 Task: Find connections with filter location Río Grande with filter topic #Letsworkwith filter profile language Potuguese with filter current company STAND 8 Technology Services with filter school Acharya Institutes with filter industry Environmental Services with filter service category Trade Shows with filter keywords title Receptionist
Action: Mouse moved to (555, 77)
Screenshot: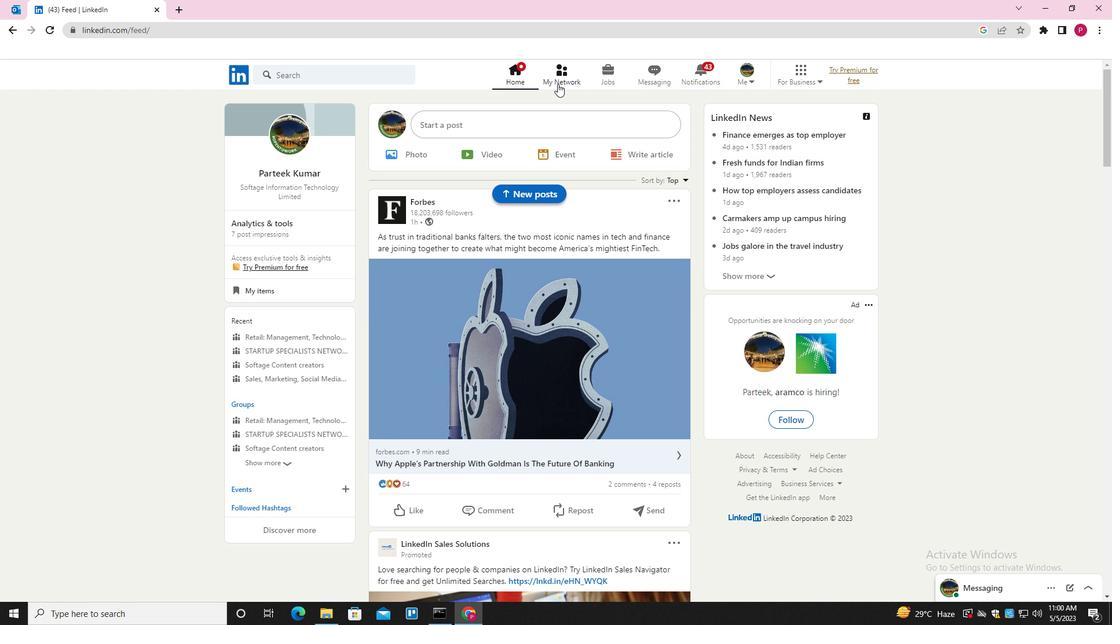 
Action: Mouse pressed left at (555, 77)
Screenshot: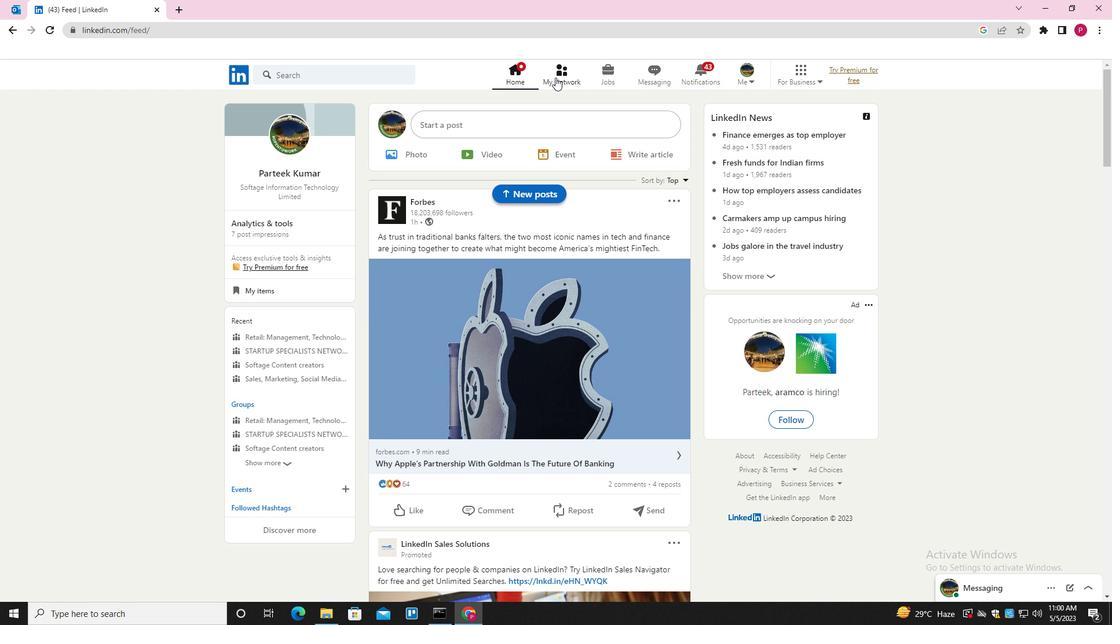 
Action: Mouse moved to (378, 151)
Screenshot: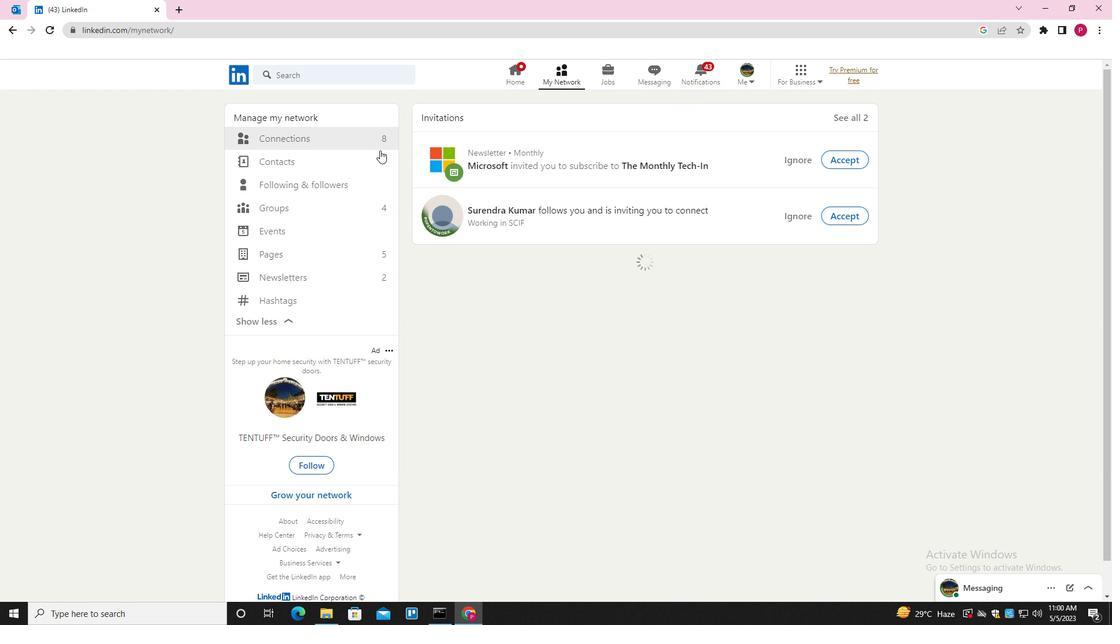 
Action: Mouse pressed left at (378, 151)
Screenshot: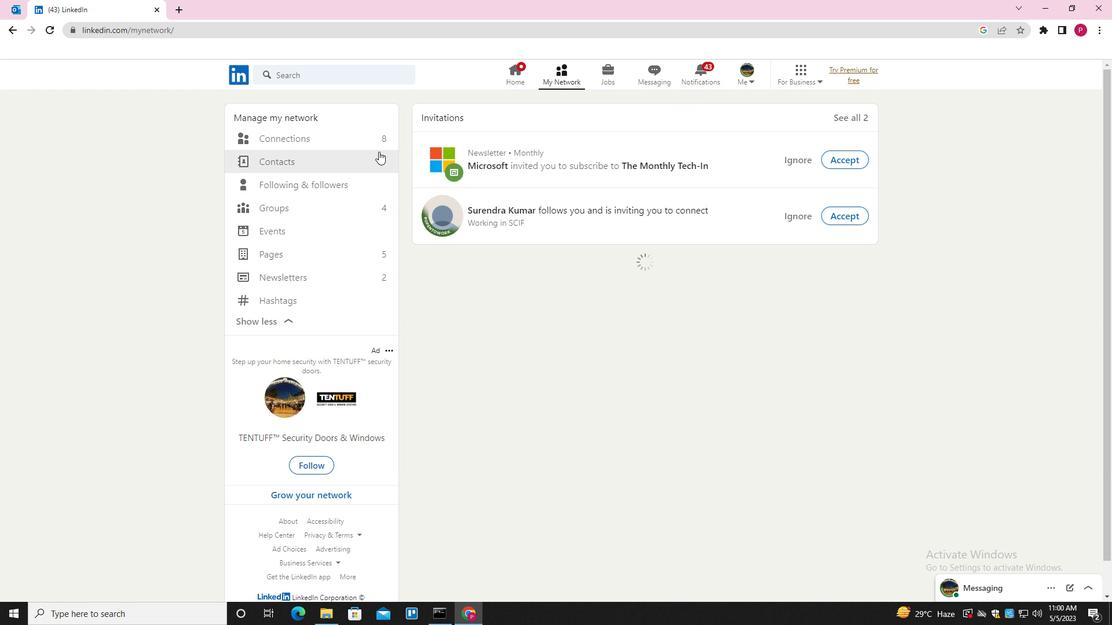
Action: Mouse pressed left at (378, 151)
Screenshot: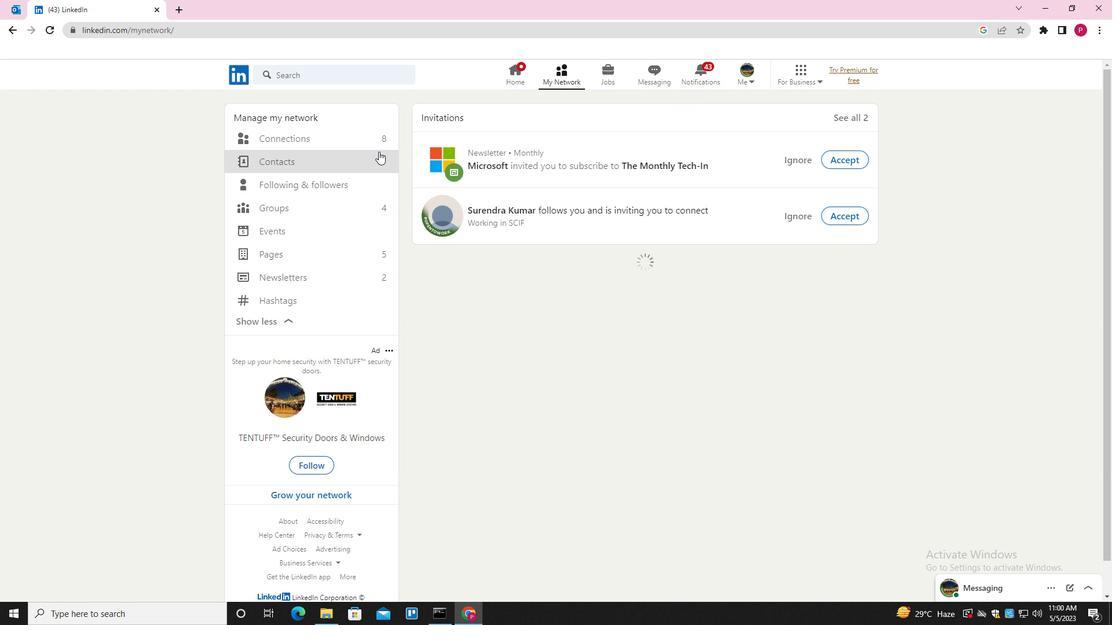 
Action: Mouse moved to (390, 144)
Screenshot: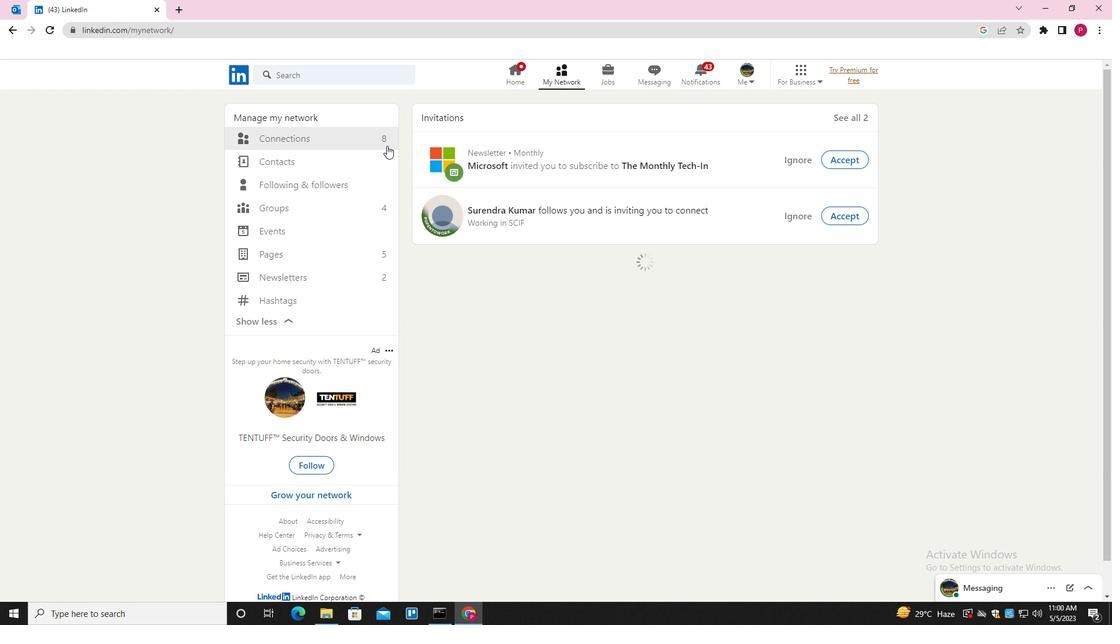 
Action: Mouse pressed left at (390, 144)
Screenshot: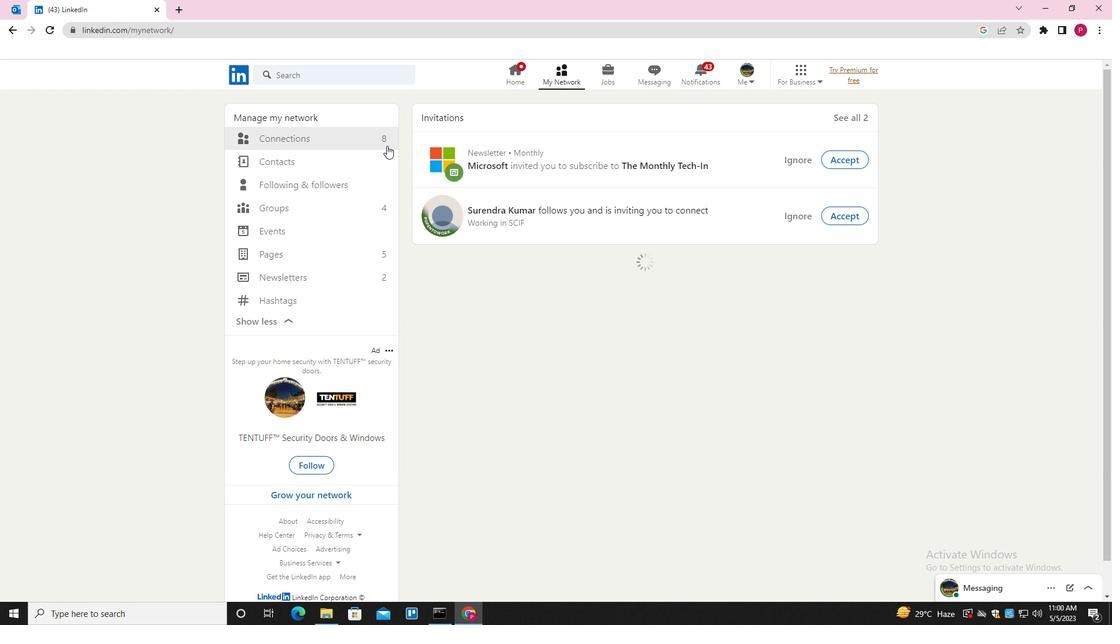
Action: Mouse moved to (377, 144)
Screenshot: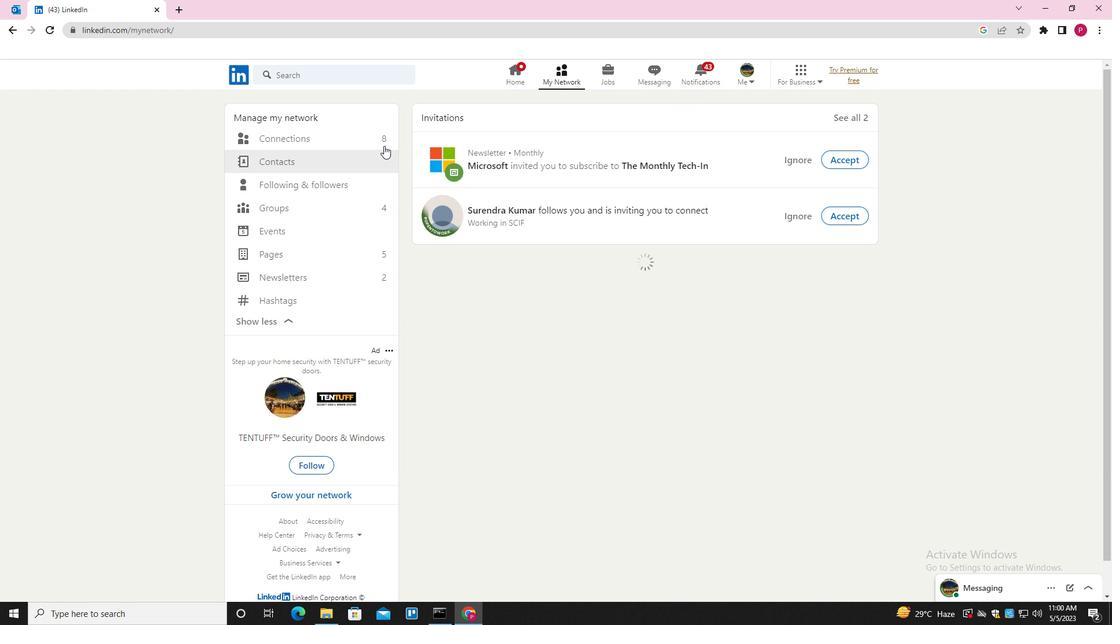
Action: Mouse pressed left at (377, 144)
Screenshot: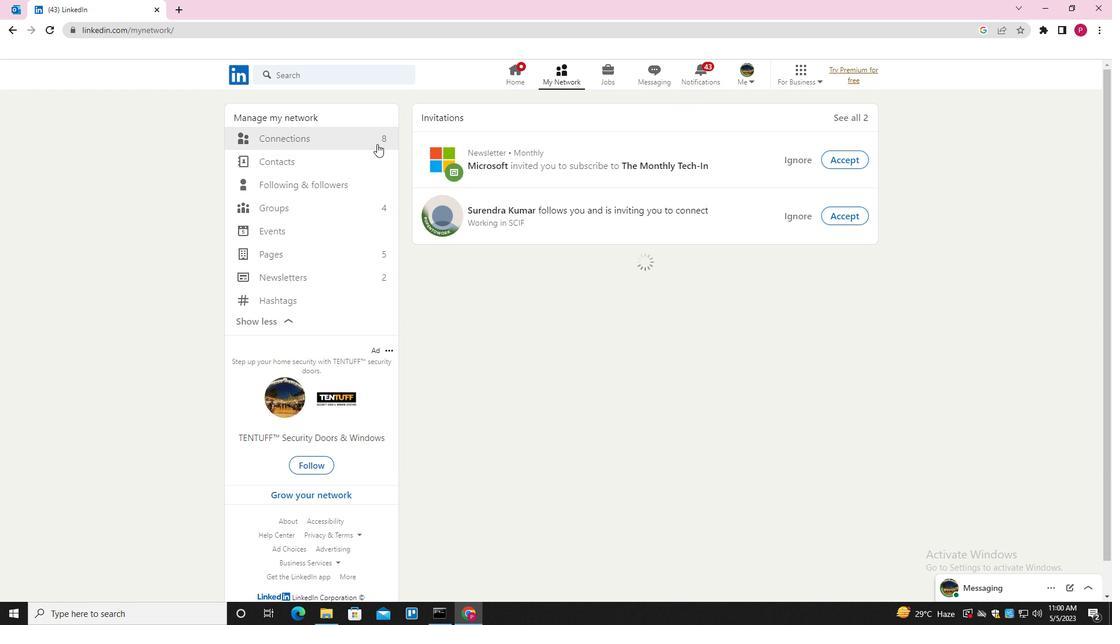 
Action: Mouse moved to (378, 142)
Screenshot: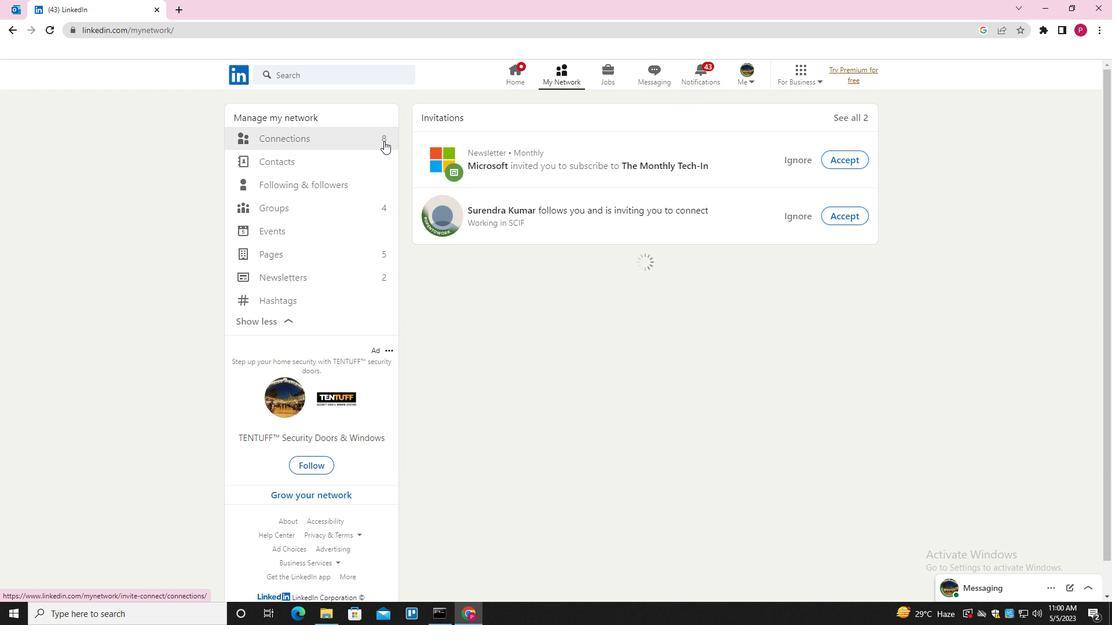 
Action: Mouse pressed left at (378, 142)
Screenshot: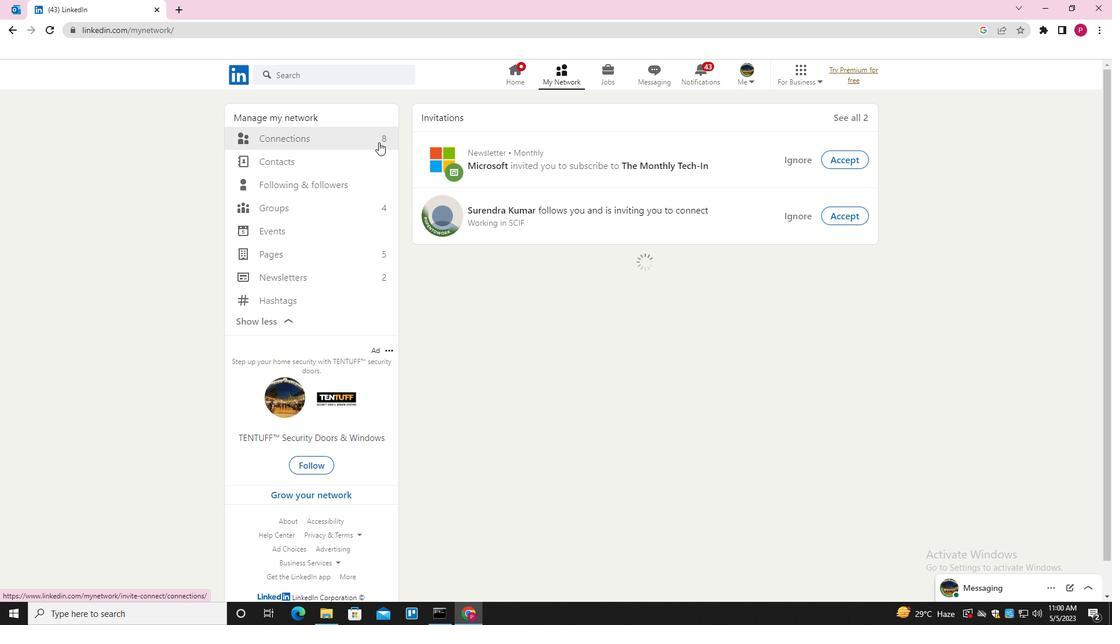 
Action: Mouse moved to (639, 137)
Screenshot: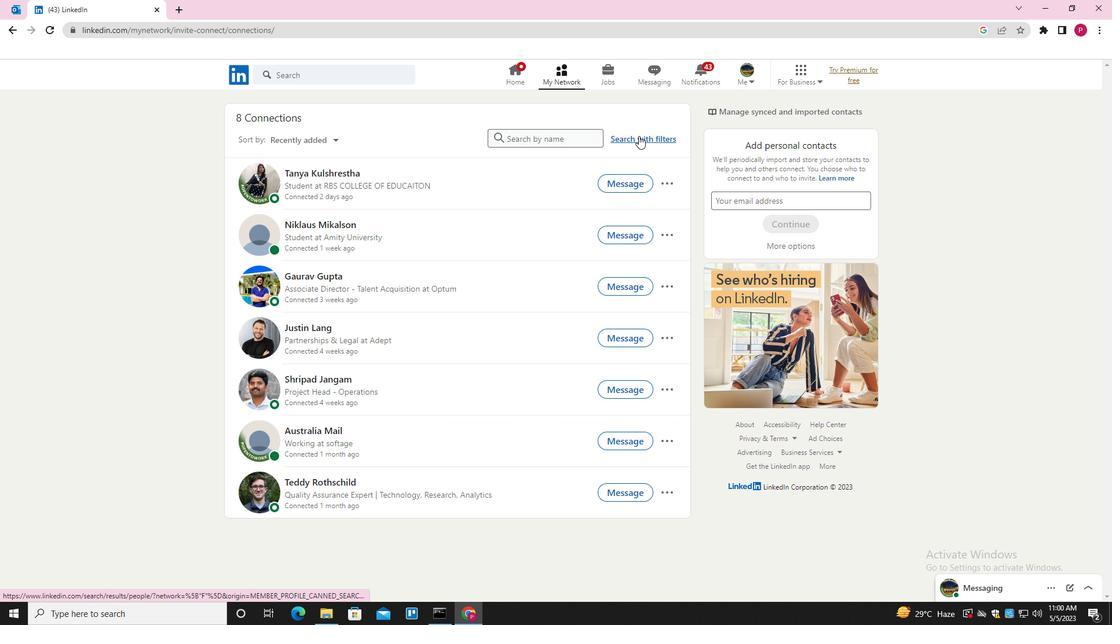 
Action: Mouse pressed left at (639, 137)
Screenshot: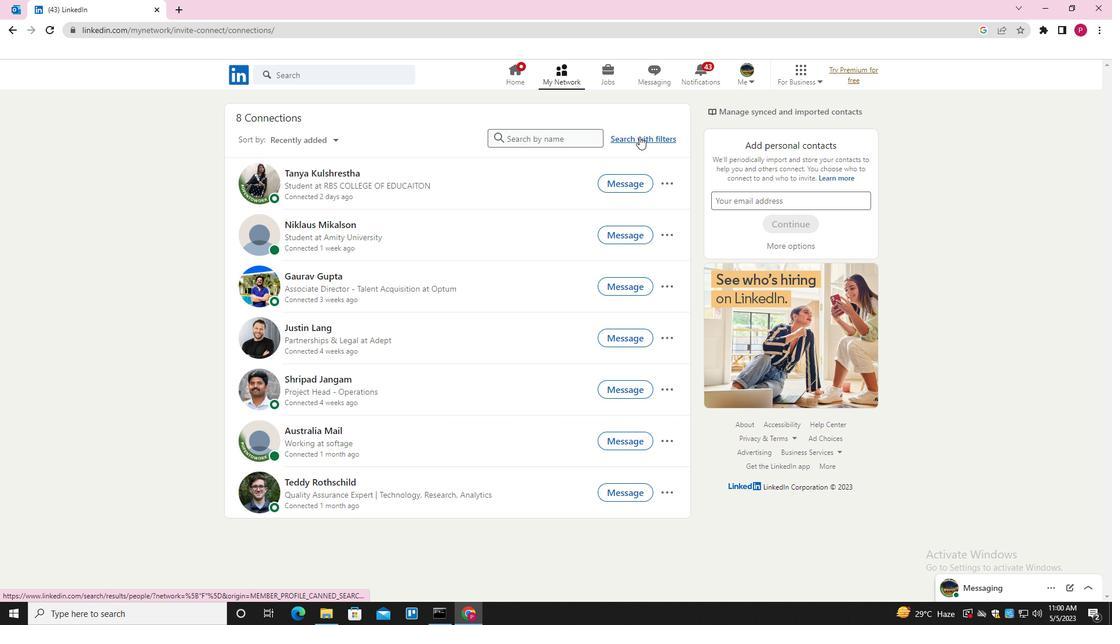 
Action: Mouse moved to (594, 105)
Screenshot: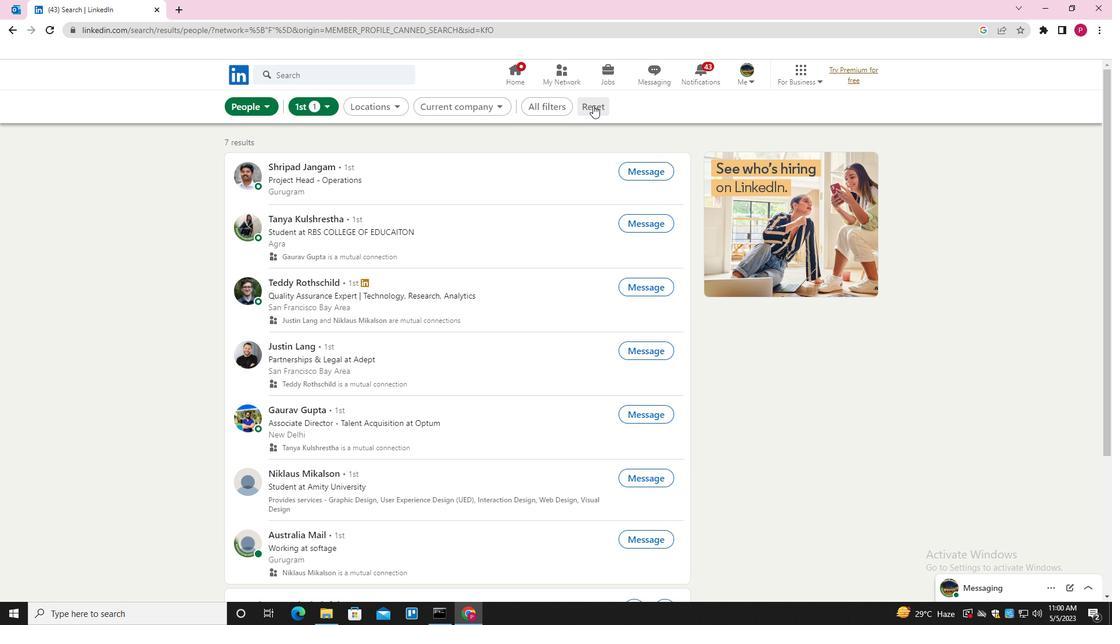 
Action: Mouse pressed left at (594, 105)
Screenshot: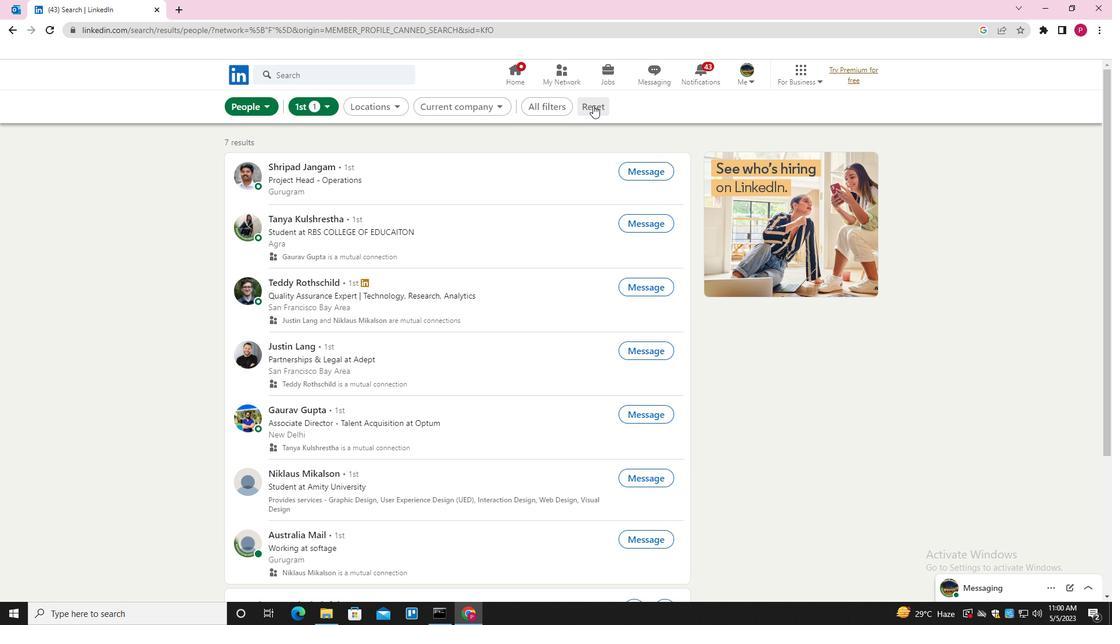 
Action: Mouse moved to (573, 109)
Screenshot: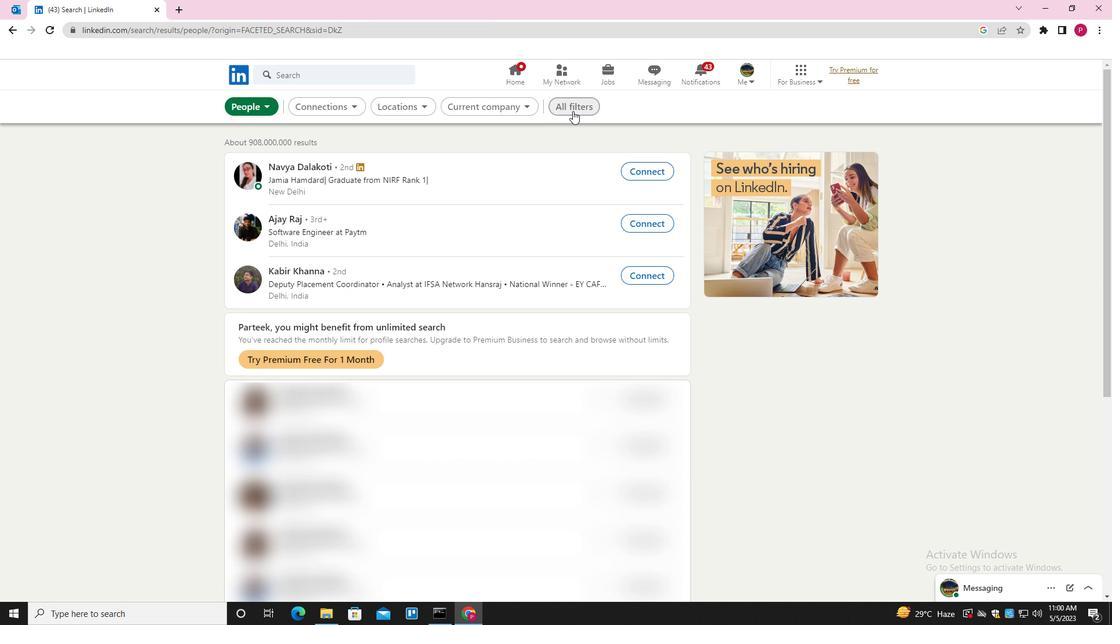 
Action: Mouse pressed left at (573, 109)
Screenshot: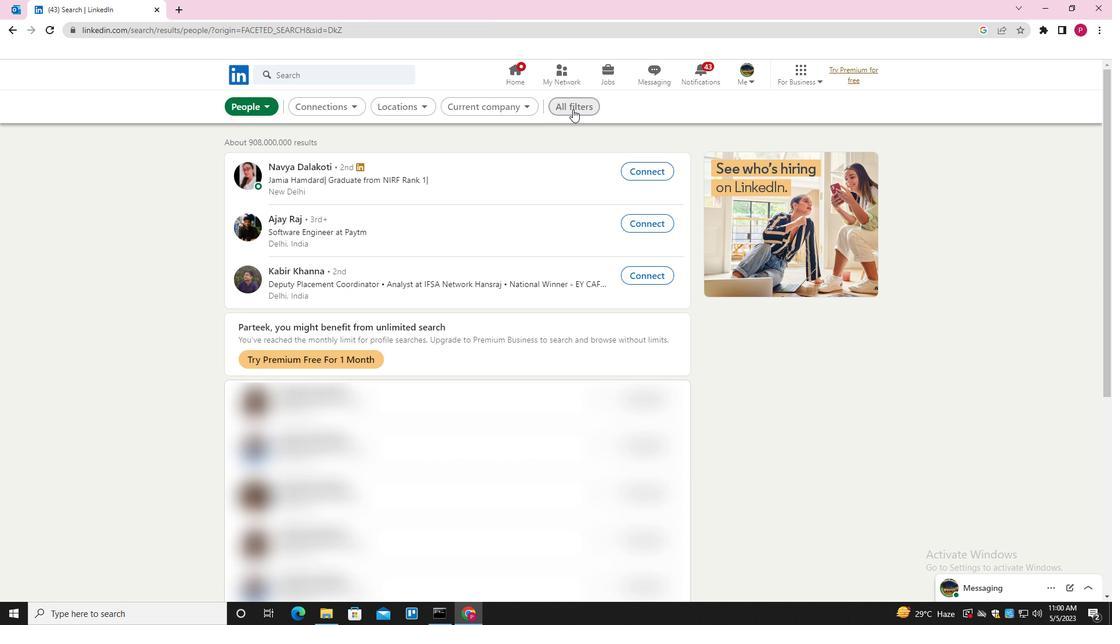 
Action: Mouse moved to (820, 267)
Screenshot: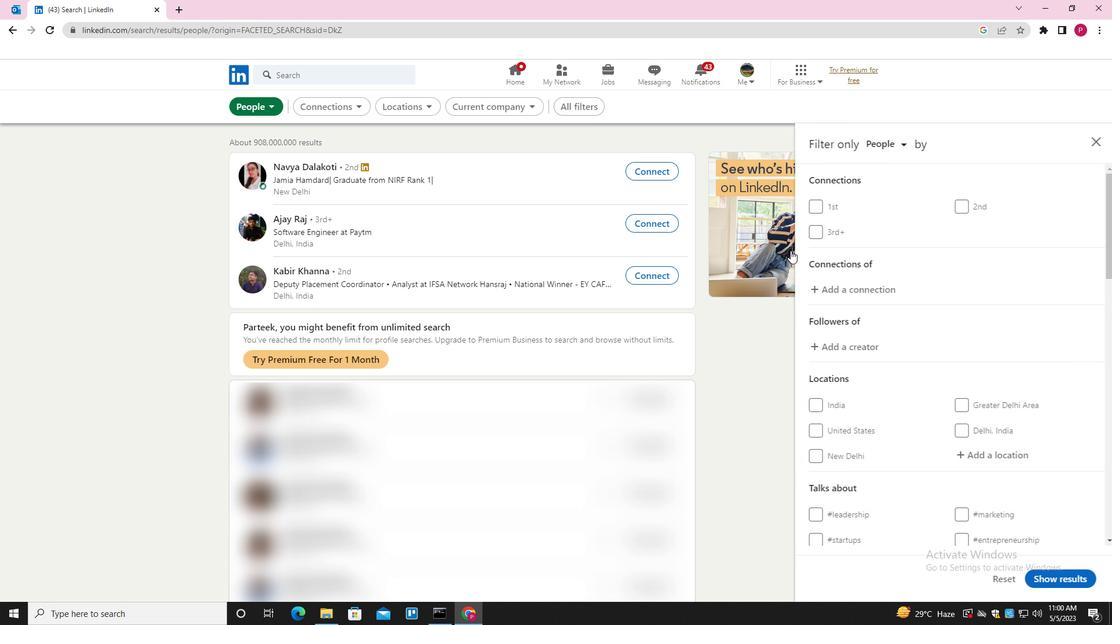 
Action: Mouse scrolled (820, 266) with delta (0, 0)
Screenshot: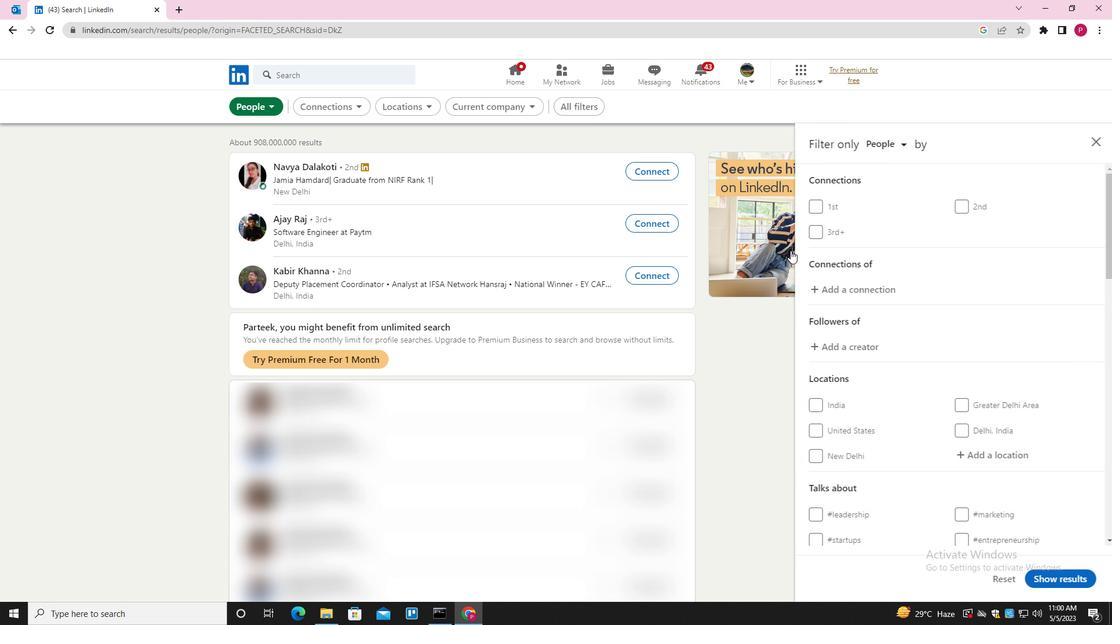 
Action: Mouse moved to (825, 271)
Screenshot: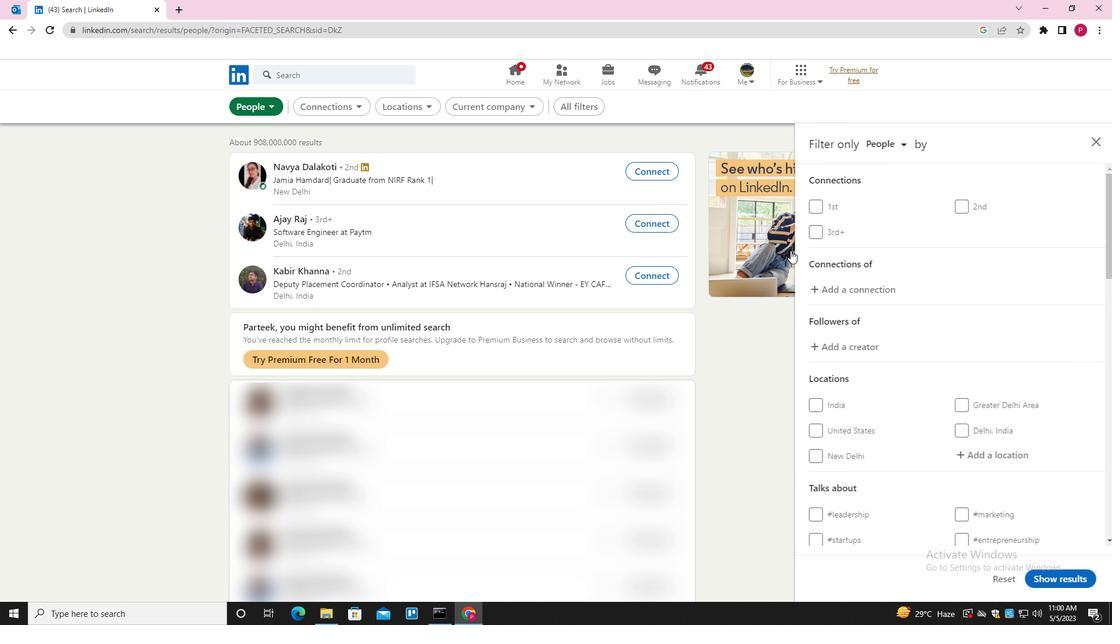 
Action: Mouse scrolled (825, 270) with delta (0, 0)
Screenshot: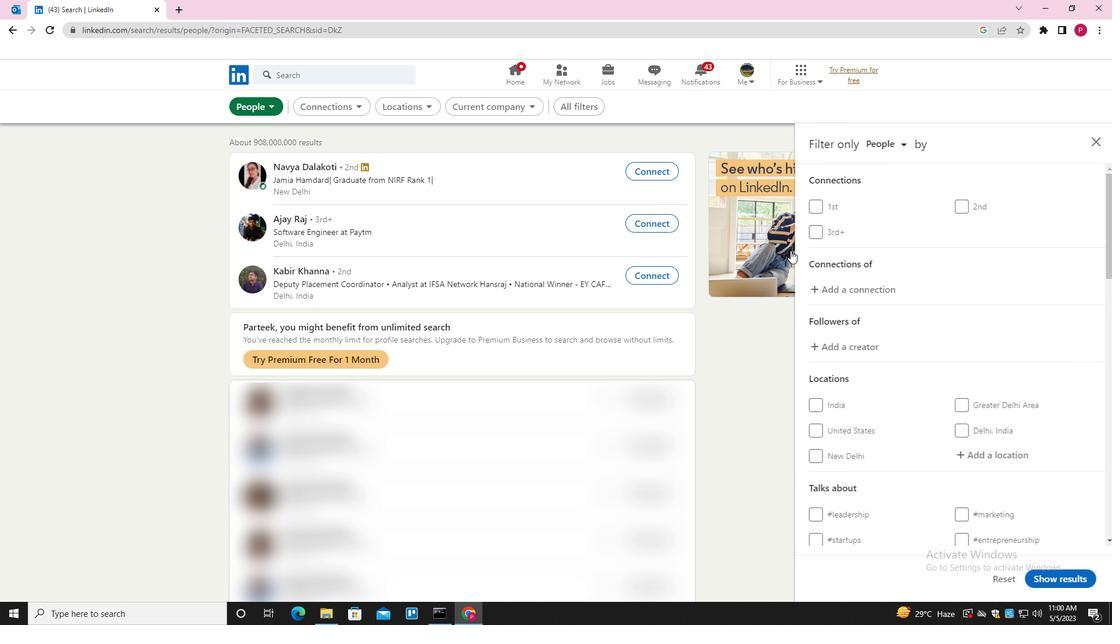 
Action: Mouse moved to (844, 282)
Screenshot: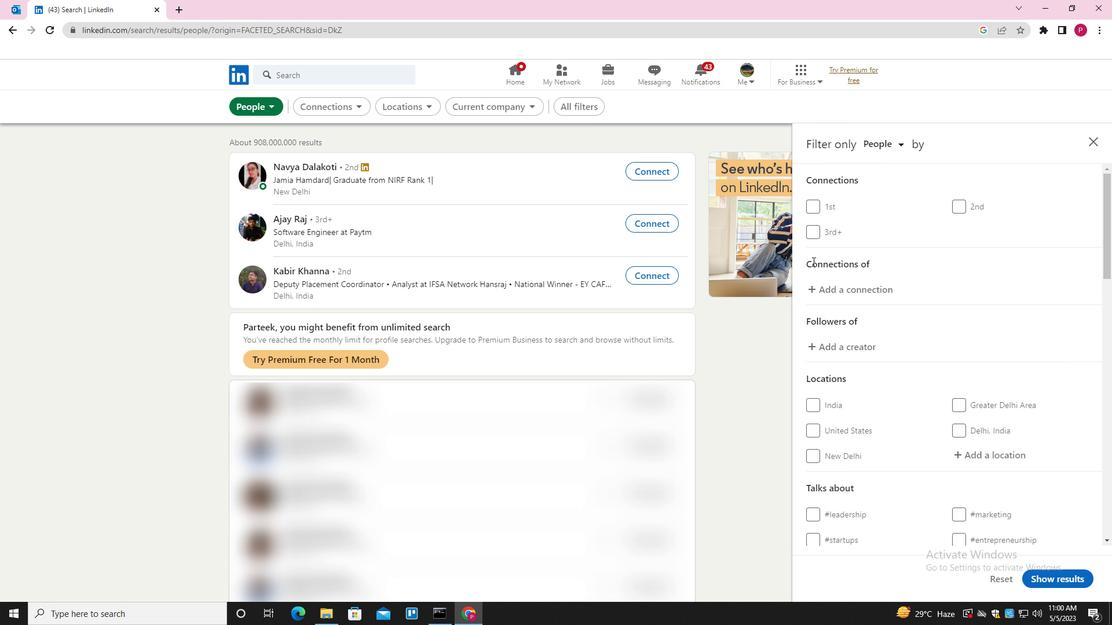 
Action: Mouse scrolled (844, 282) with delta (0, 0)
Screenshot: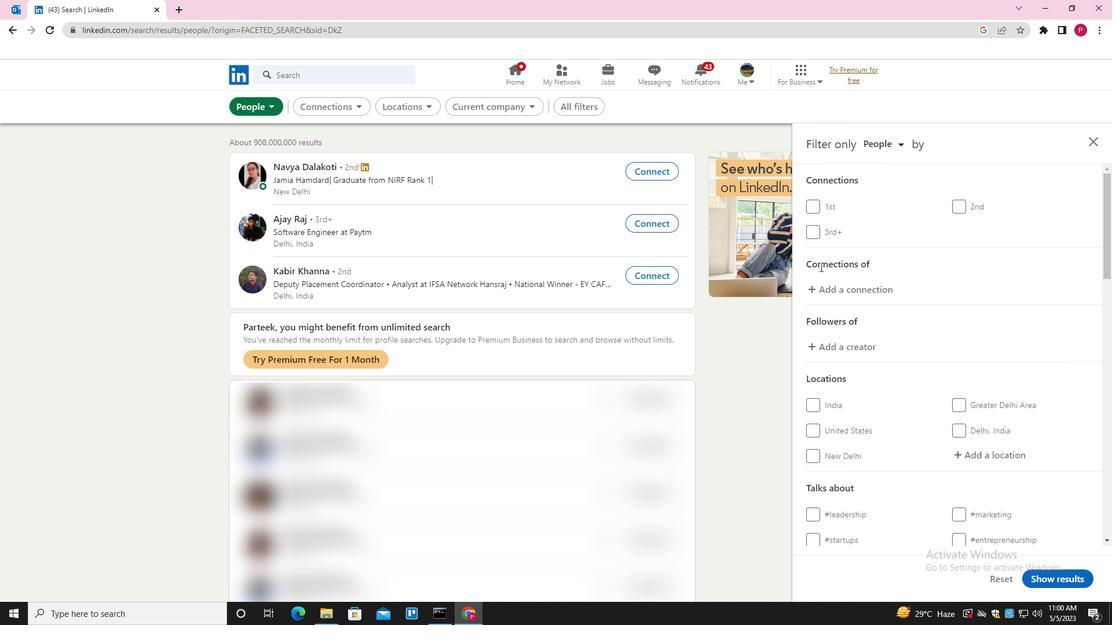 
Action: Mouse moved to (993, 286)
Screenshot: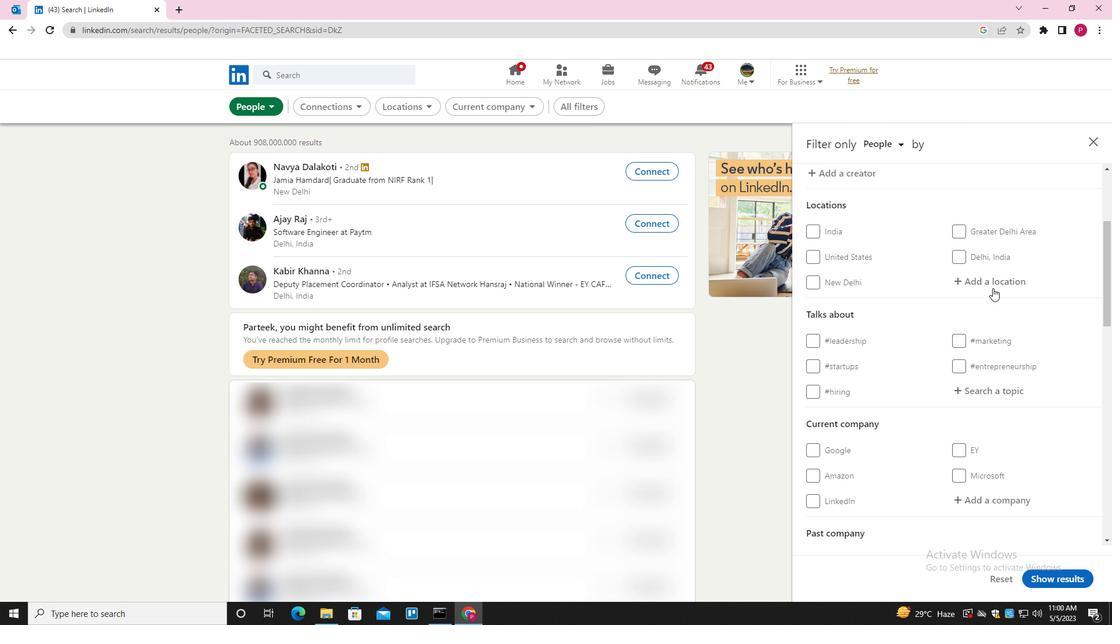 
Action: Mouse pressed left at (993, 286)
Screenshot: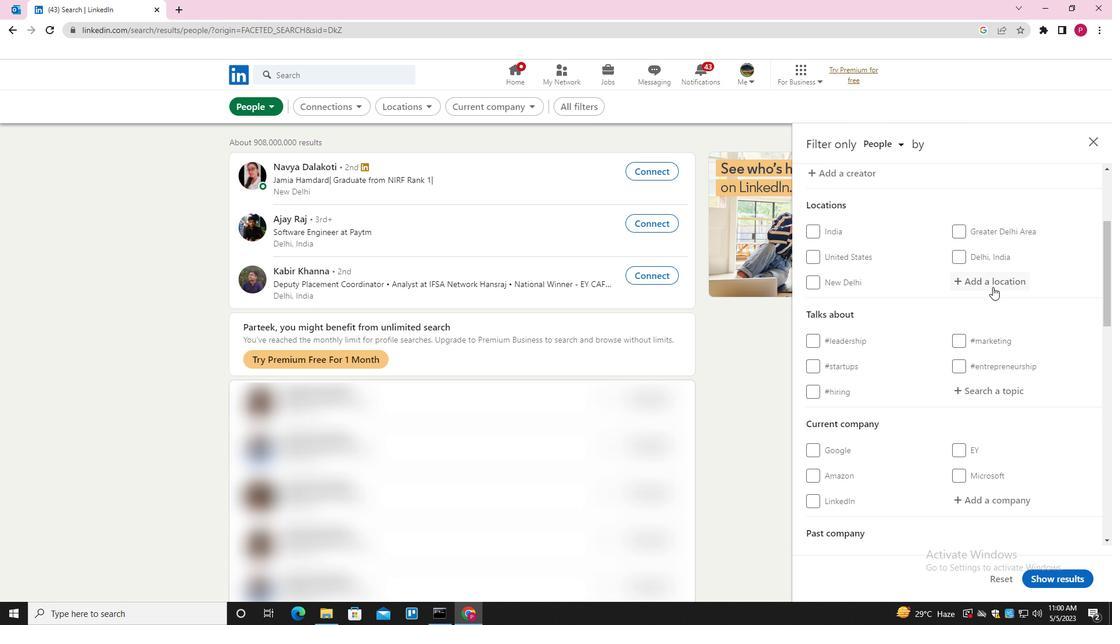 
Action: Key pressed <Key.shift>RIO<Key.space><Key.shift><Key.shift><Key.shift><Key.shift>GRANDE<Key.down><Key.down><Key.down><Key.enter>
Screenshot: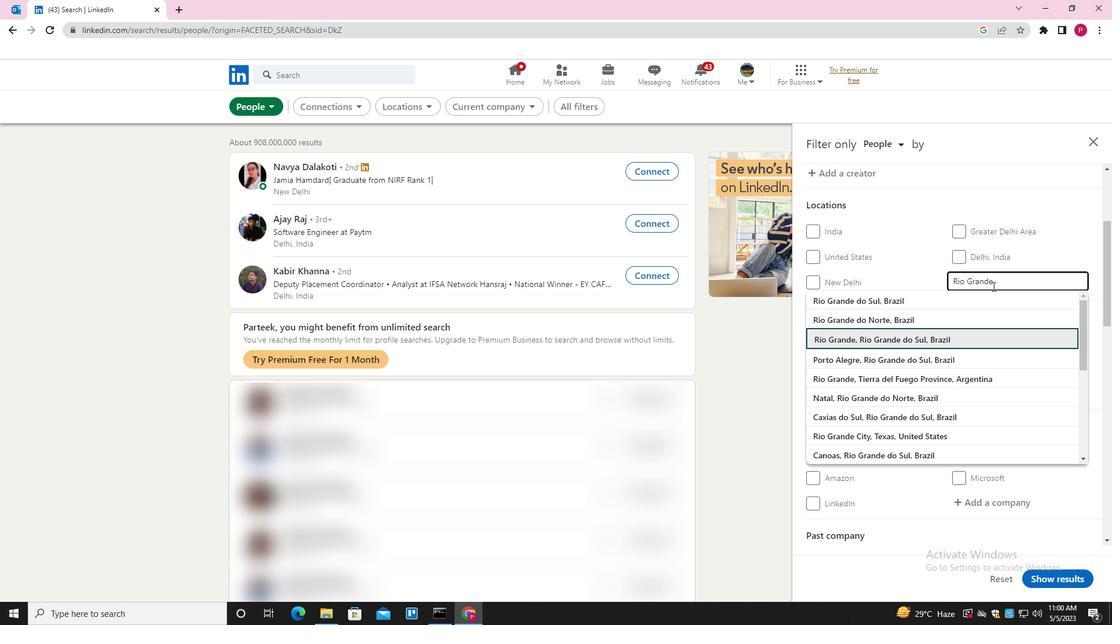 
Action: Mouse moved to (937, 303)
Screenshot: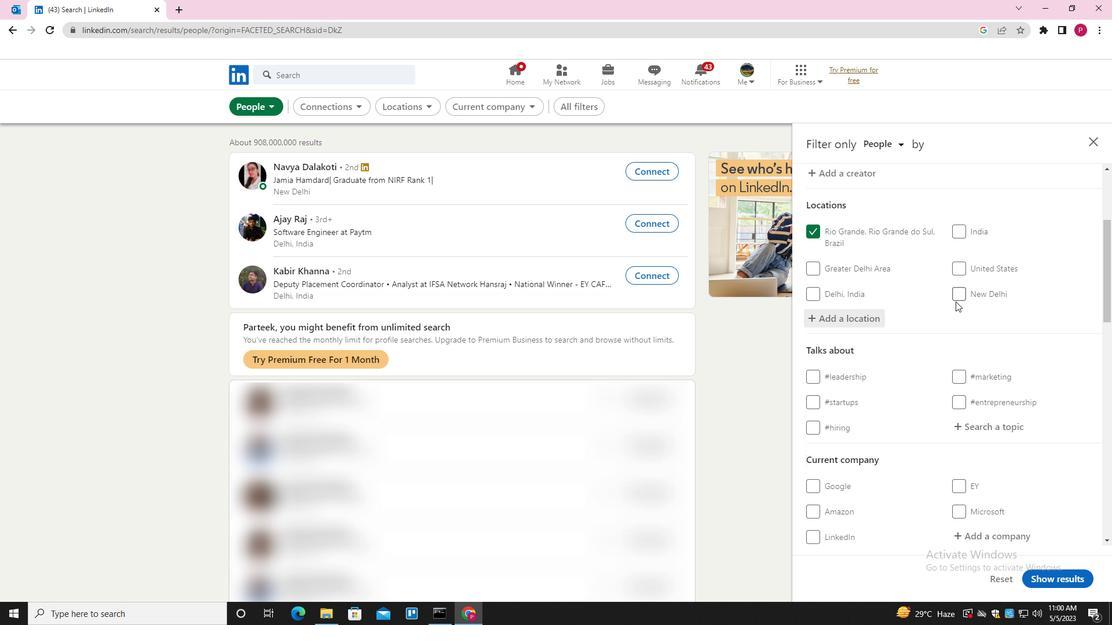 
Action: Mouse scrolled (937, 303) with delta (0, 0)
Screenshot: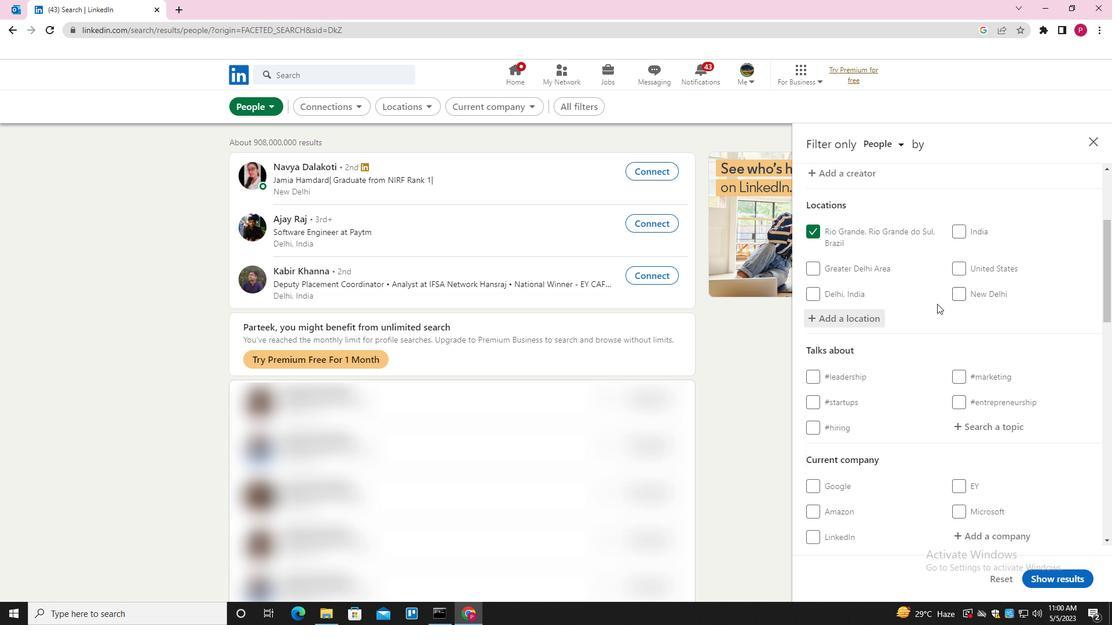 
Action: Mouse scrolled (937, 303) with delta (0, 0)
Screenshot: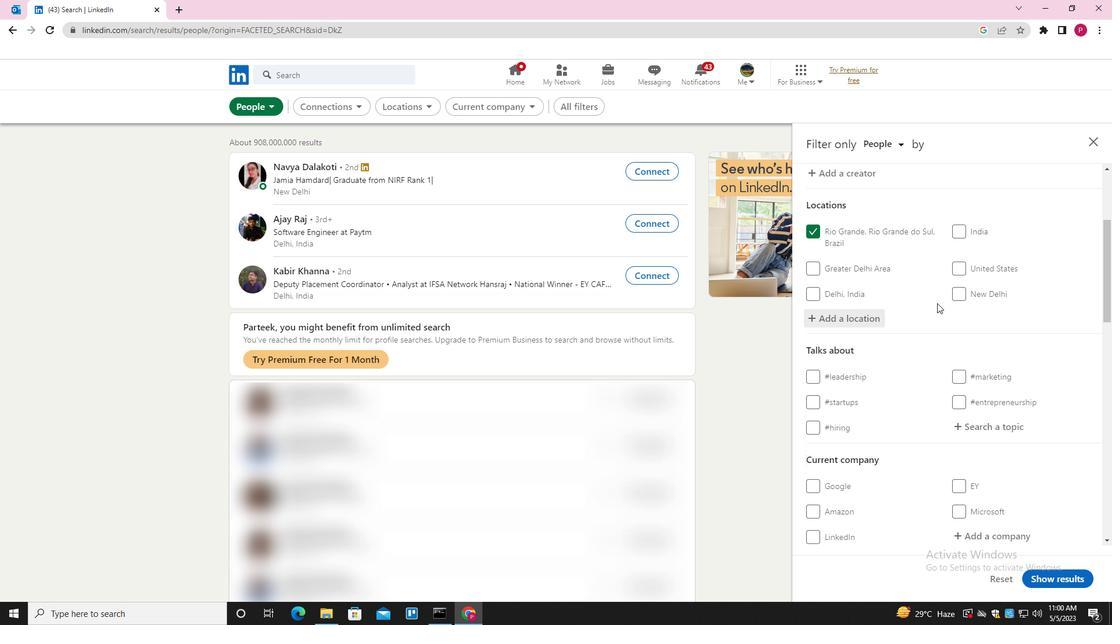 
Action: Mouse scrolled (937, 303) with delta (0, 0)
Screenshot: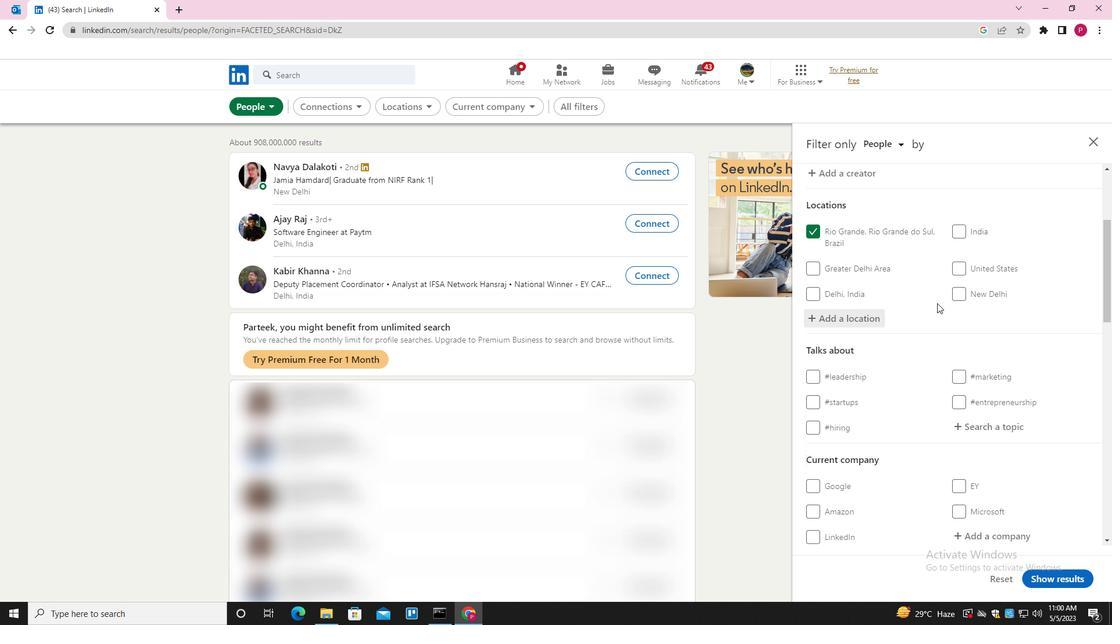 
Action: Mouse moved to (991, 250)
Screenshot: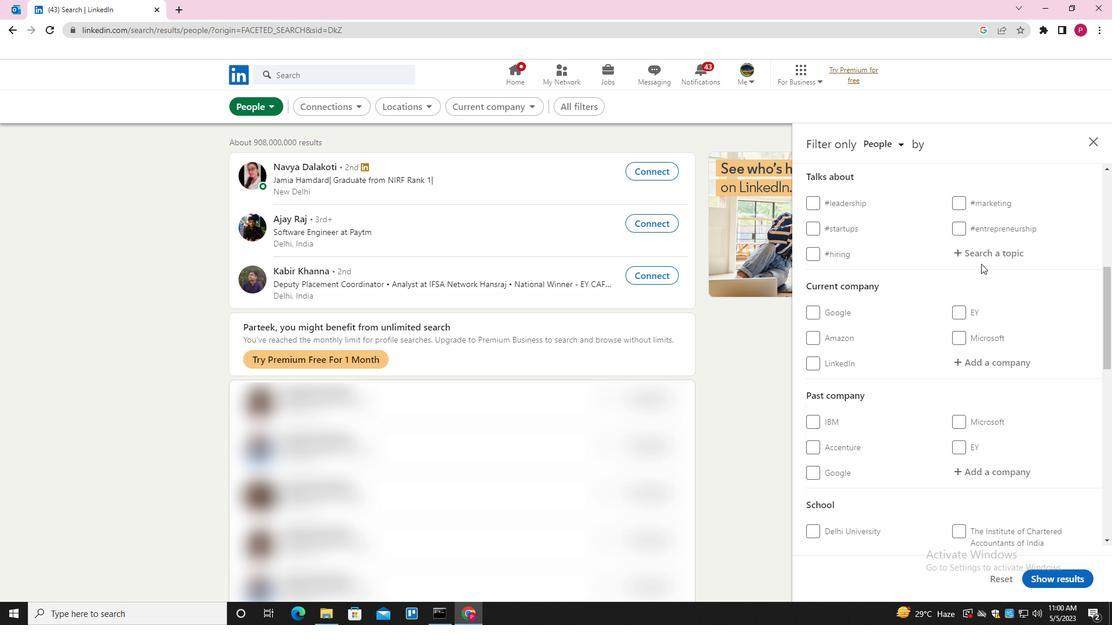 
Action: Mouse pressed left at (991, 250)
Screenshot: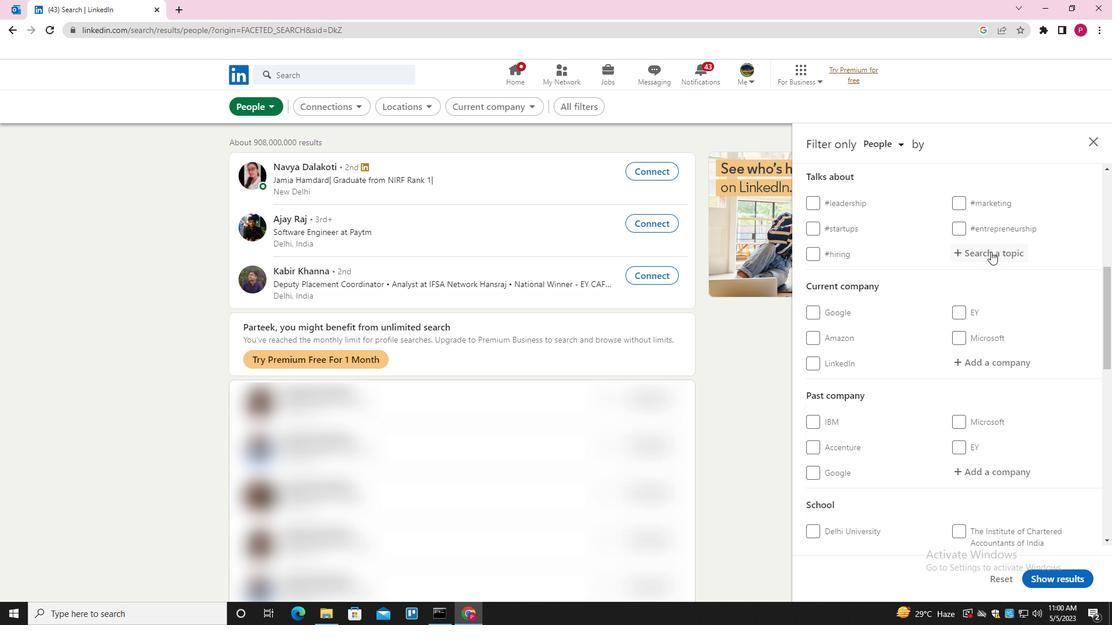 
Action: Key pressed LETSWORK<Key.down><Key.enter>
Screenshot: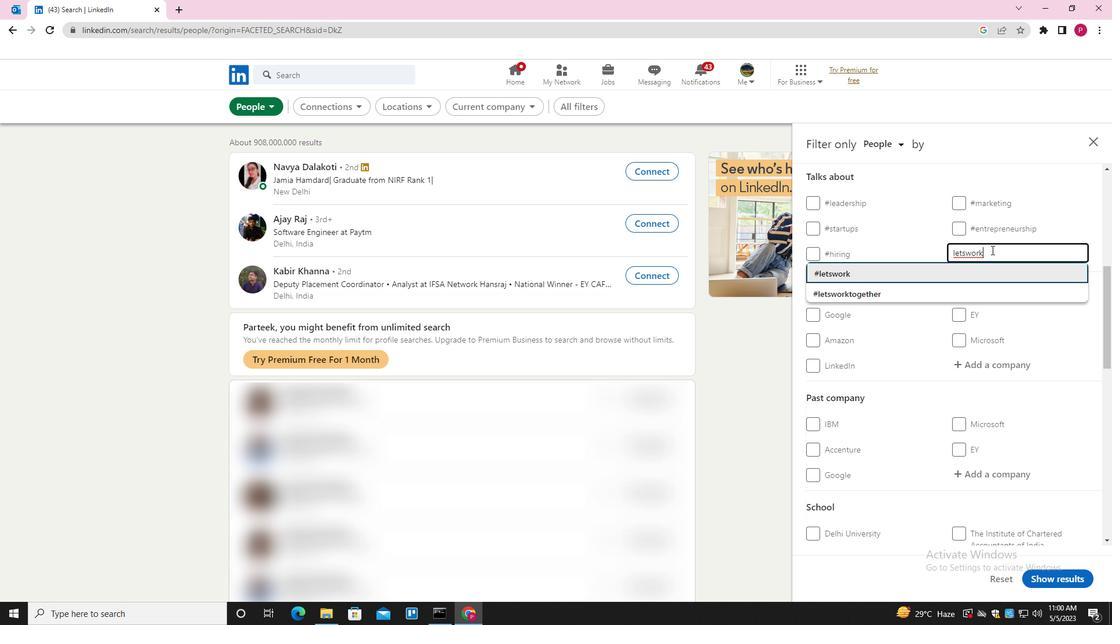 
Action: Mouse moved to (911, 269)
Screenshot: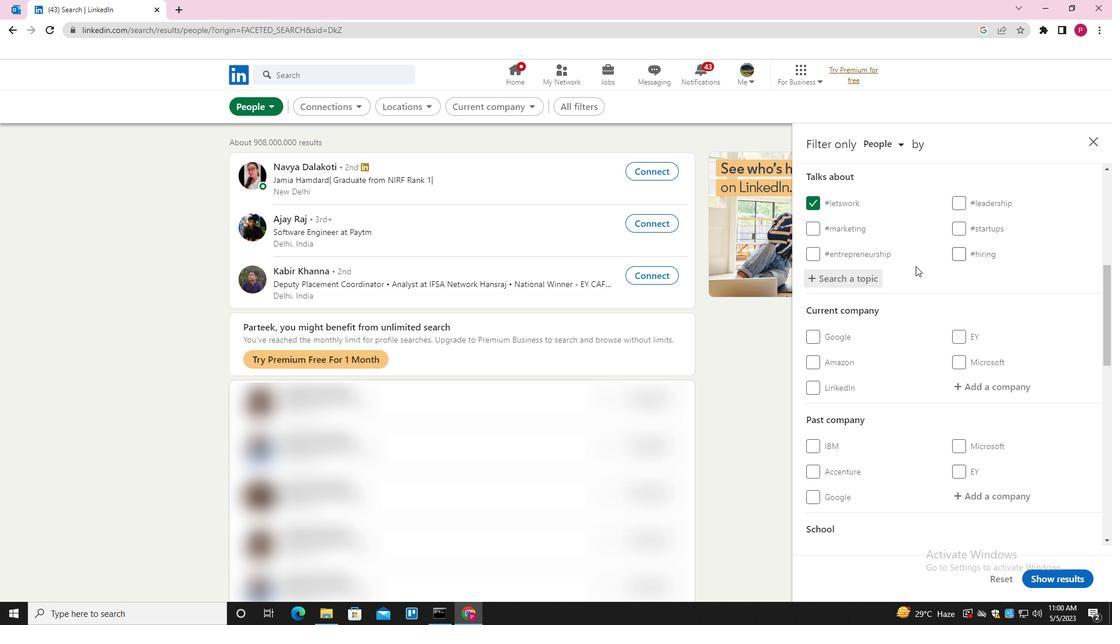 
Action: Mouse scrolled (911, 268) with delta (0, 0)
Screenshot: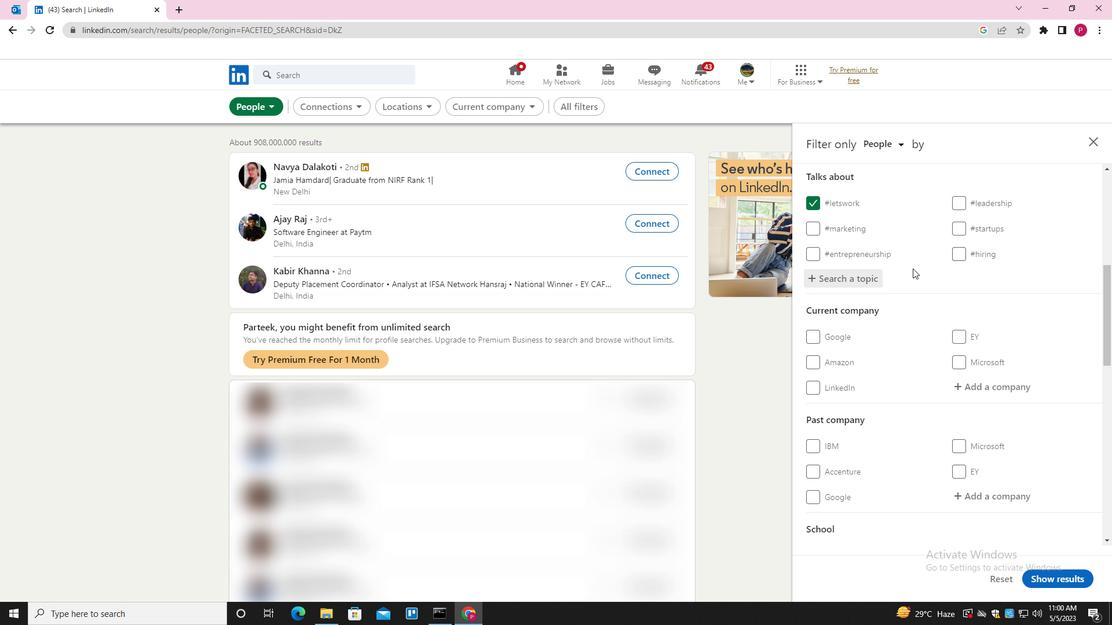 
Action: Mouse scrolled (911, 268) with delta (0, 0)
Screenshot: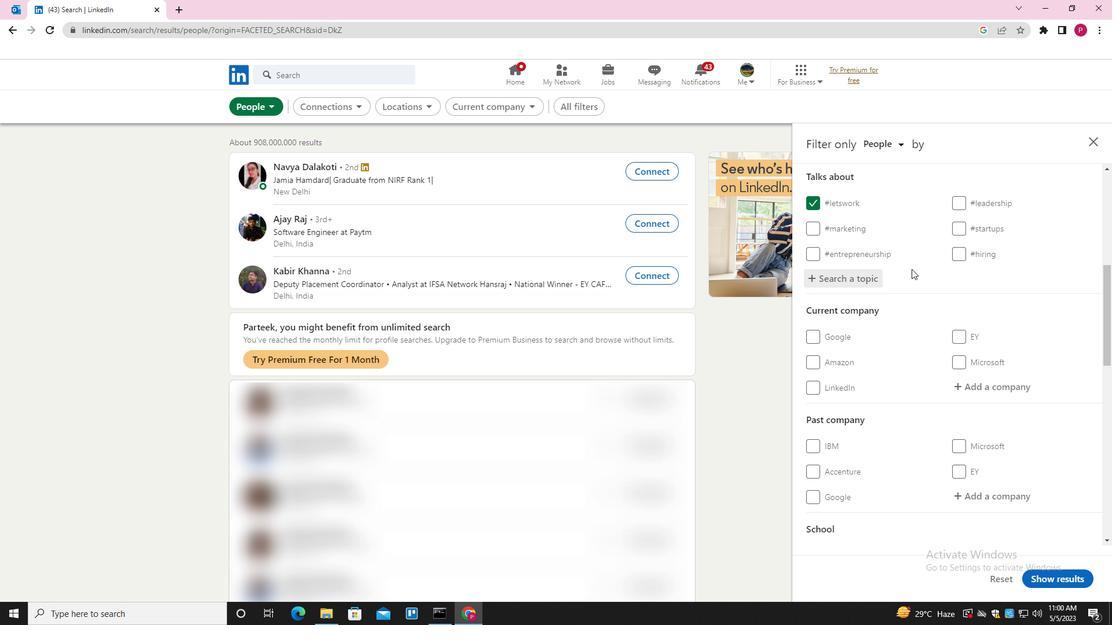 
Action: Mouse scrolled (911, 268) with delta (0, 0)
Screenshot: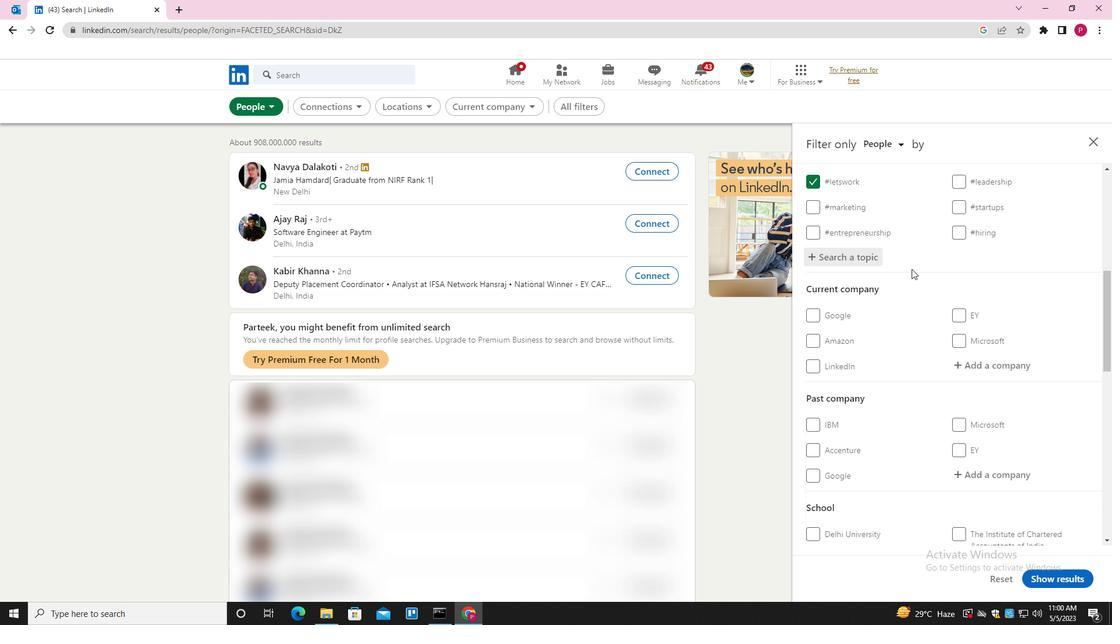 
Action: Mouse scrolled (911, 268) with delta (0, 0)
Screenshot: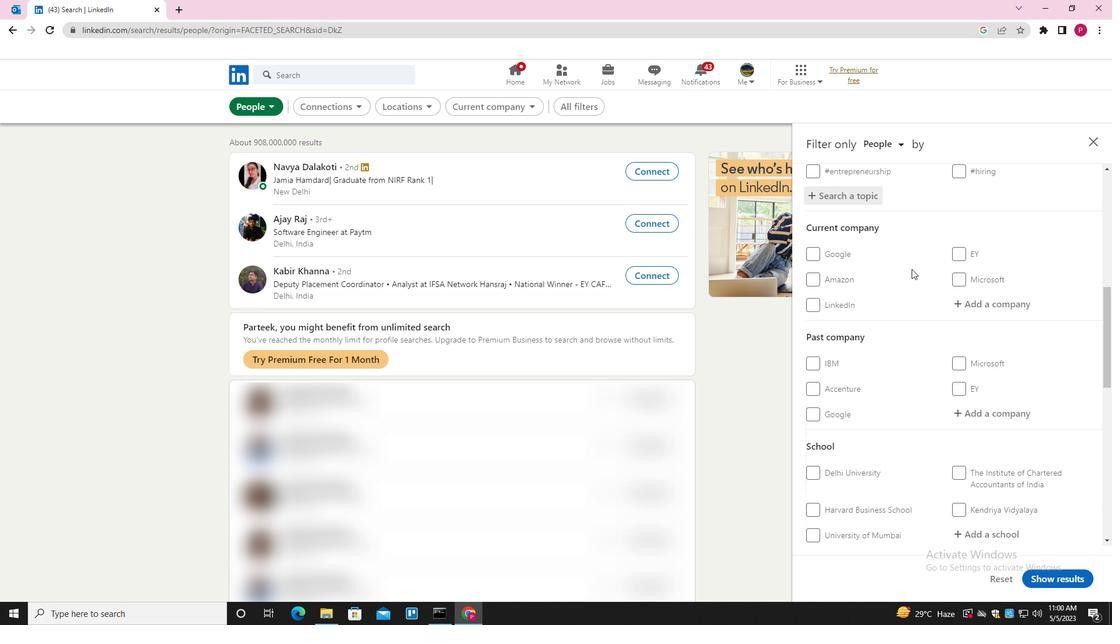 
Action: Mouse moved to (914, 339)
Screenshot: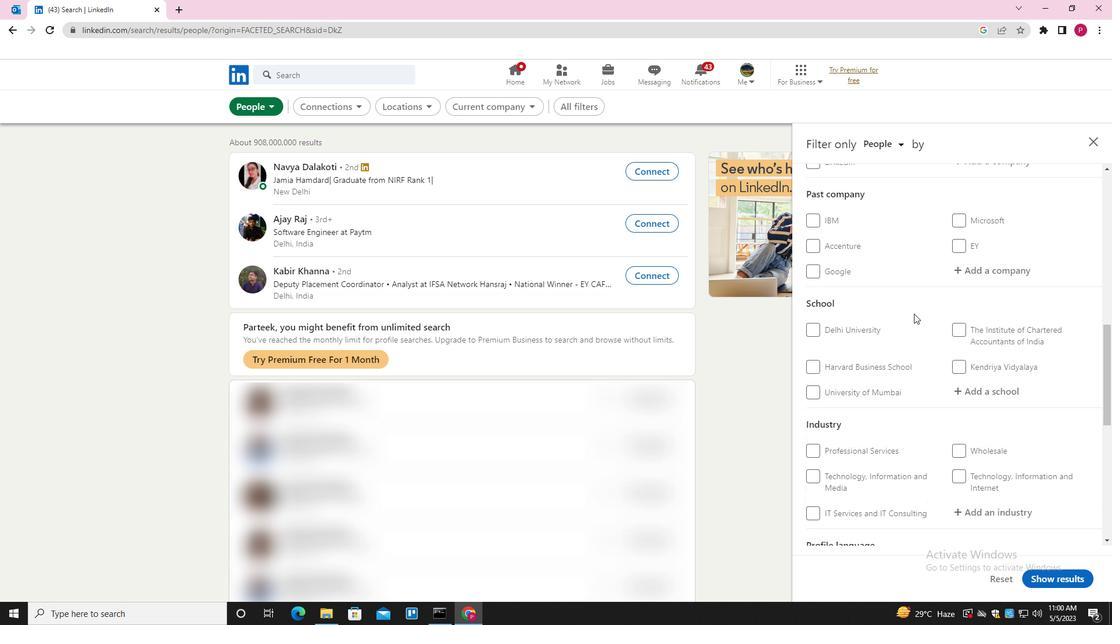 
Action: Mouse scrolled (914, 338) with delta (0, 0)
Screenshot: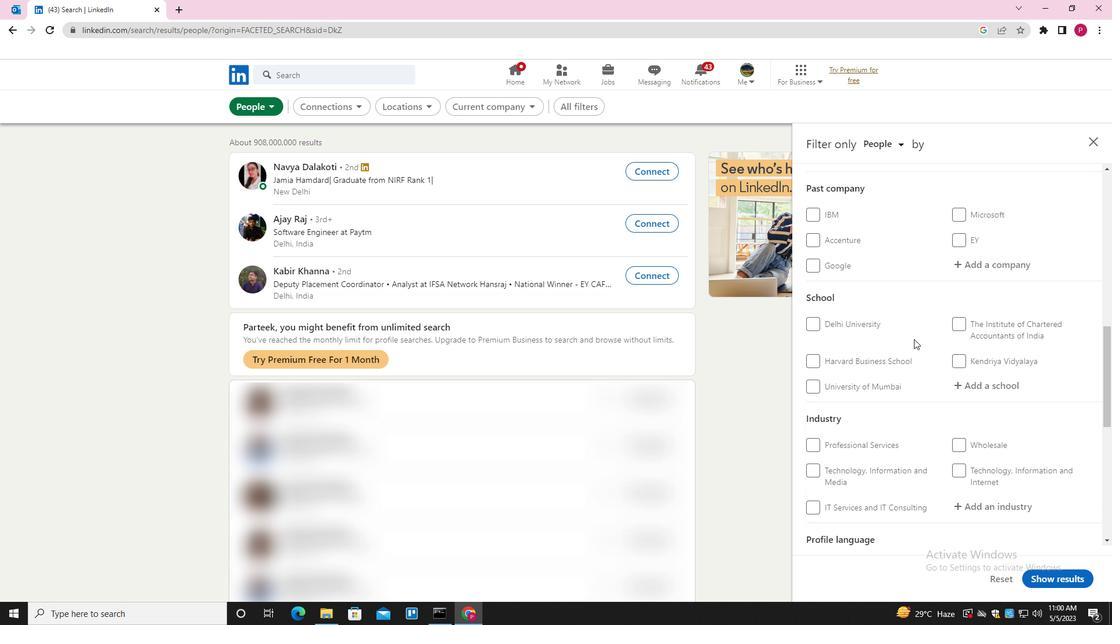 
Action: Mouse scrolled (914, 338) with delta (0, 0)
Screenshot: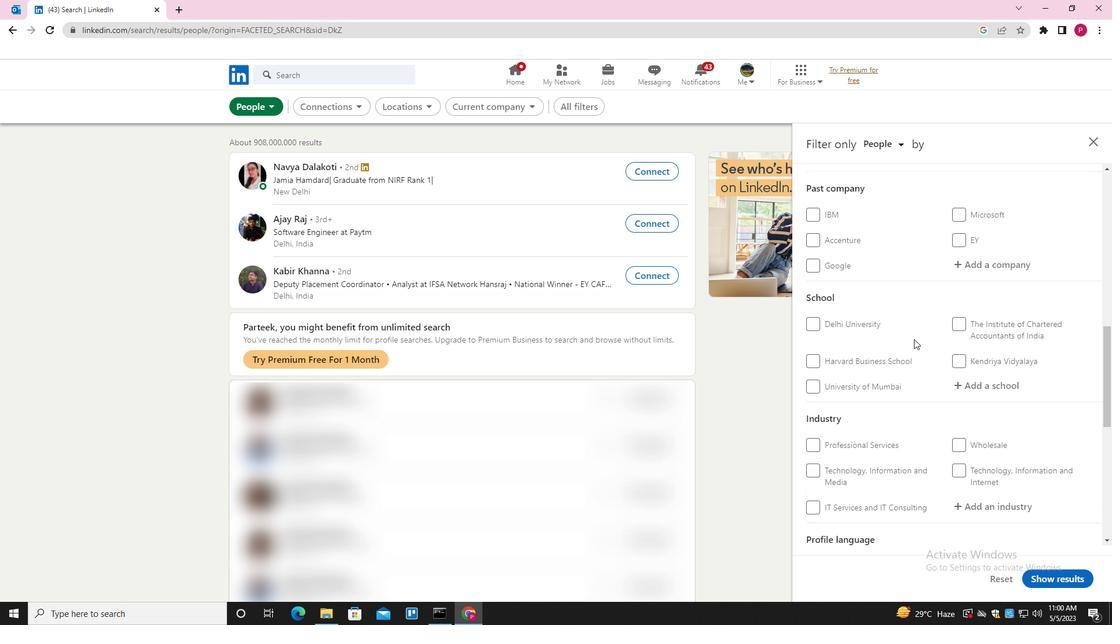 
Action: Mouse scrolled (914, 338) with delta (0, 0)
Screenshot: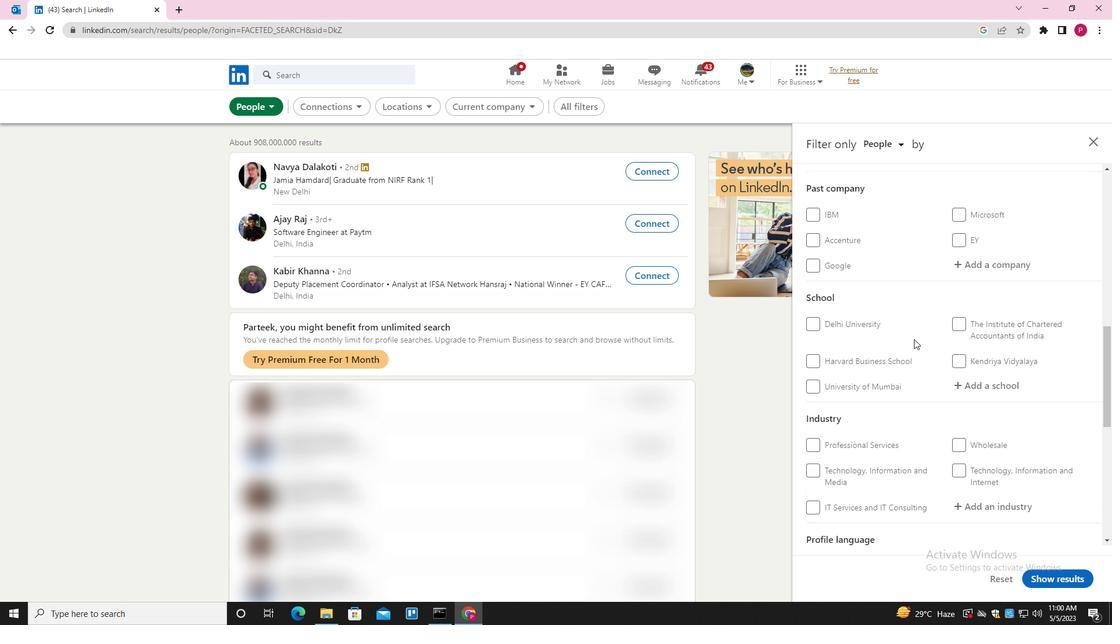 
Action: Mouse scrolled (914, 338) with delta (0, 0)
Screenshot: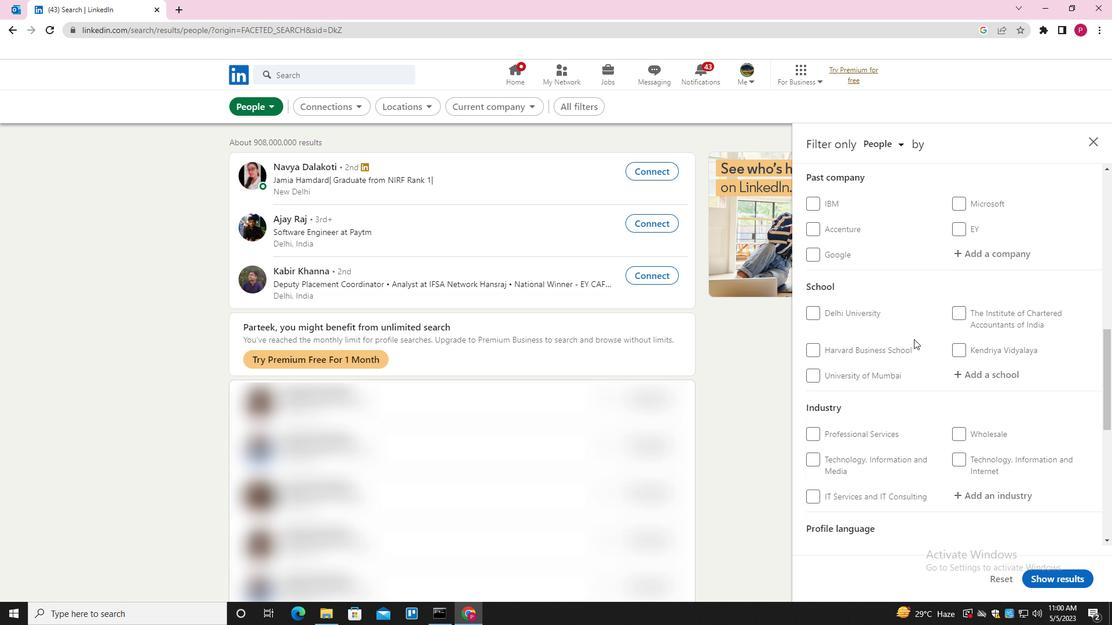 
Action: Mouse scrolled (914, 338) with delta (0, 0)
Screenshot: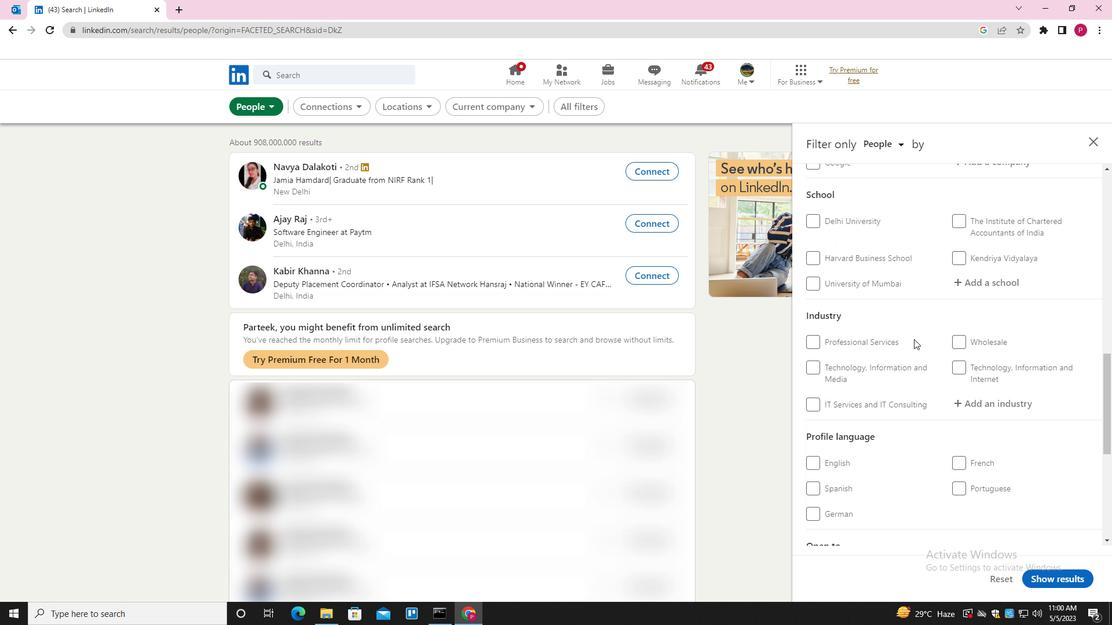 
Action: Mouse moved to (960, 302)
Screenshot: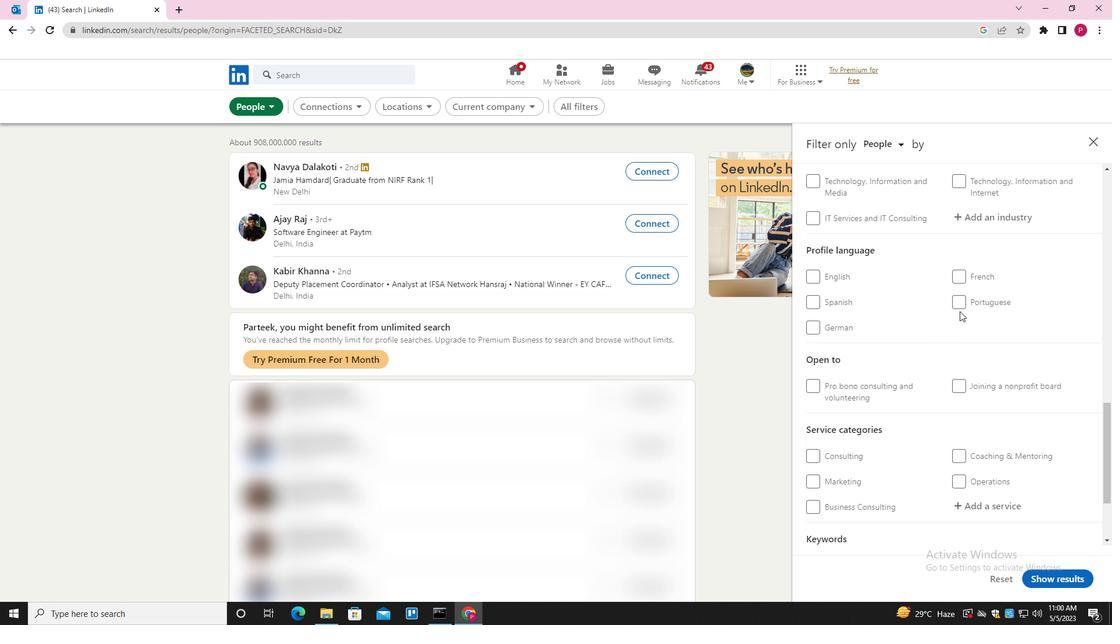 
Action: Mouse pressed left at (960, 302)
Screenshot: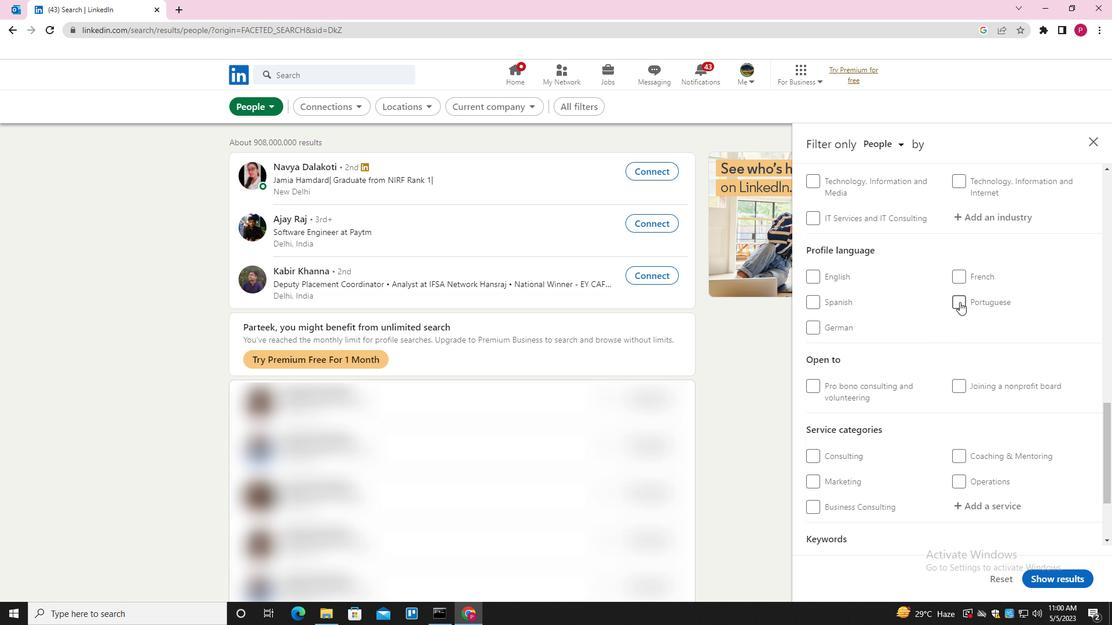 
Action: Mouse moved to (936, 322)
Screenshot: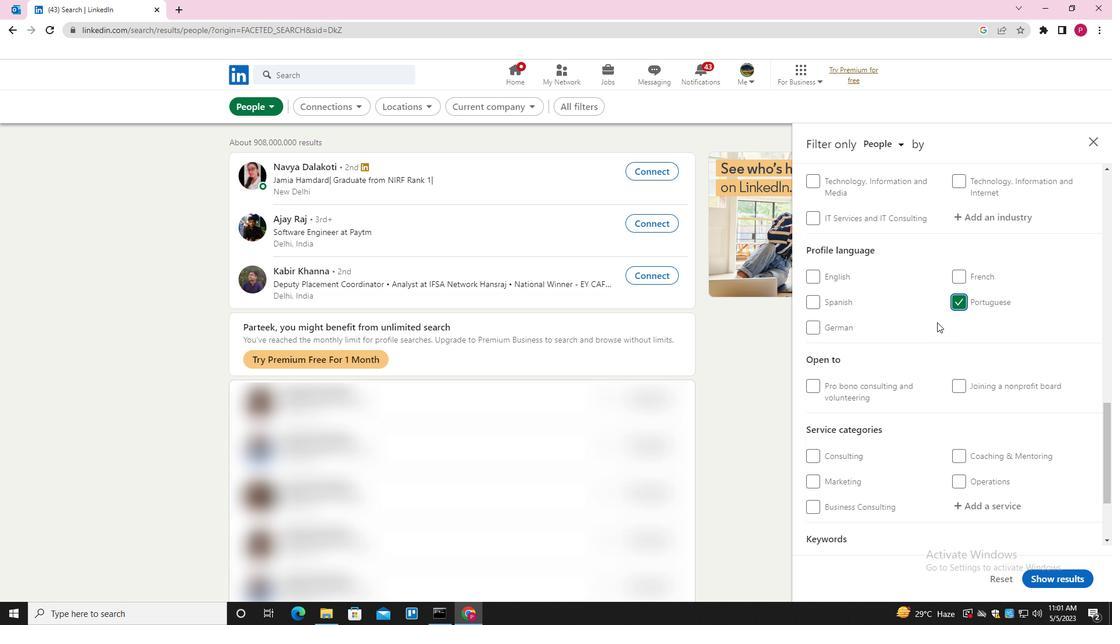 
Action: Mouse scrolled (936, 323) with delta (0, 0)
Screenshot: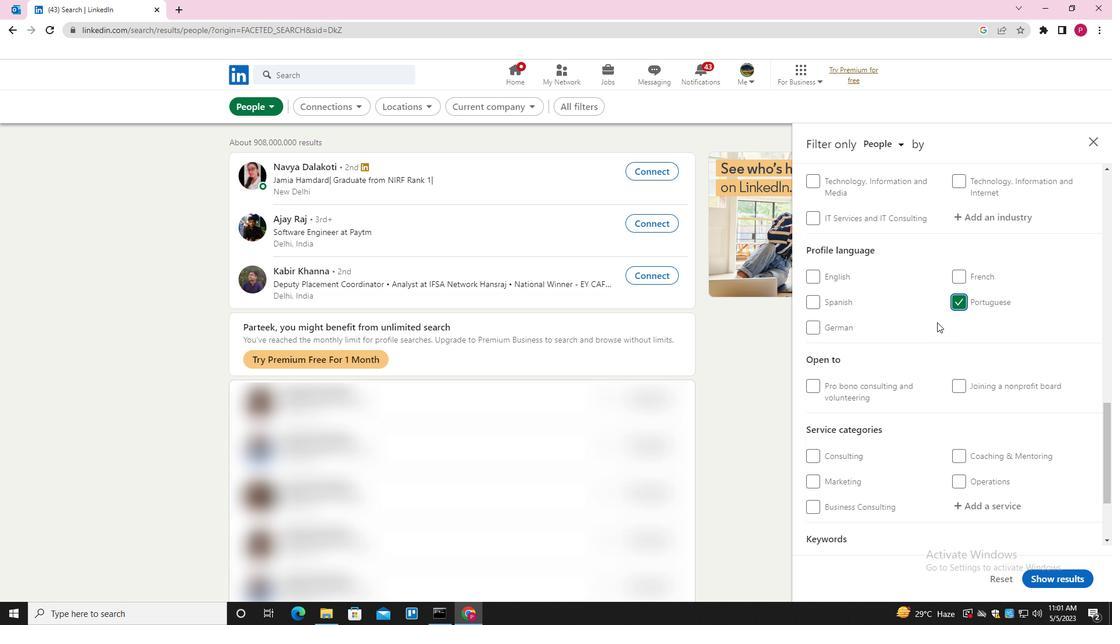 
Action: Mouse scrolled (936, 323) with delta (0, 0)
Screenshot: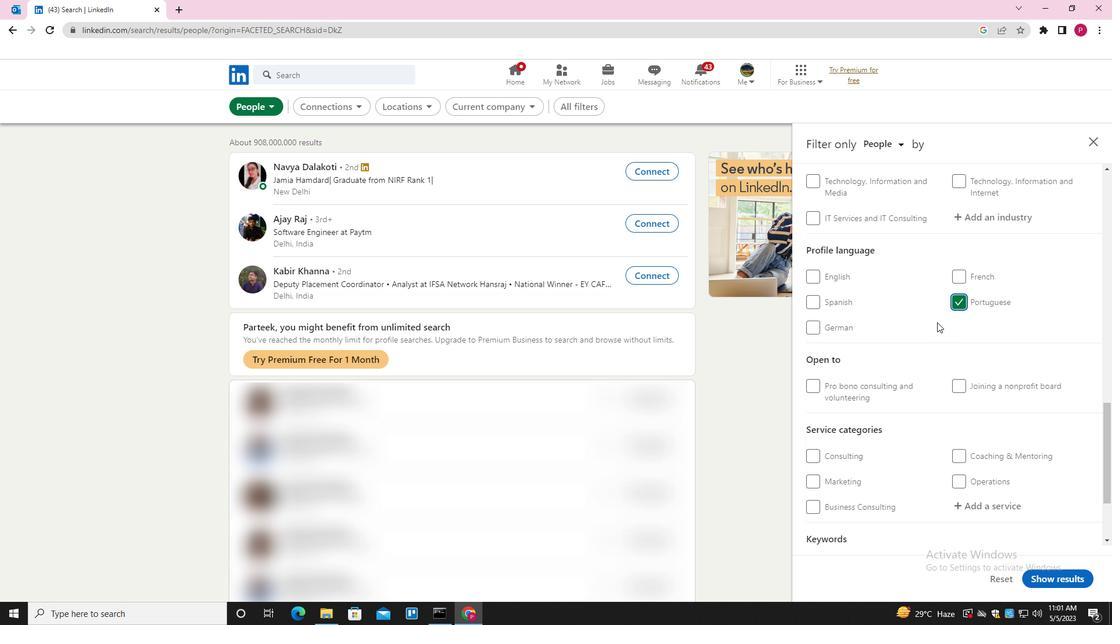 
Action: Mouse scrolled (936, 323) with delta (0, 0)
Screenshot: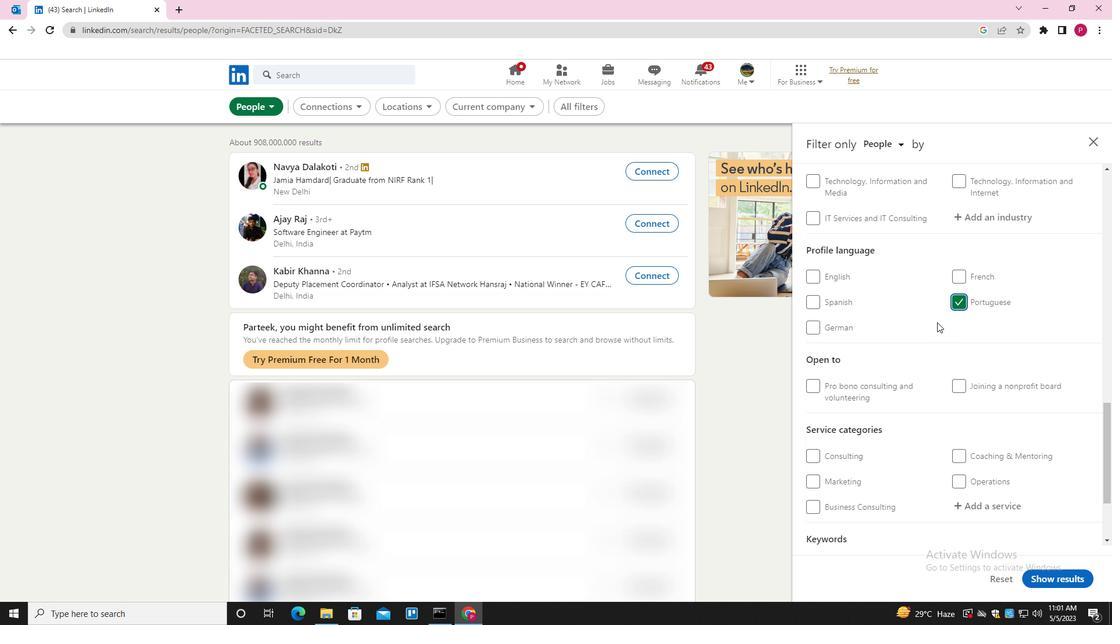 
Action: Mouse scrolled (936, 323) with delta (0, 0)
Screenshot: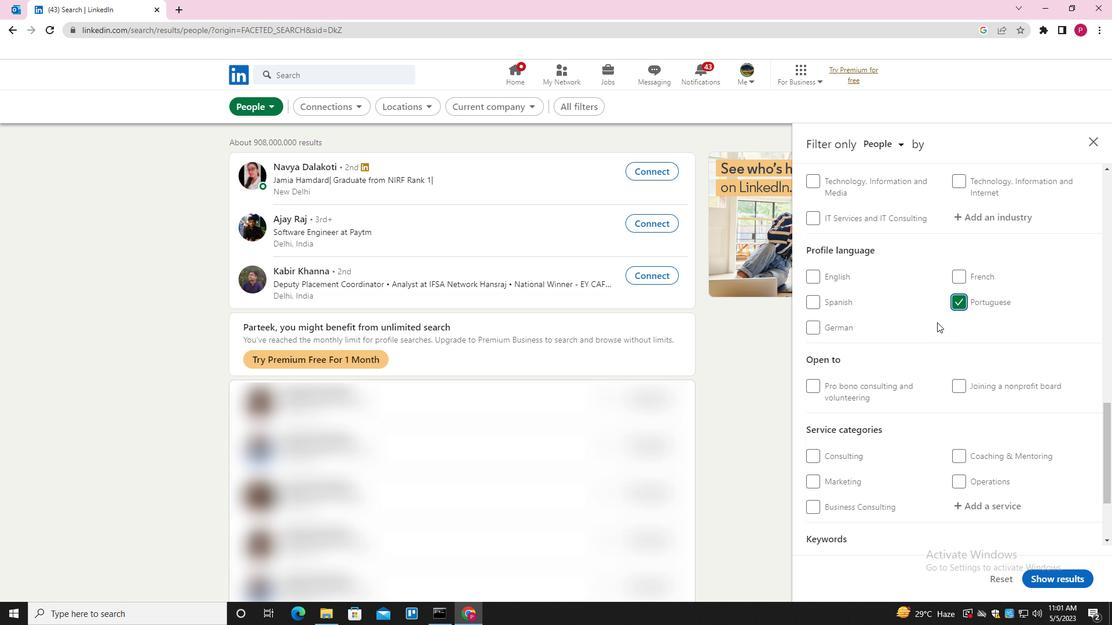 
Action: Mouse scrolled (936, 323) with delta (0, 0)
Screenshot: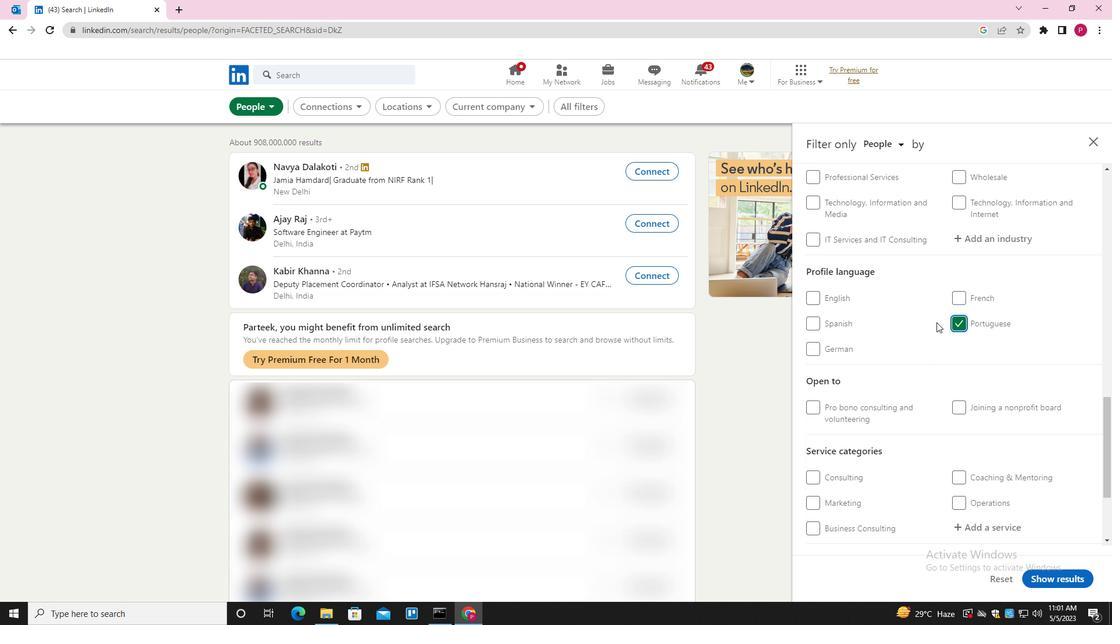 
Action: Mouse scrolled (936, 323) with delta (0, 0)
Screenshot: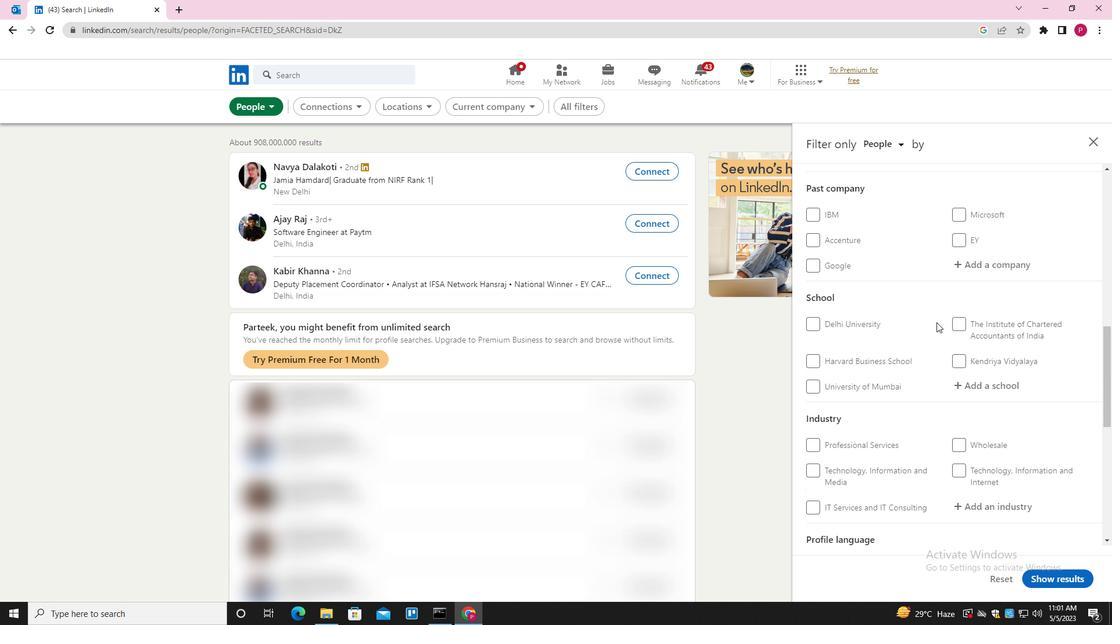 
Action: Mouse scrolled (936, 323) with delta (0, 0)
Screenshot: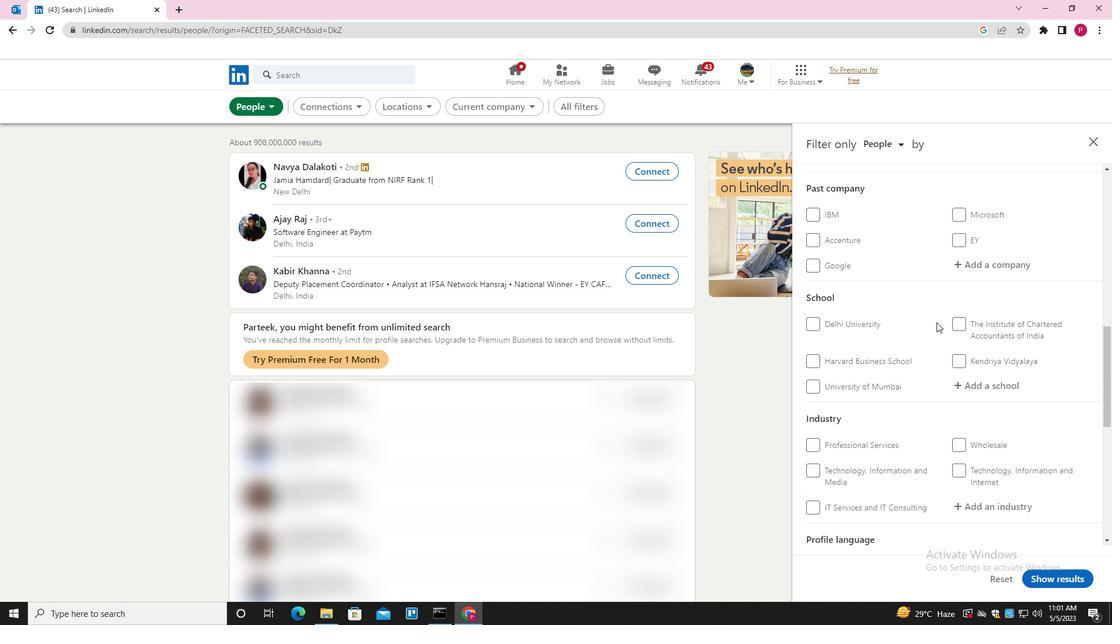 
Action: Mouse scrolled (936, 323) with delta (0, 0)
Screenshot: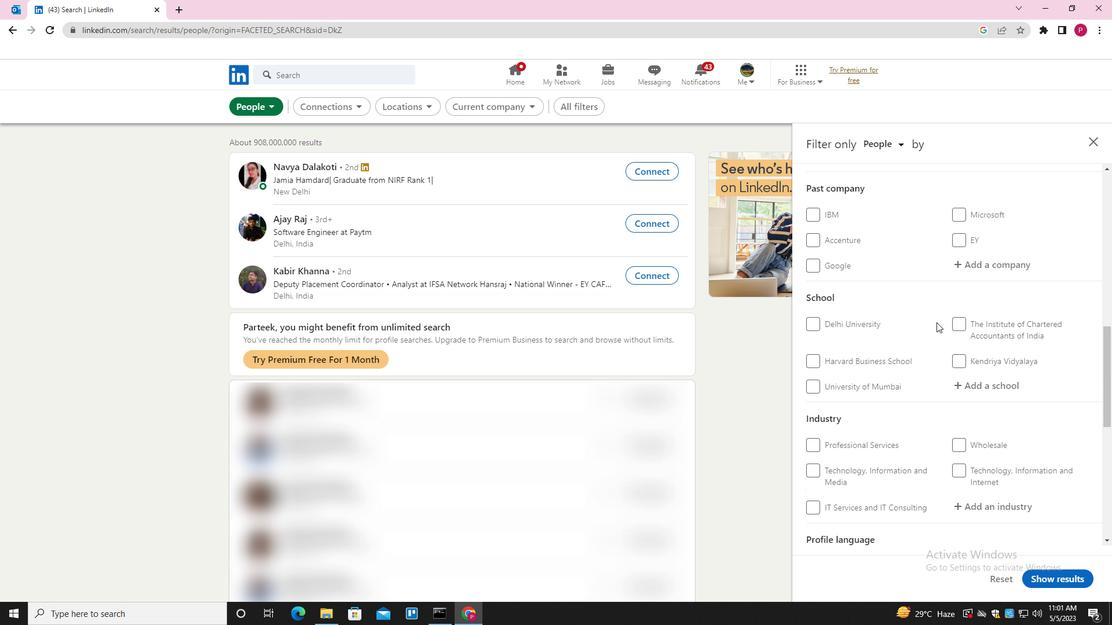 
Action: Mouse scrolled (936, 323) with delta (0, 0)
Screenshot: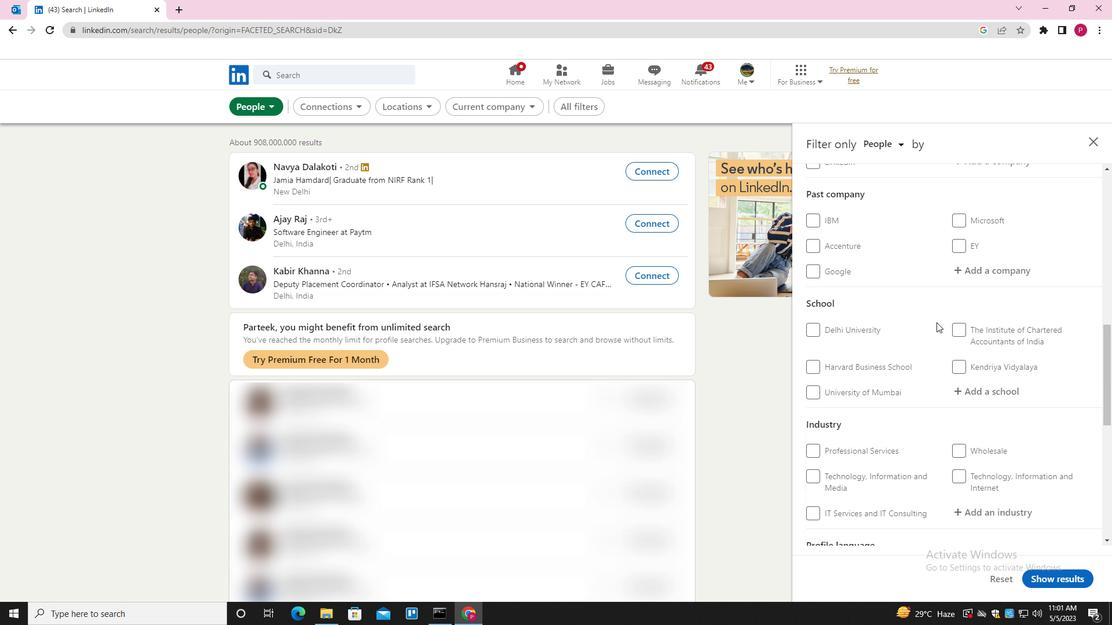 
Action: Mouse moved to (977, 384)
Screenshot: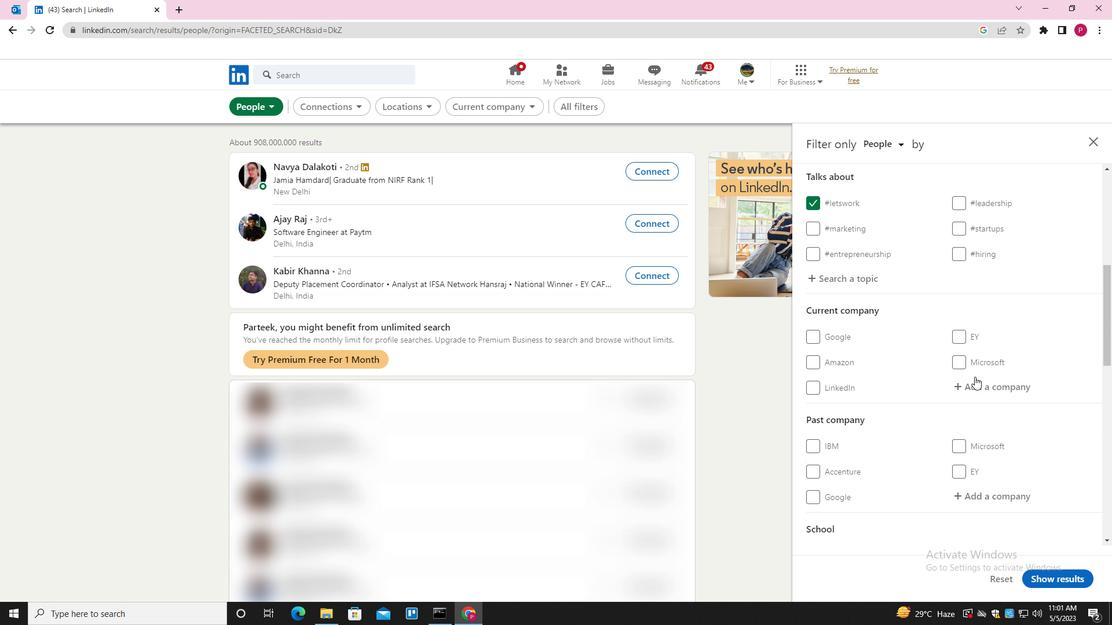 
Action: Mouse pressed left at (977, 384)
Screenshot: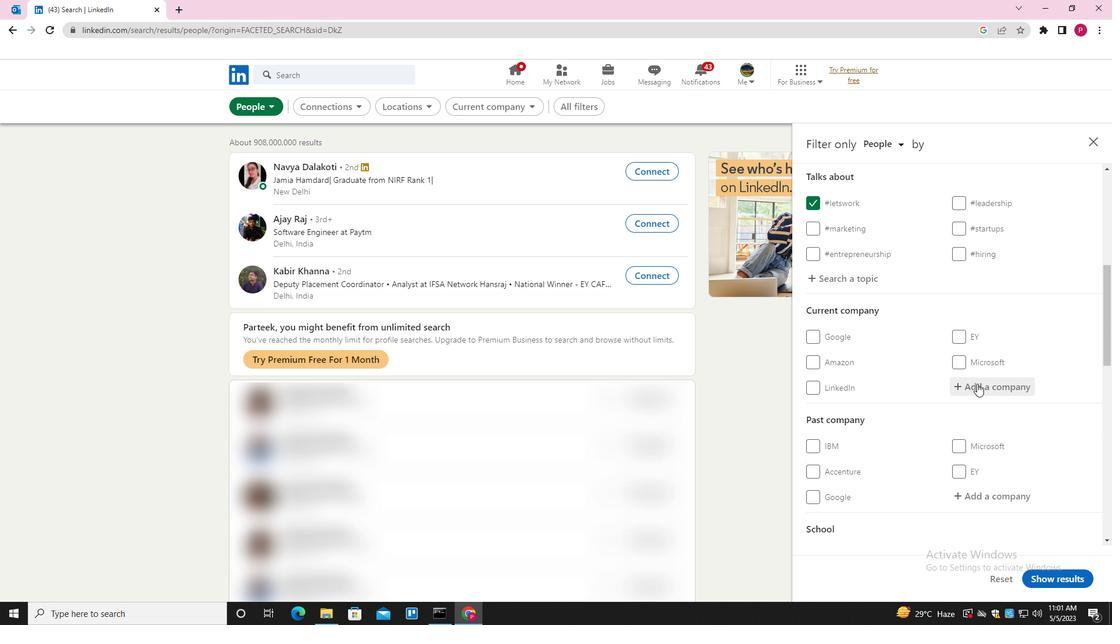 
Action: Key pressed <Key.shift>STAND<Key.space>8<Key.space><Key.shift><Key.shift><Key.shift><Key.shift><Key.shift><Key.shift><Key.shift><Key.shift><Key.shift><Key.shift><Key.shift><Key.shift><Key.shift><Key.shift><Key.shift><Key.shift><Key.shift><Key.shift><Key.shift><Key.shift><Key.shift><Key.shift><Key.shift><Key.shift><Key.shift><Key.shift><Key.shift><Key.shift><Key.shift><Key.shift><Key.shift><Key.shift><Key.shift><Key.shift><Key.shift><Key.shift><Key.shift><Key.shift><Key.shift><Key.shift><Key.shift><Key.shift><Key.shift><Key.shift><Key.shift><Key.shift><Key.shift><Key.shift><Key.shift><Key.shift>TECHNOLOGY<Key.space><Key.shift>SERVICES<Key.down><Key.enter>
Screenshot: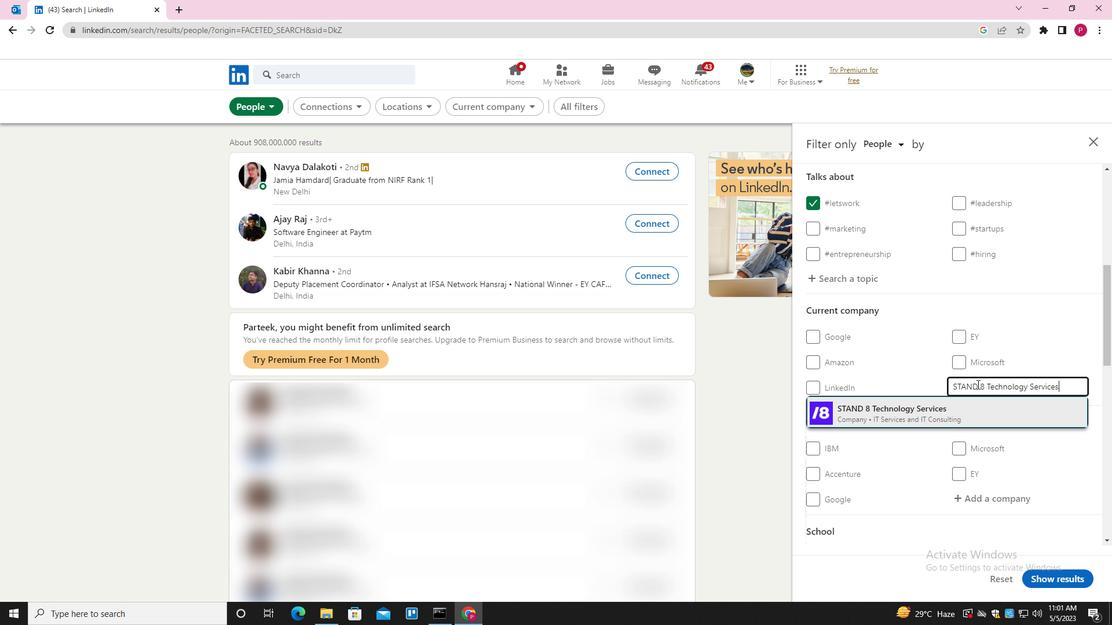 
Action: Mouse scrolled (977, 384) with delta (0, 0)
Screenshot: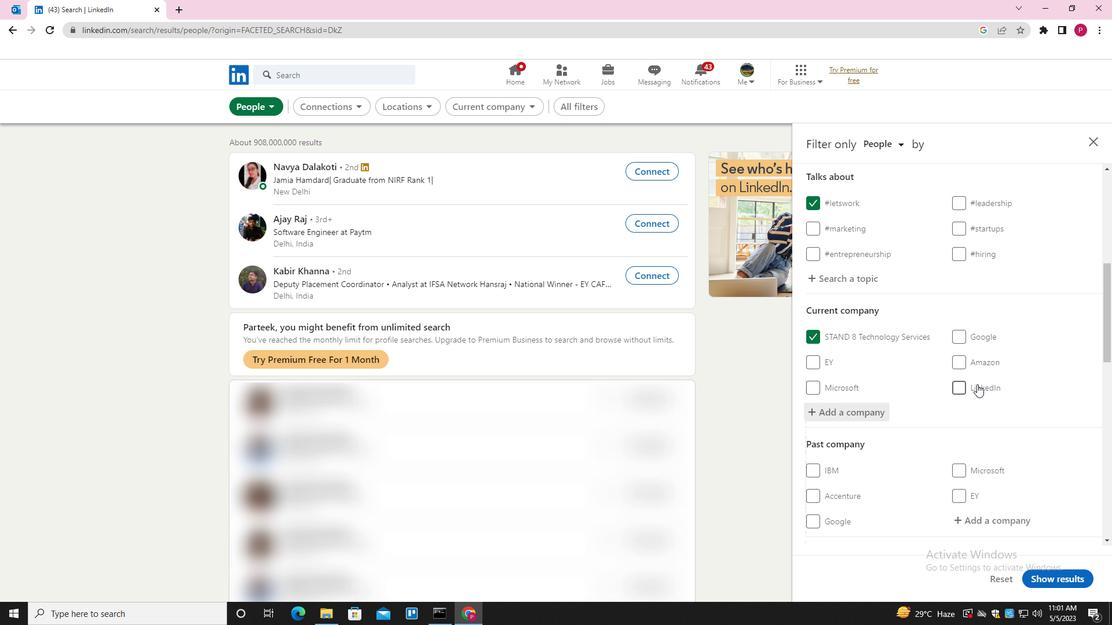 
Action: Mouse scrolled (977, 384) with delta (0, 0)
Screenshot: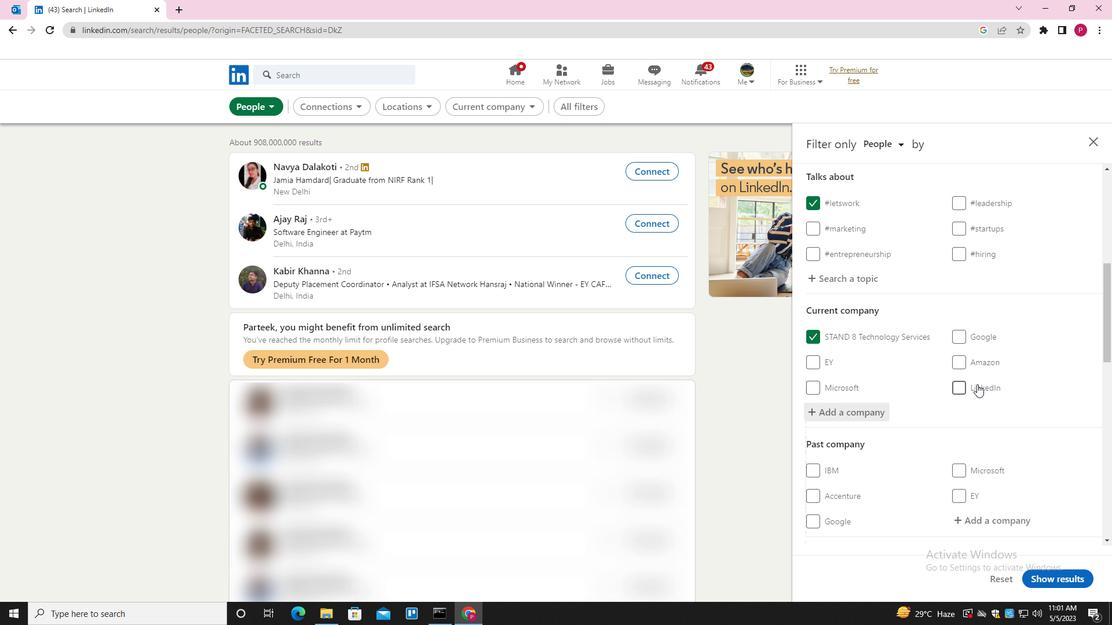 
Action: Mouse scrolled (977, 384) with delta (0, 0)
Screenshot: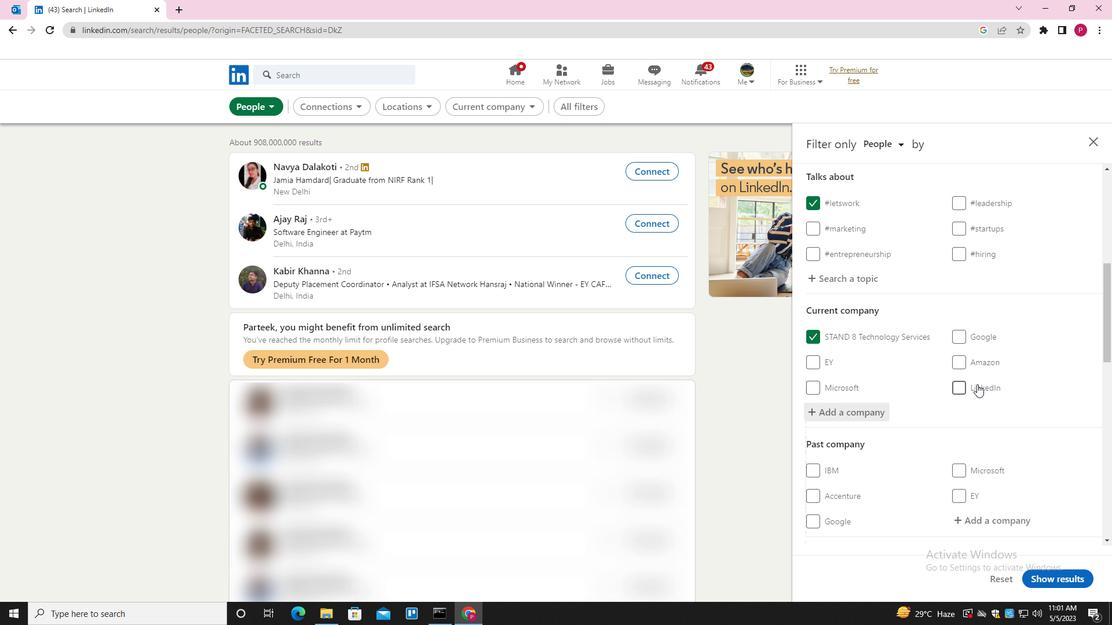 
Action: Mouse scrolled (977, 384) with delta (0, 0)
Screenshot: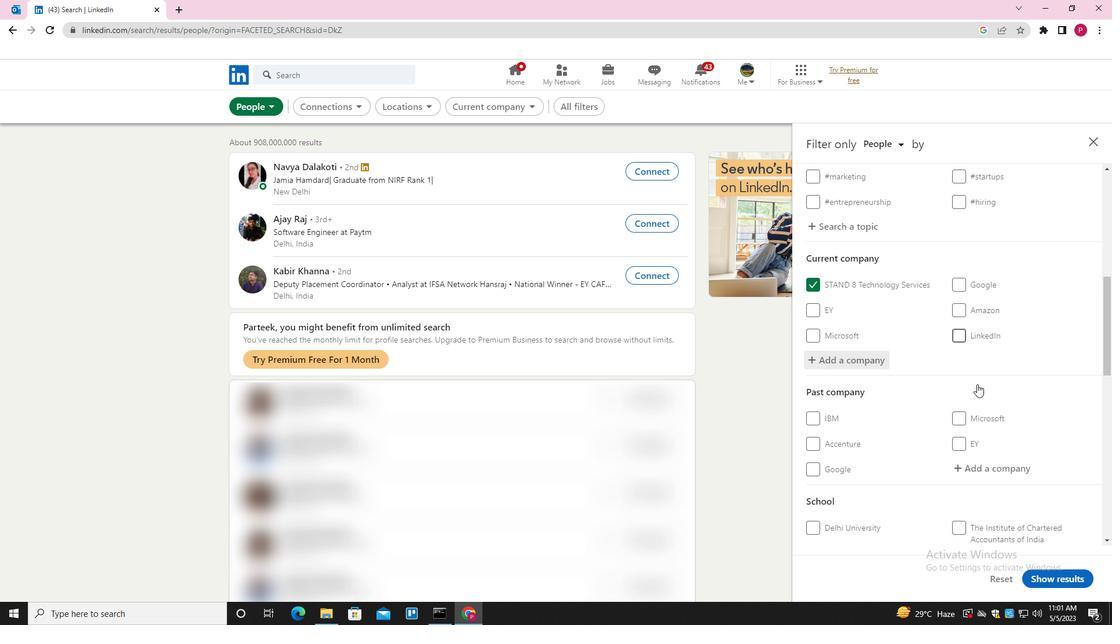
Action: Mouse scrolled (977, 384) with delta (0, 0)
Screenshot: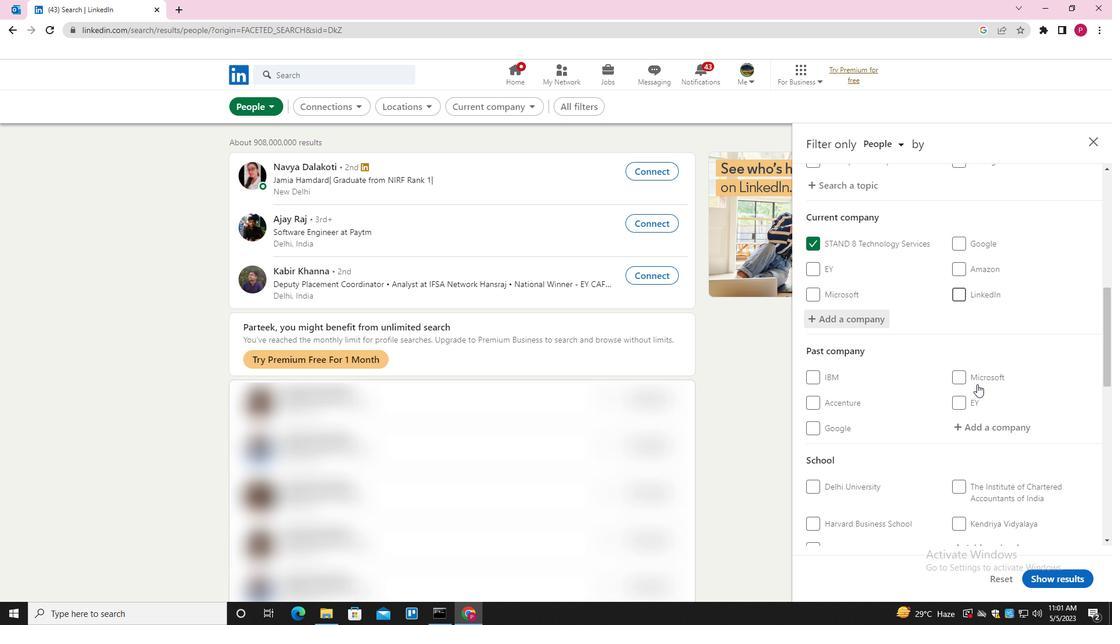
Action: Mouse scrolled (977, 384) with delta (0, 0)
Screenshot: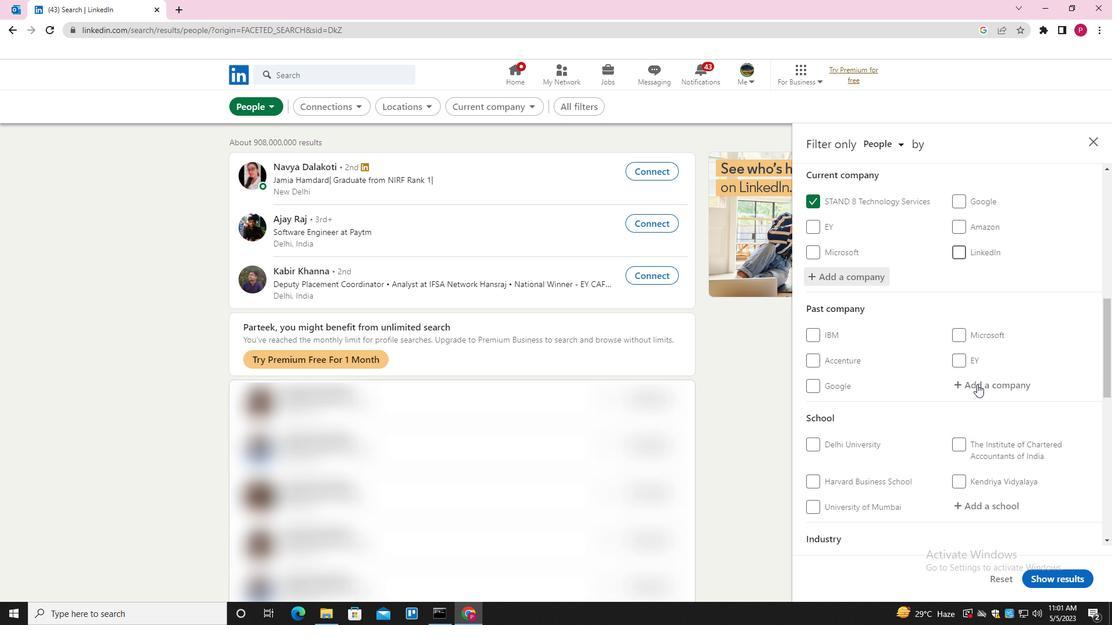 
Action: Mouse moved to (979, 303)
Screenshot: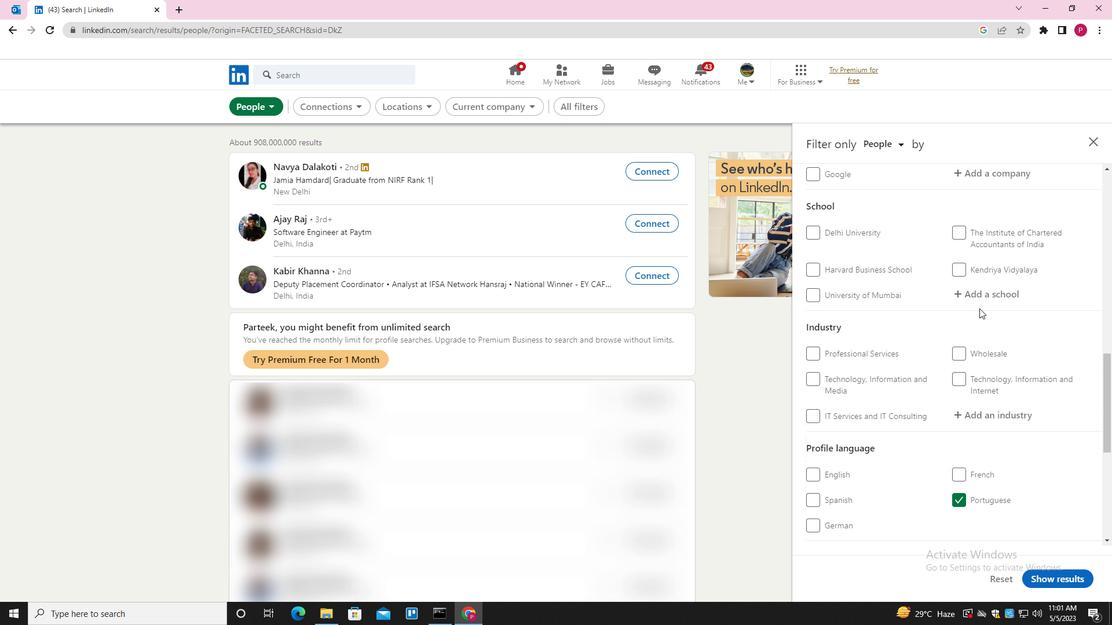 
Action: Mouse pressed left at (979, 303)
Screenshot: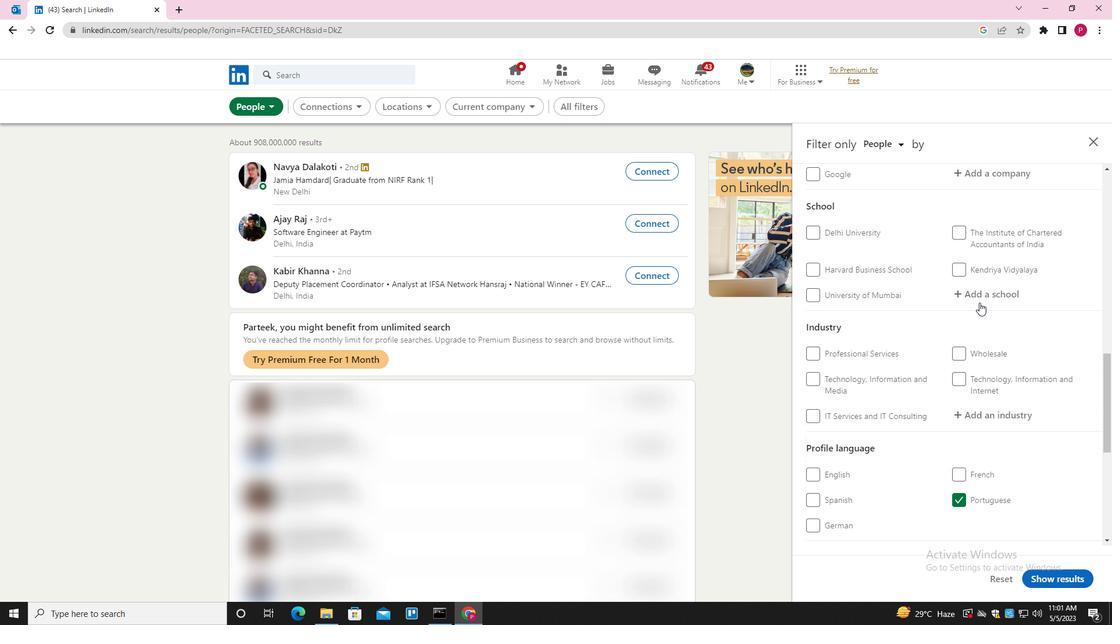 
Action: Key pressed <Key.shift>ACHARYA<Key.space><Key.shift>INSTITUTE<Key.space><Key.down><Key.down><Key.down><Key.down><Key.down><Key.down><Key.down><Key.down><Key.down><Key.down><Key.down><Key.up><Key.up><Key.backspace><Key.down><Key.enter>
Screenshot: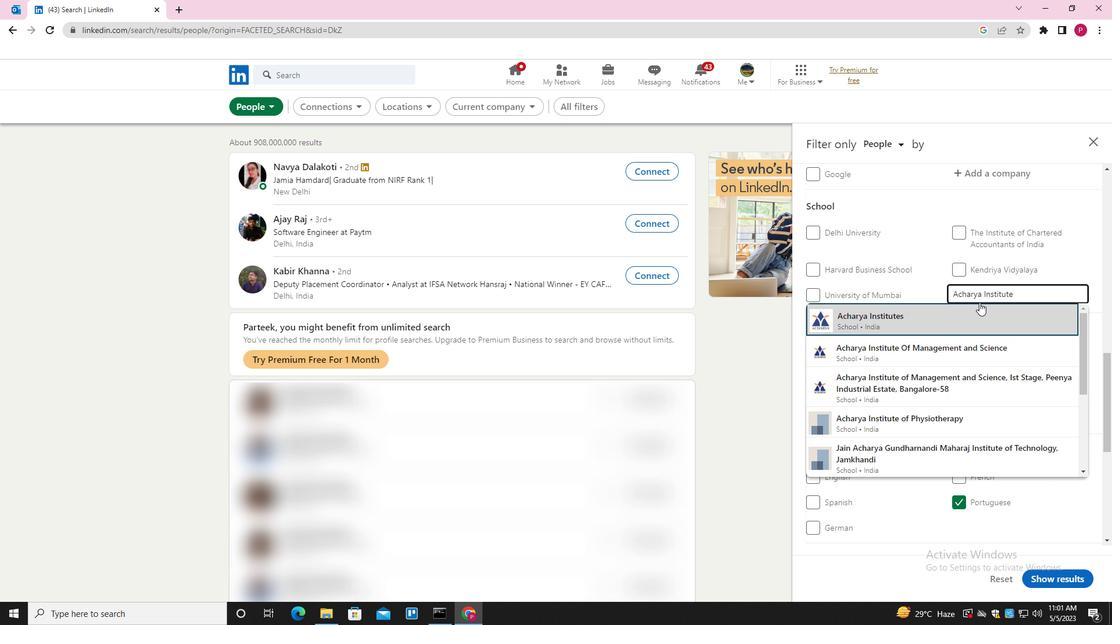 
Action: Mouse moved to (973, 306)
Screenshot: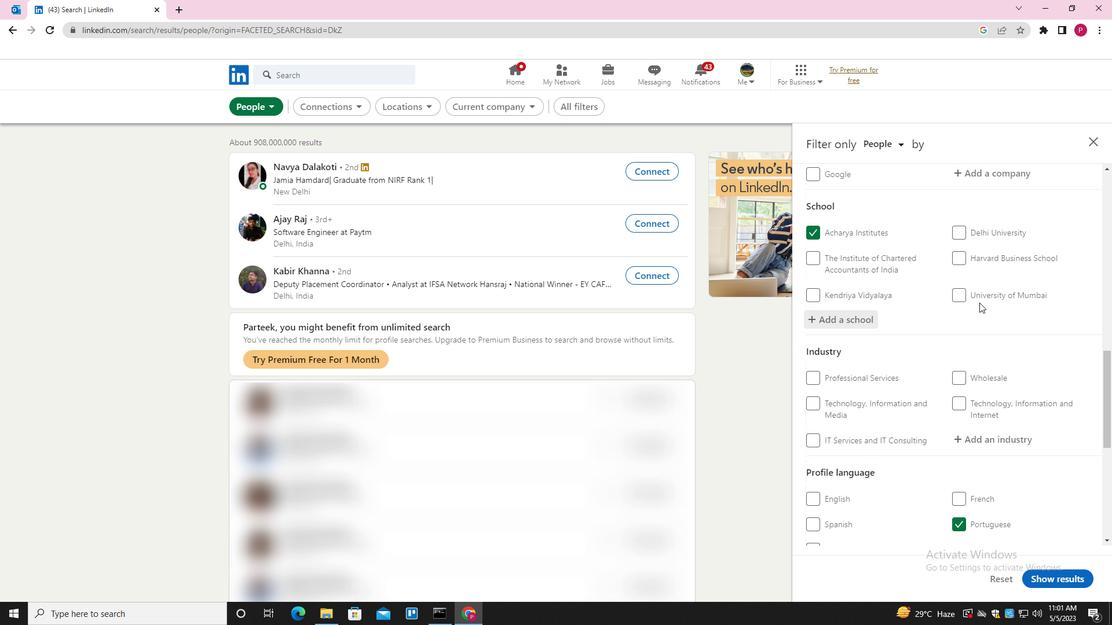 
Action: Mouse scrolled (973, 305) with delta (0, 0)
Screenshot: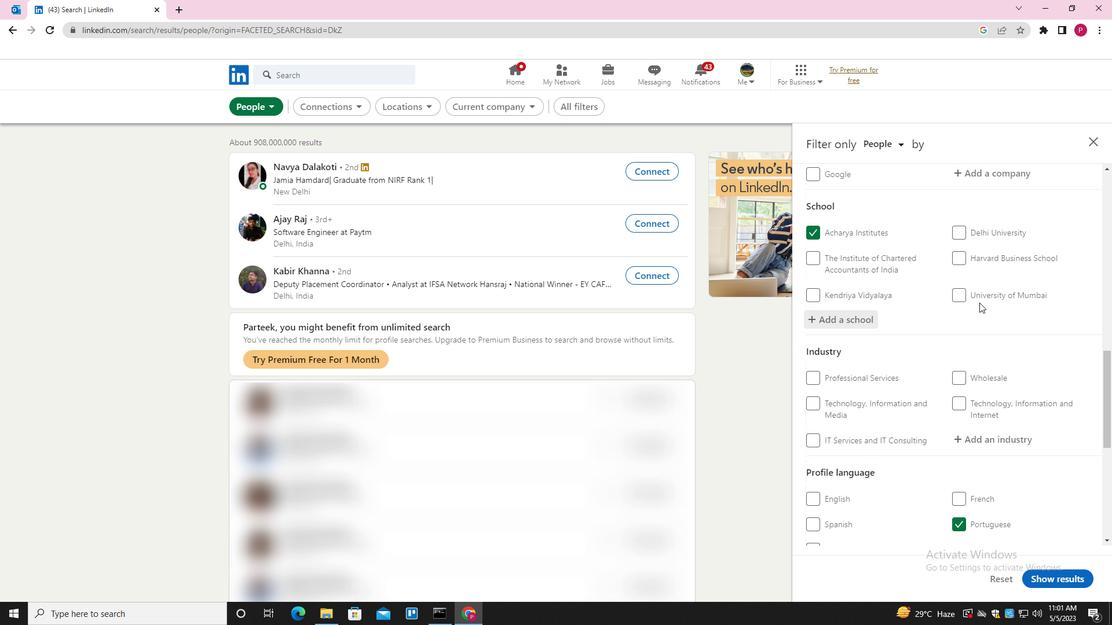 
Action: Mouse scrolled (973, 305) with delta (0, 0)
Screenshot: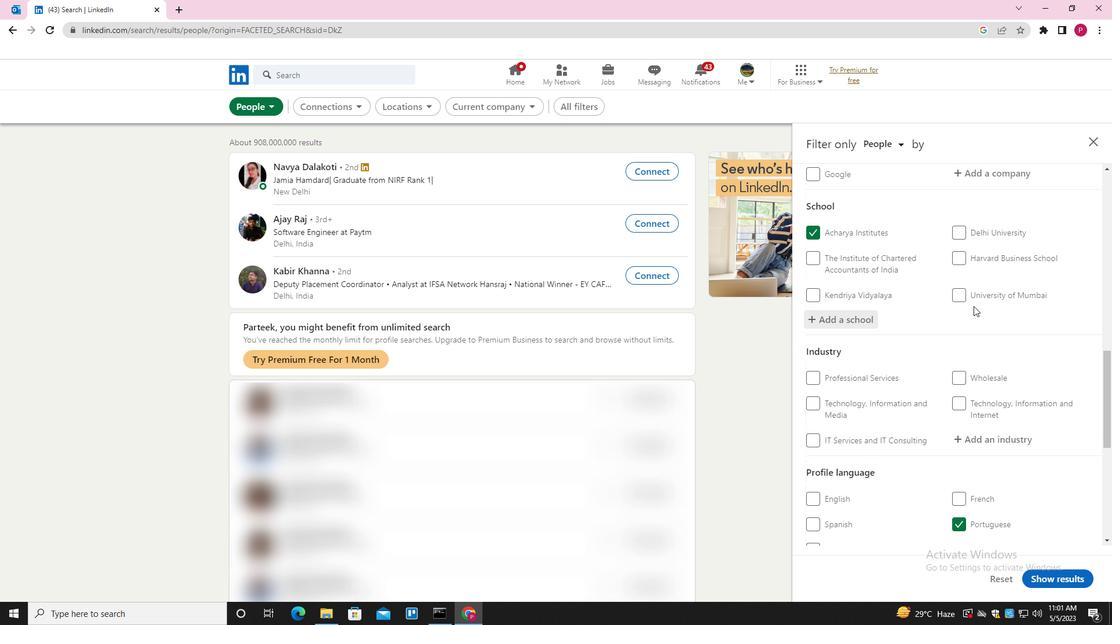 
Action: Mouse scrolled (973, 305) with delta (0, 0)
Screenshot: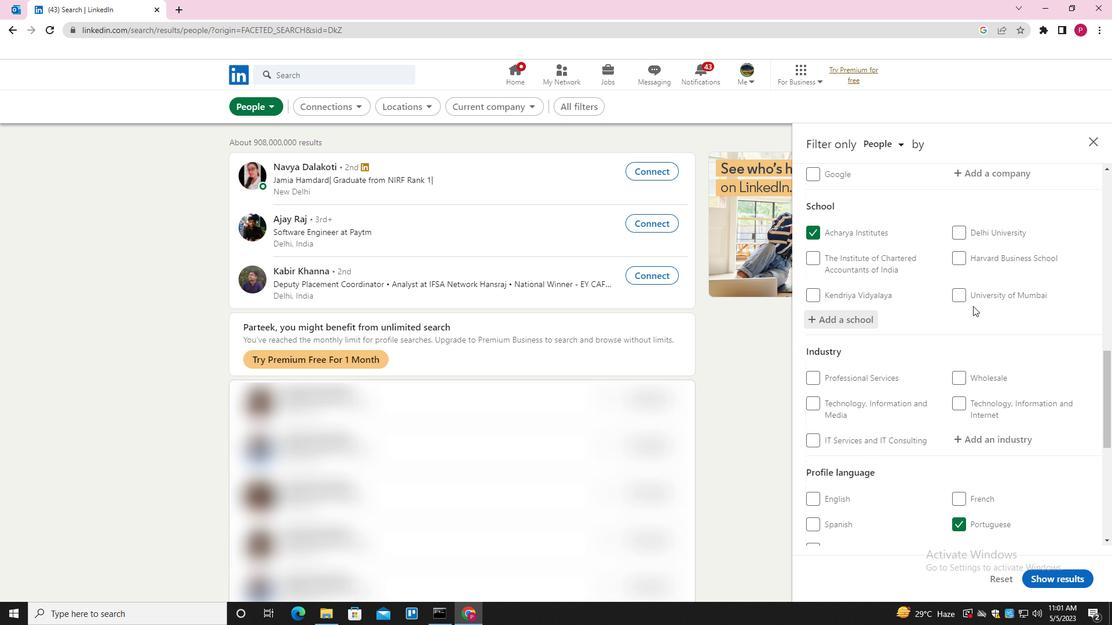 
Action: Mouse moved to (1000, 265)
Screenshot: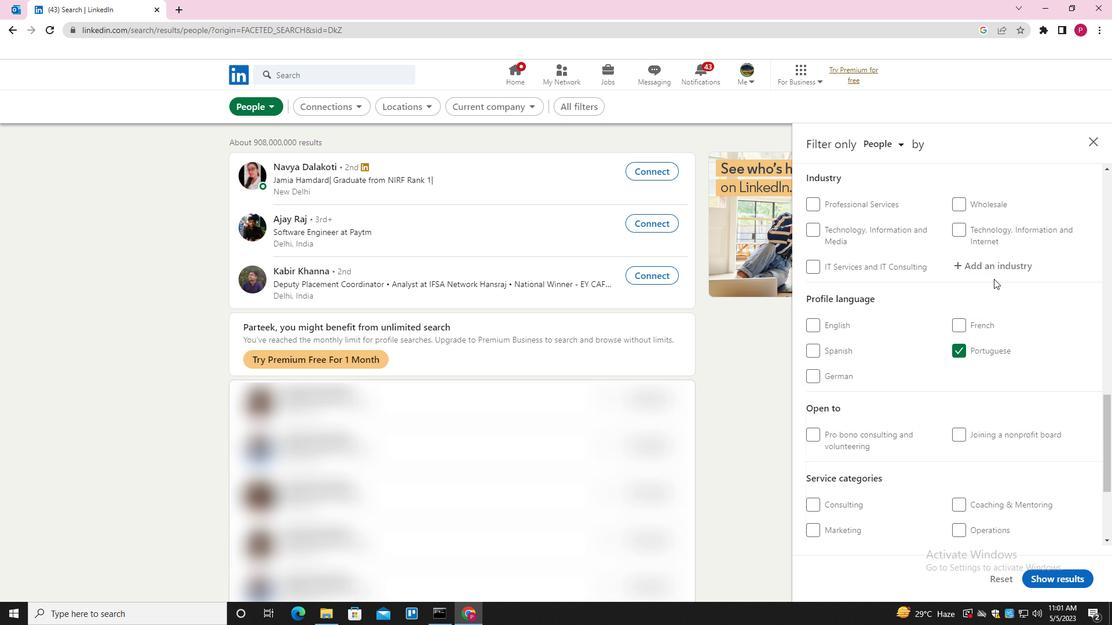 
Action: Mouse pressed left at (1000, 265)
Screenshot: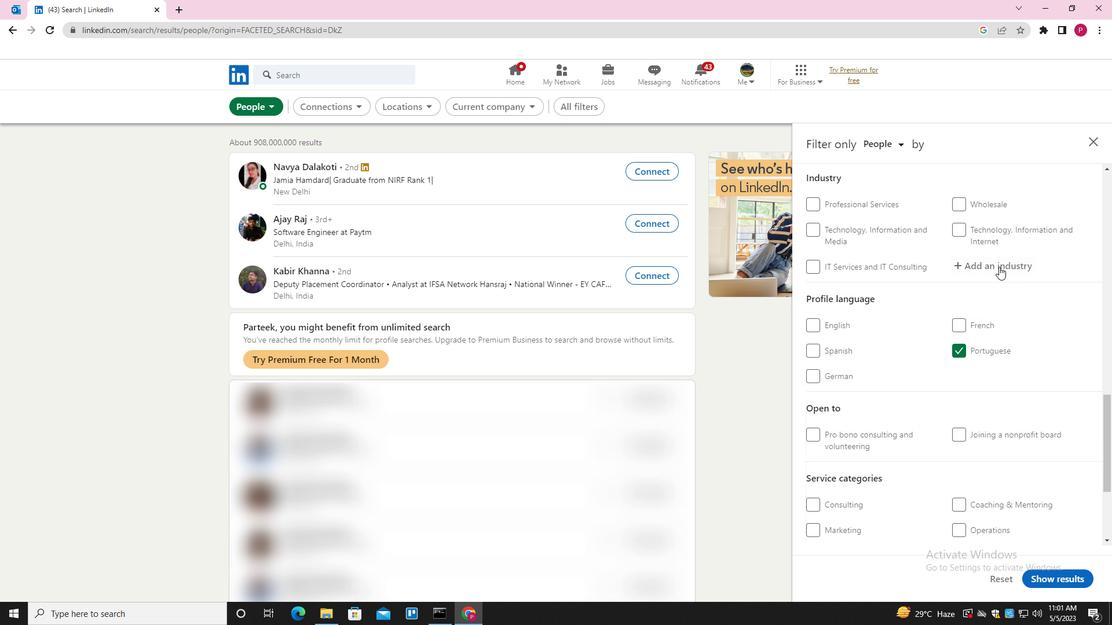 
Action: Key pressed <Key.shift><Key.shift><Key.shift><Key.shift><Key.shift><Key.shift><Key.shift><Key.shift><Key.shift><Key.shift><Key.shift><Key.shift><Key.shift><Key.shift><Key.shift><Key.shift><Key.shift><Key.shift><Key.shift><Key.shift><Key.shift><Key.shift><Key.shift><Key.shift><Key.shift><Key.shift><Key.shift><Key.shift><Key.shift><Key.shift><Key.shift><Key.shift><Key.shift><Key.shift><Key.shift><Key.shift><Key.shift><Key.shift>ENVIRONMENT<Key.space><Key.backspace>AL<Key.space><Key.shift>SERVICES<Key.down><Key.enter>
Screenshot: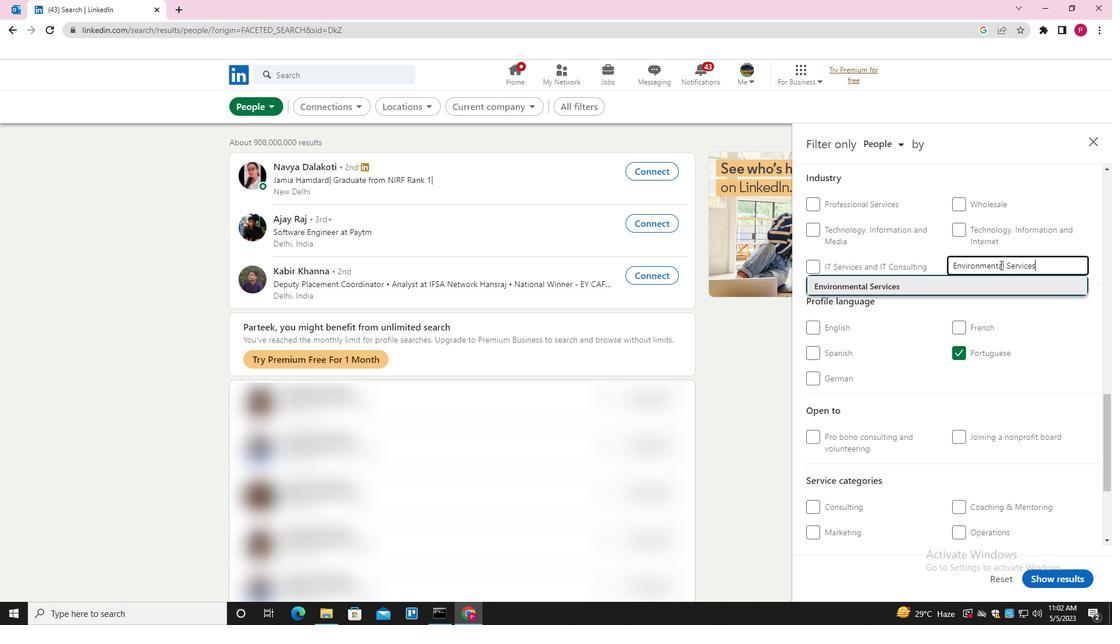
Action: Mouse moved to (995, 287)
Screenshot: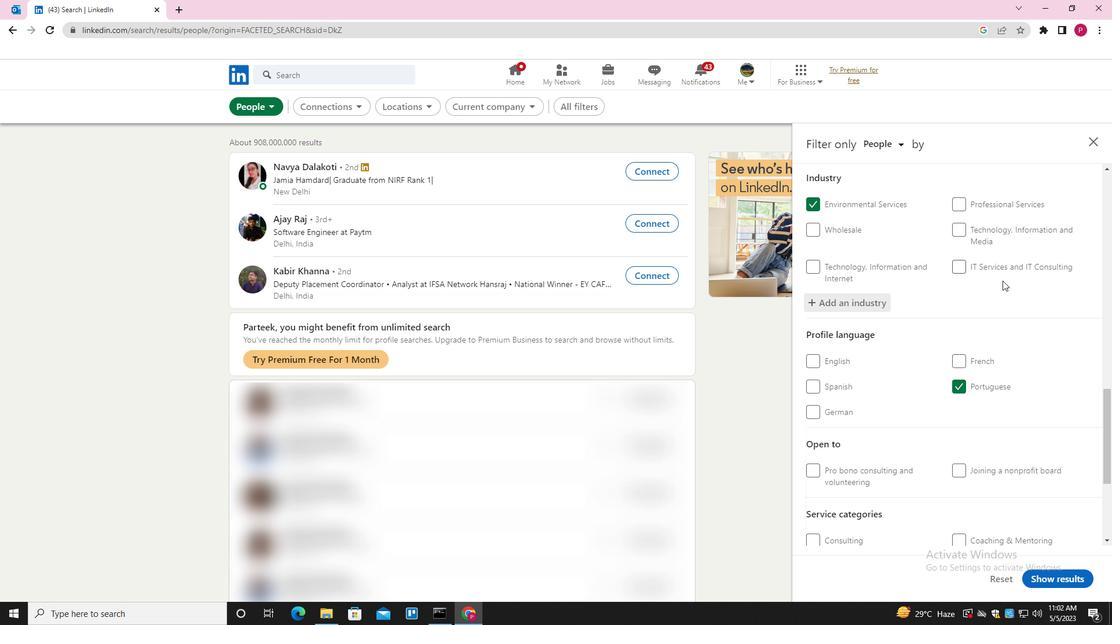 
Action: Mouse scrolled (995, 286) with delta (0, 0)
Screenshot: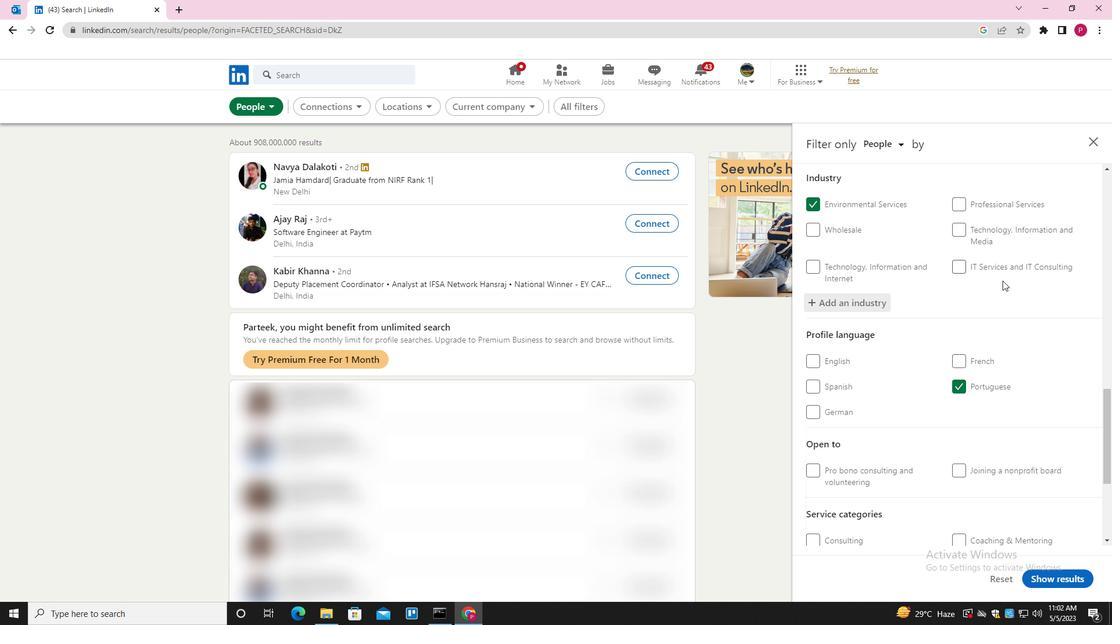 
Action: Mouse moved to (995, 287)
Screenshot: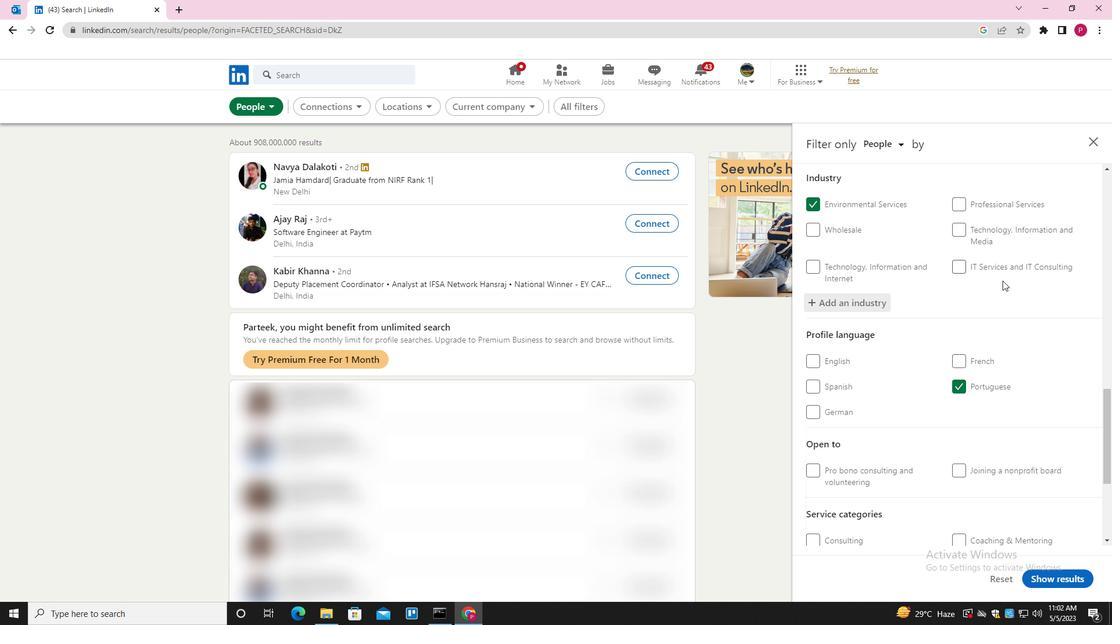 
Action: Mouse scrolled (995, 287) with delta (0, 0)
Screenshot: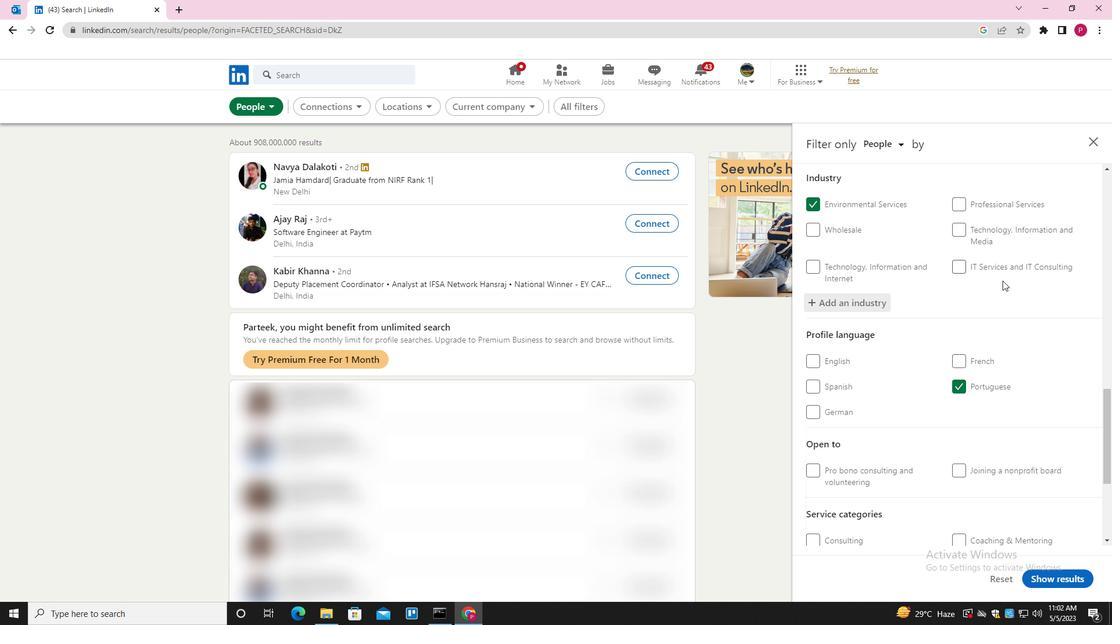 
Action: Mouse scrolled (995, 287) with delta (0, 0)
Screenshot: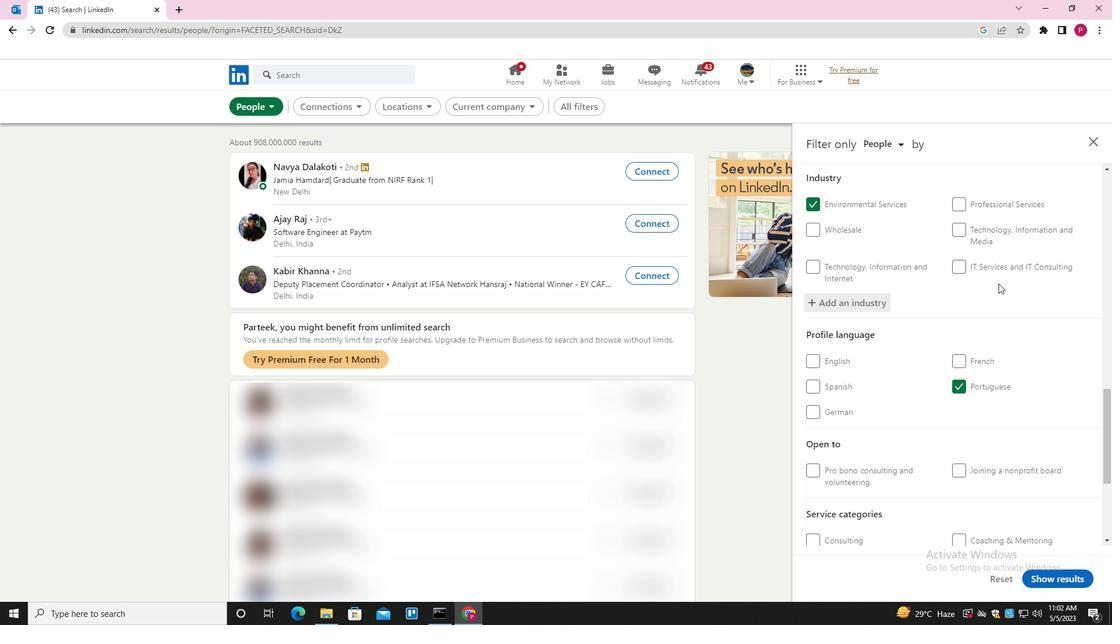 
Action: Mouse scrolled (995, 287) with delta (0, 0)
Screenshot: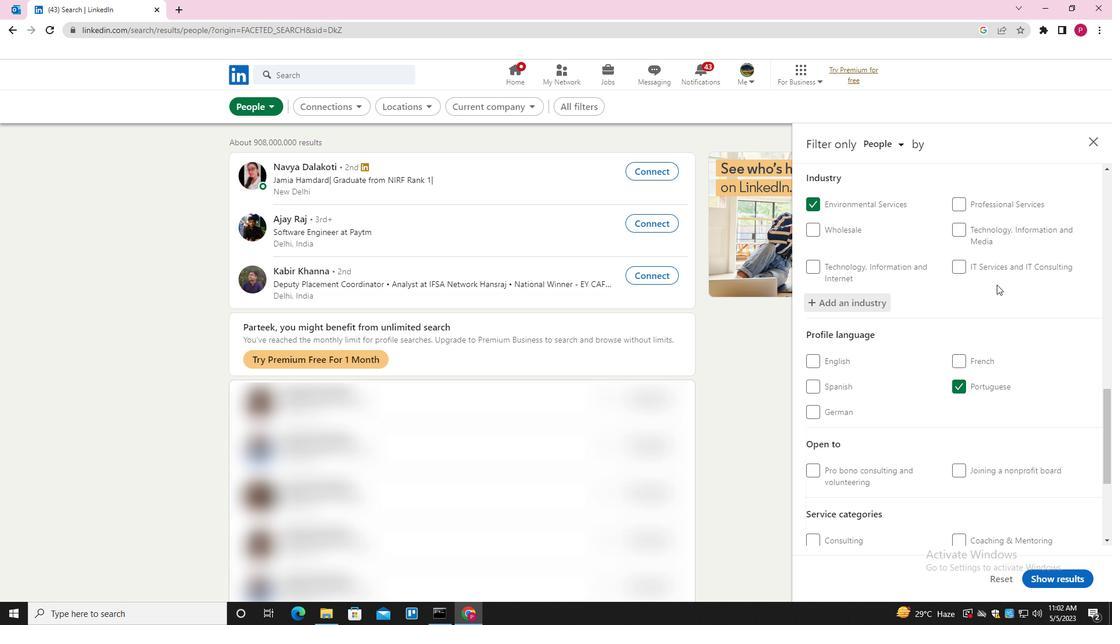 
Action: Mouse scrolled (995, 287) with delta (0, 0)
Screenshot: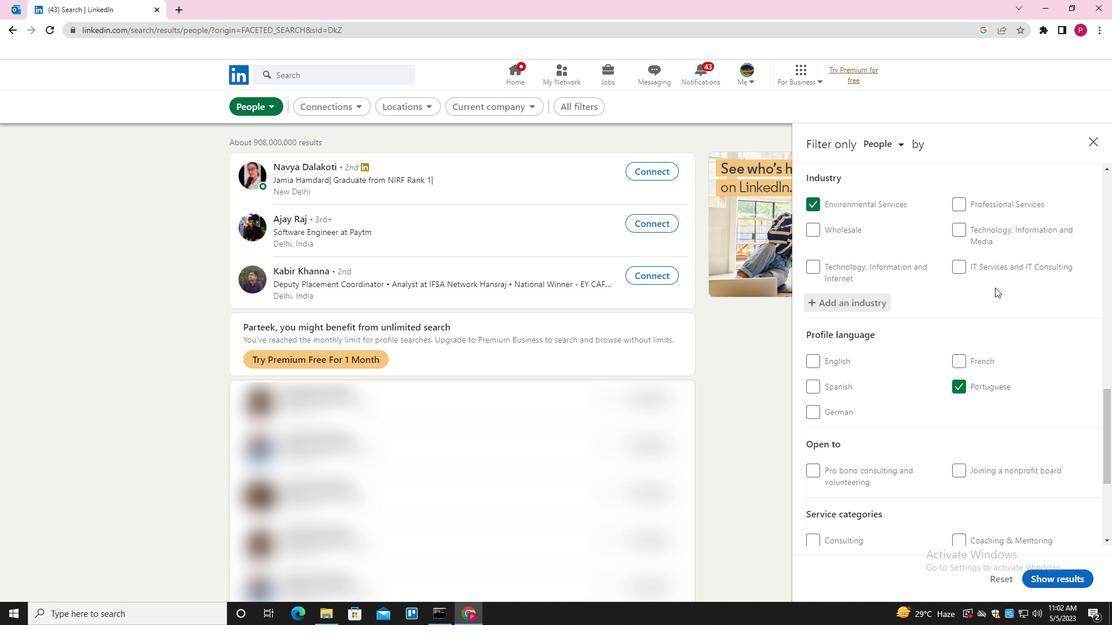 
Action: Mouse moved to (983, 375)
Screenshot: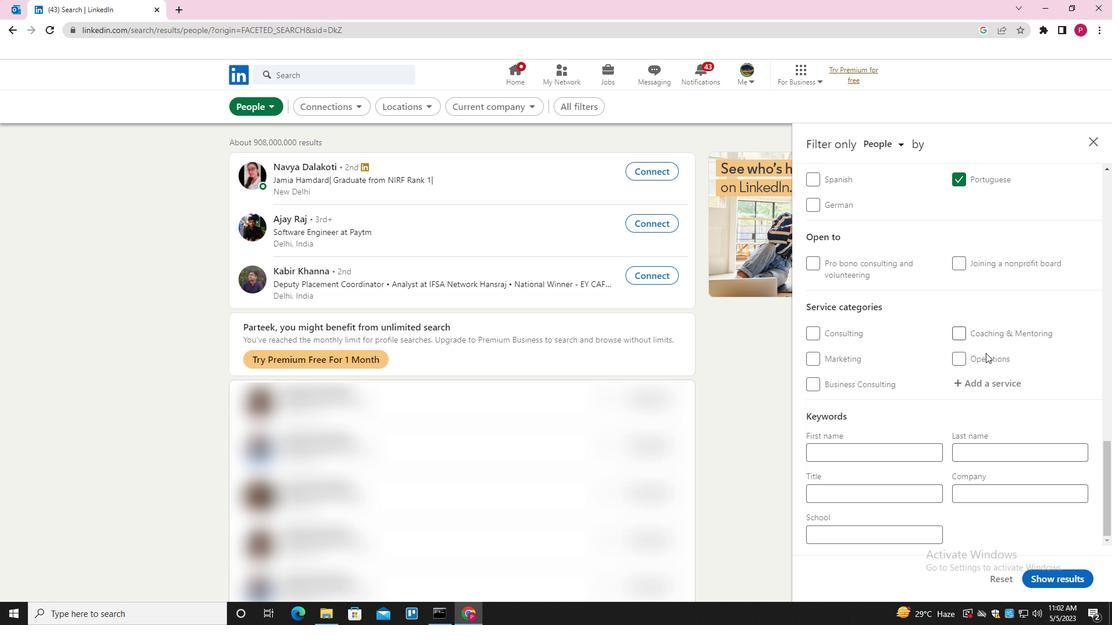 
Action: Mouse pressed left at (983, 375)
Screenshot: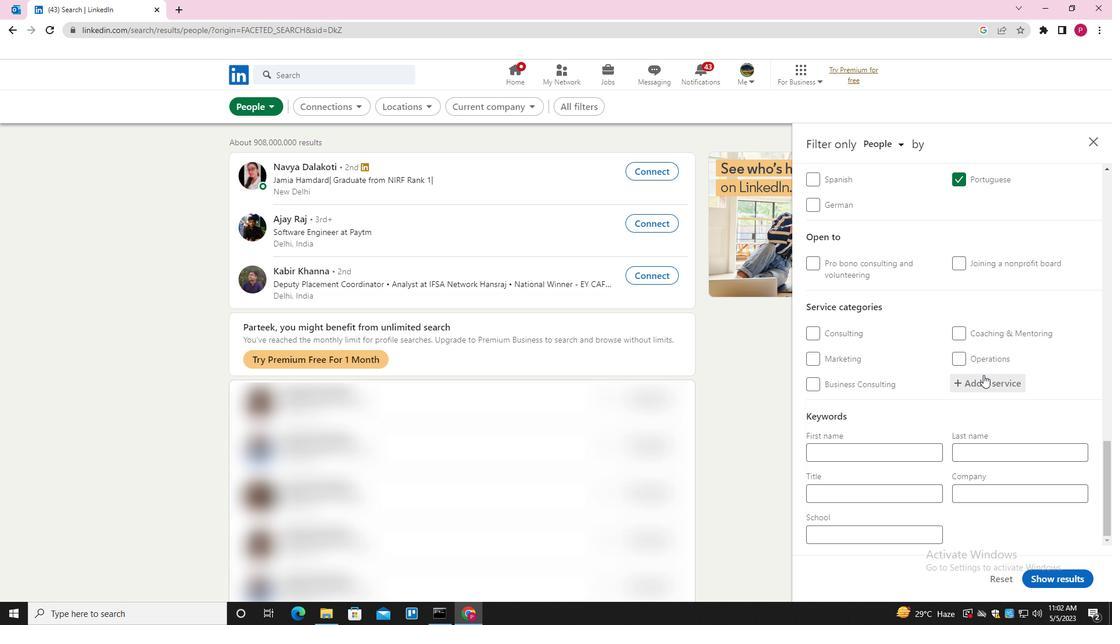 
Action: Key pressed <Key.shift>TRADE<Key.space><Key.shift>SHOWS<Key.down><Key.enter>
Screenshot: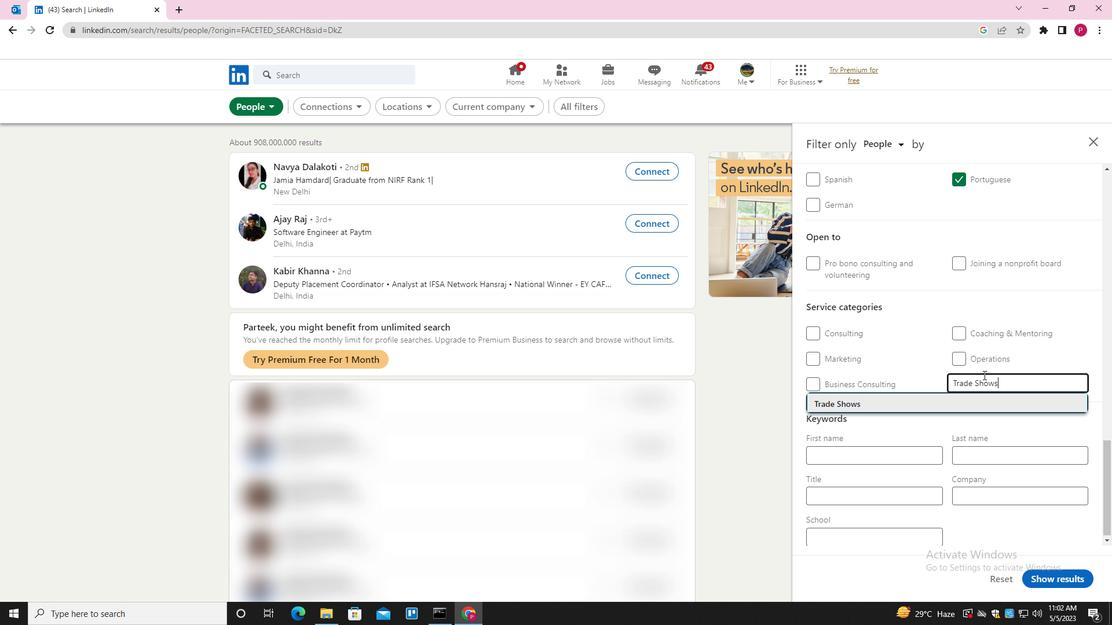 
Action: Mouse moved to (981, 377)
Screenshot: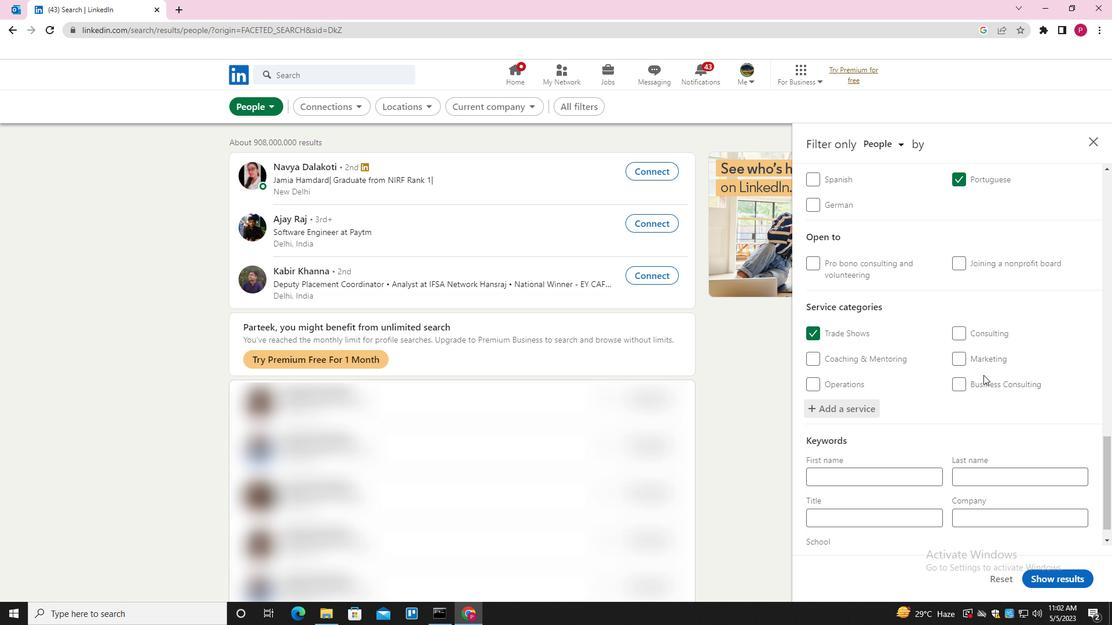 
Action: Mouse scrolled (981, 377) with delta (0, 0)
Screenshot: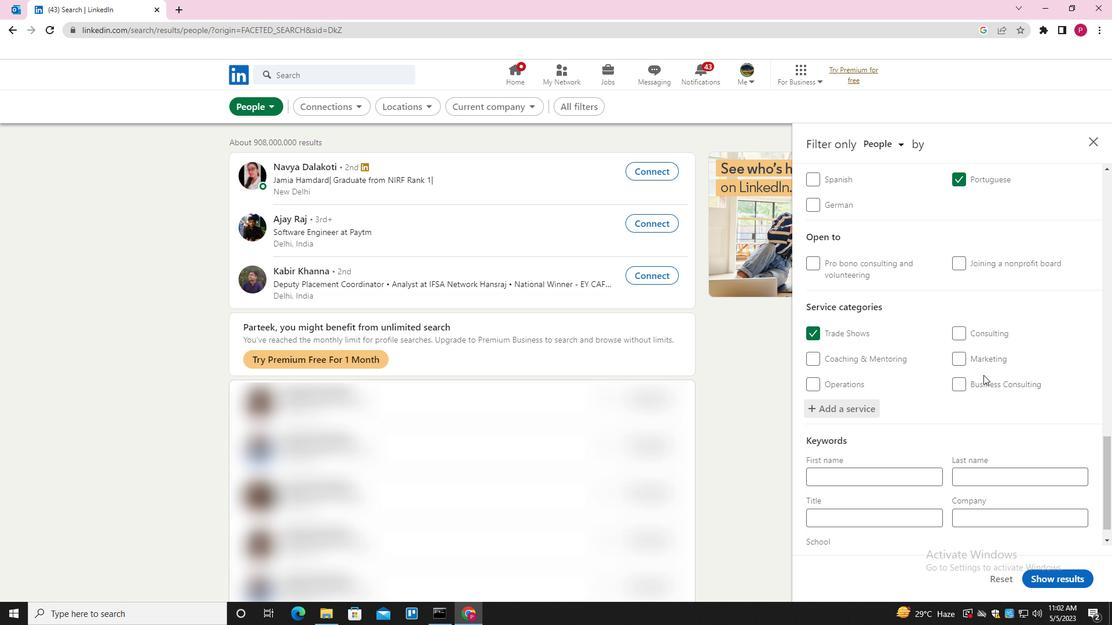 
Action: Mouse moved to (975, 381)
Screenshot: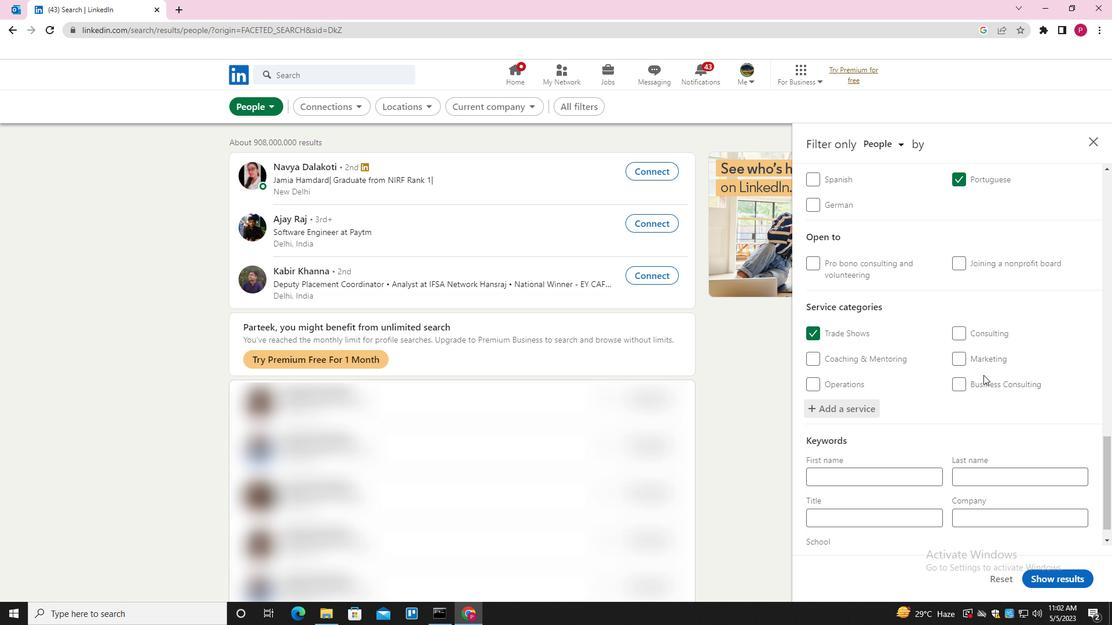 
Action: Mouse scrolled (975, 380) with delta (0, 0)
Screenshot: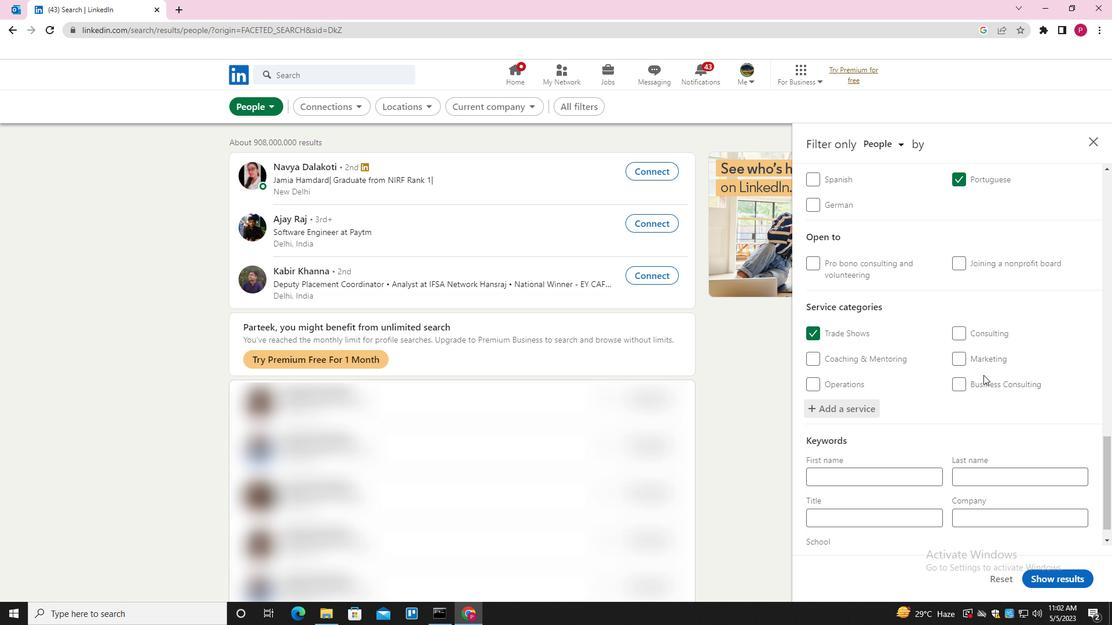 
Action: Mouse moved to (969, 389)
Screenshot: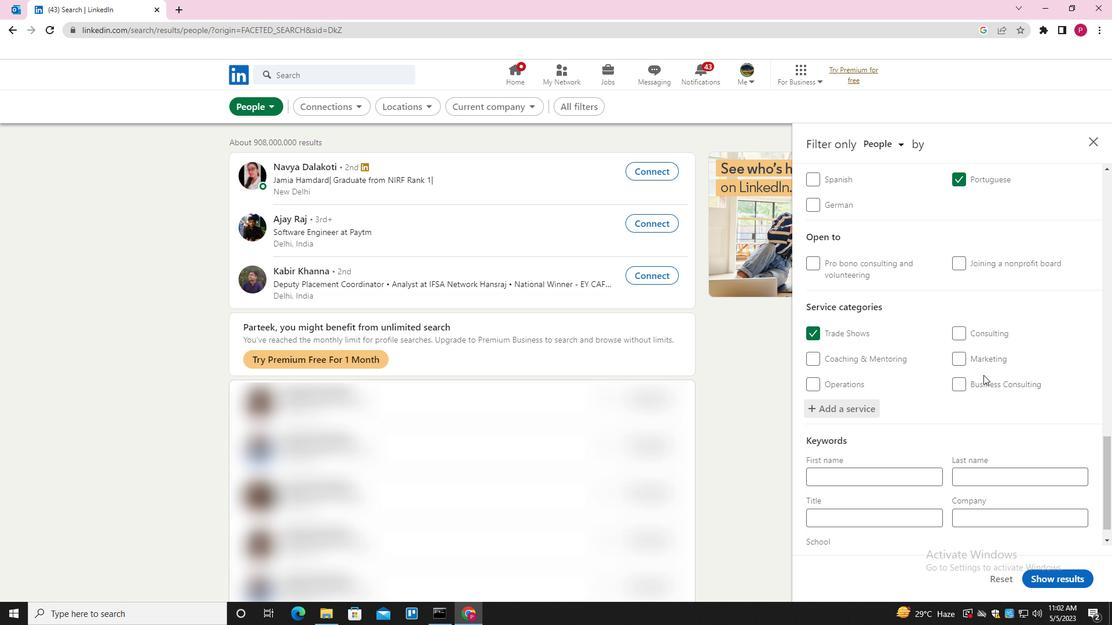 
Action: Mouse scrolled (969, 388) with delta (0, 0)
Screenshot: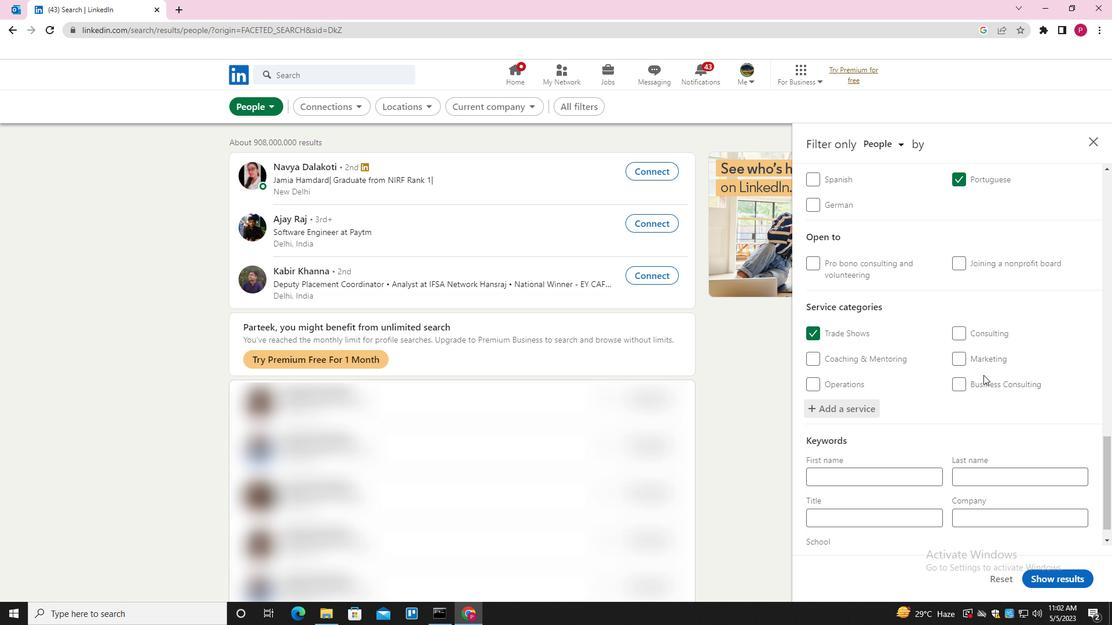 
Action: Mouse moved to (961, 400)
Screenshot: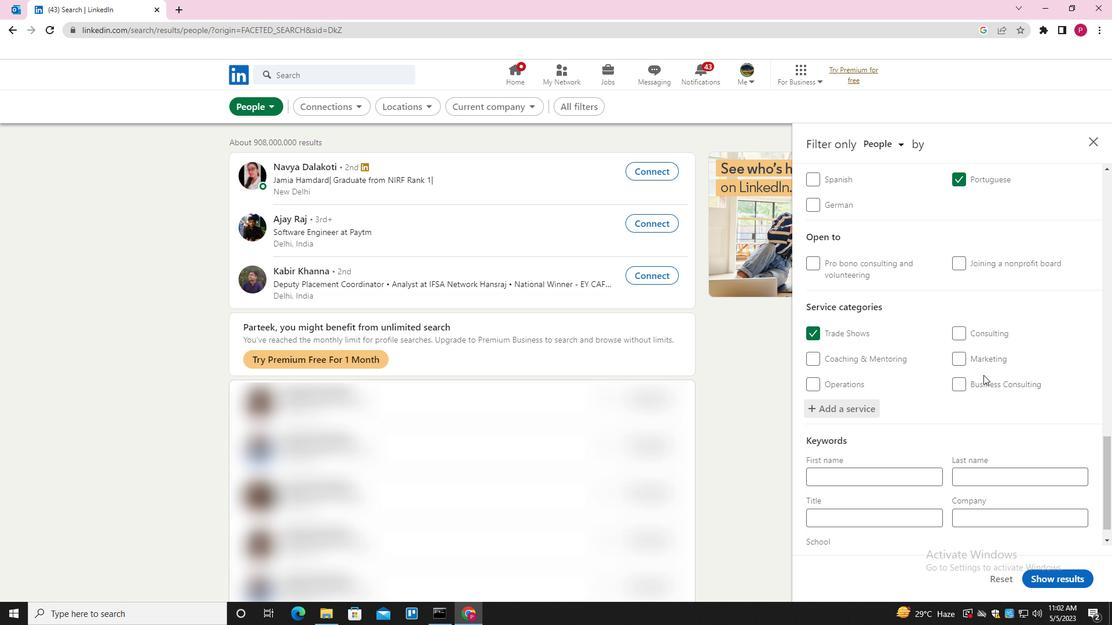 
Action: Mouse scrolled (961, 400) with delta (0, 0)
Screenshot: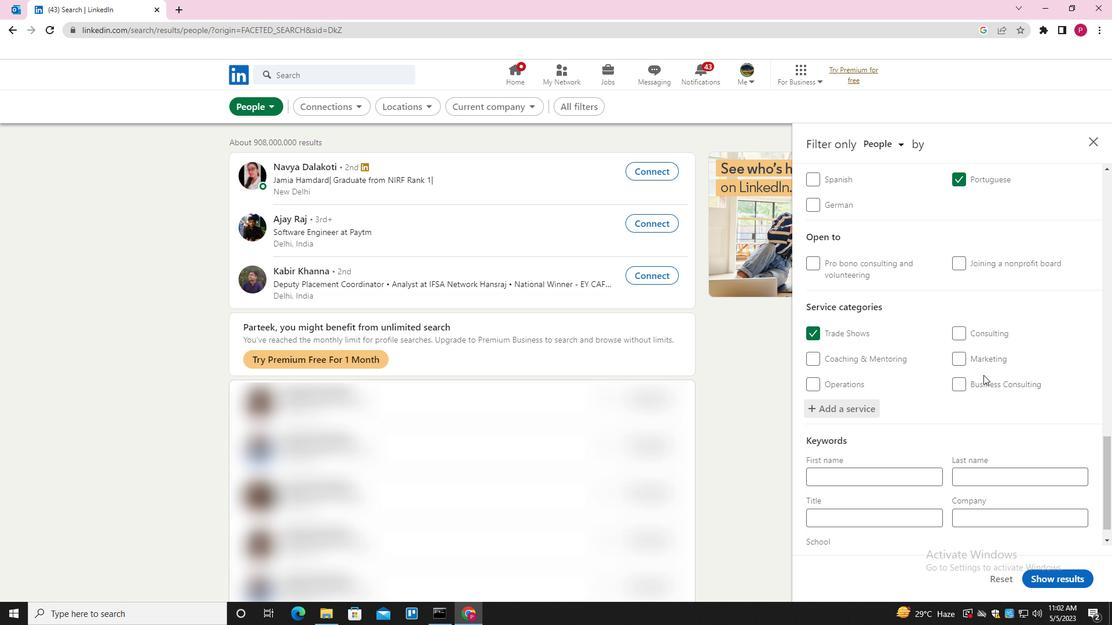 
Action: Mouse moved to (914, 493)
Screenshot: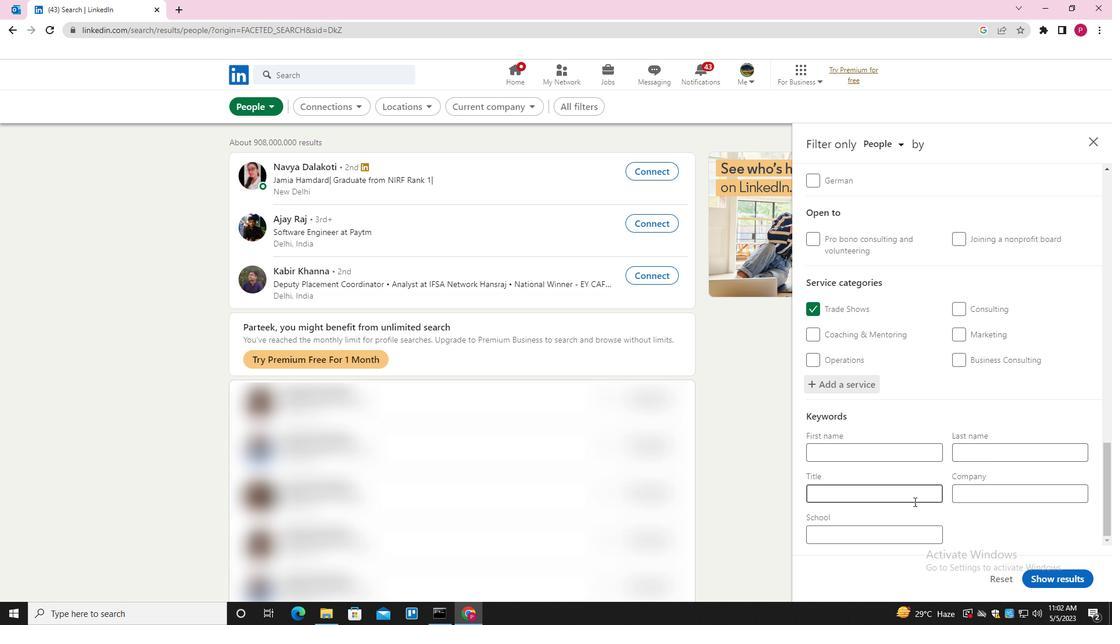 
Action: Mouse pressed left at (914, 493)
Screenshot: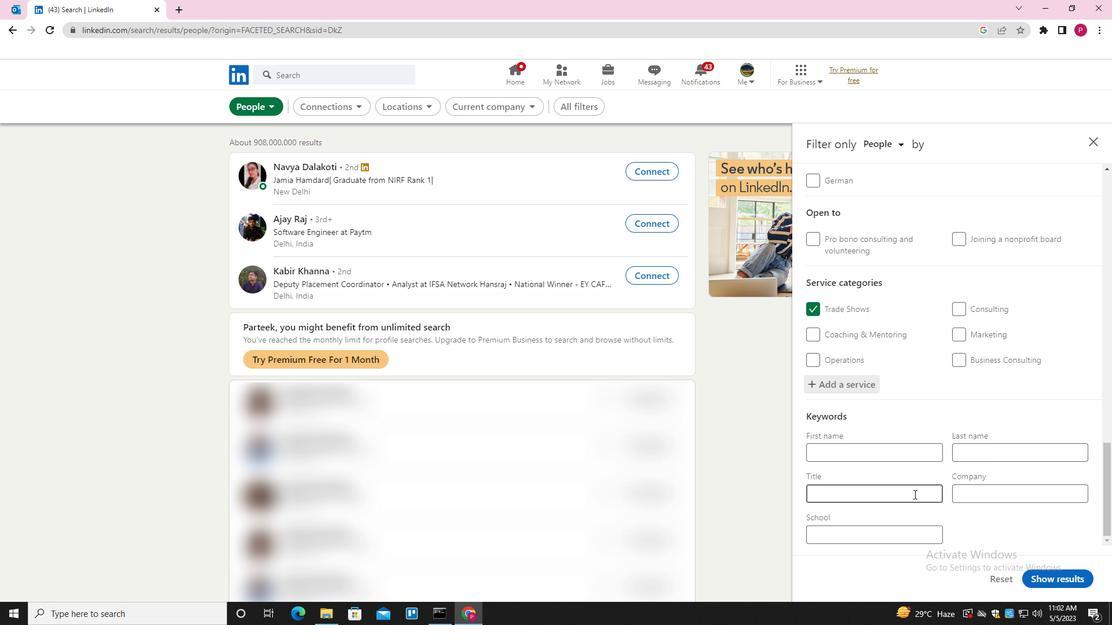 
Action: Key pressed <Key.shift>RECEPTIONIST
Screenshot: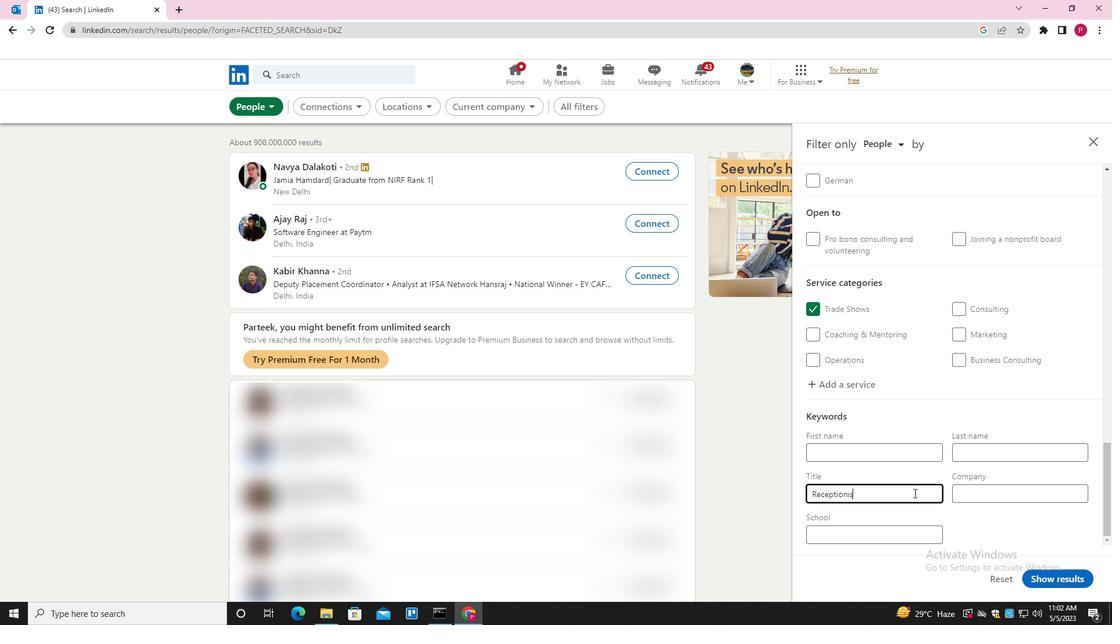 
Action: Mouse moved to (1049, 580)
Screenshot: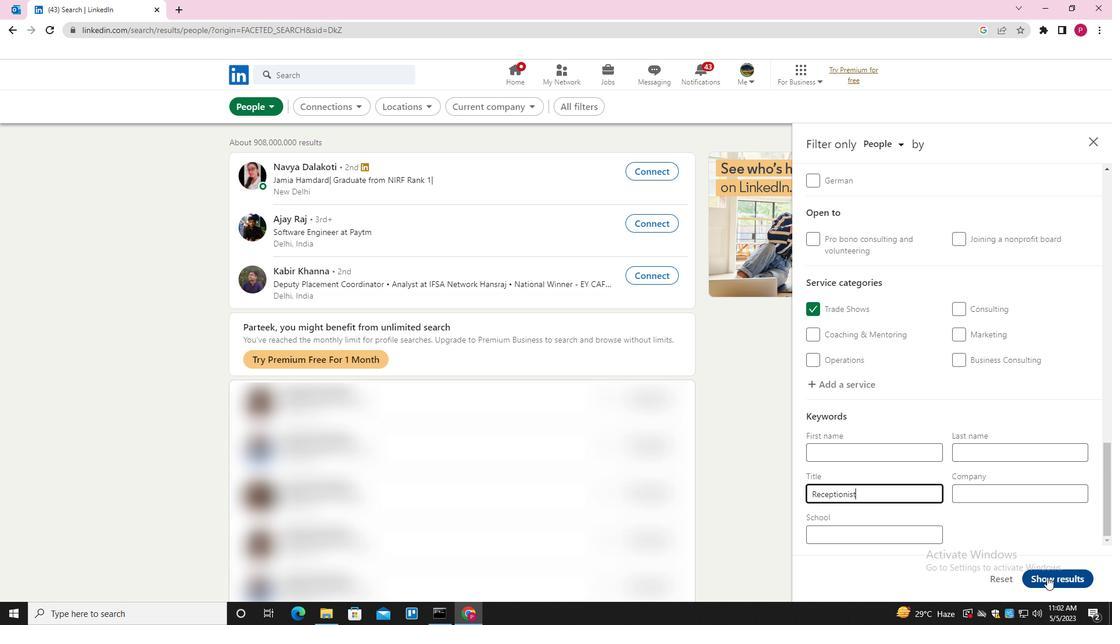 
Action: Mouse pressed left at (1049, 580)
Screenshot: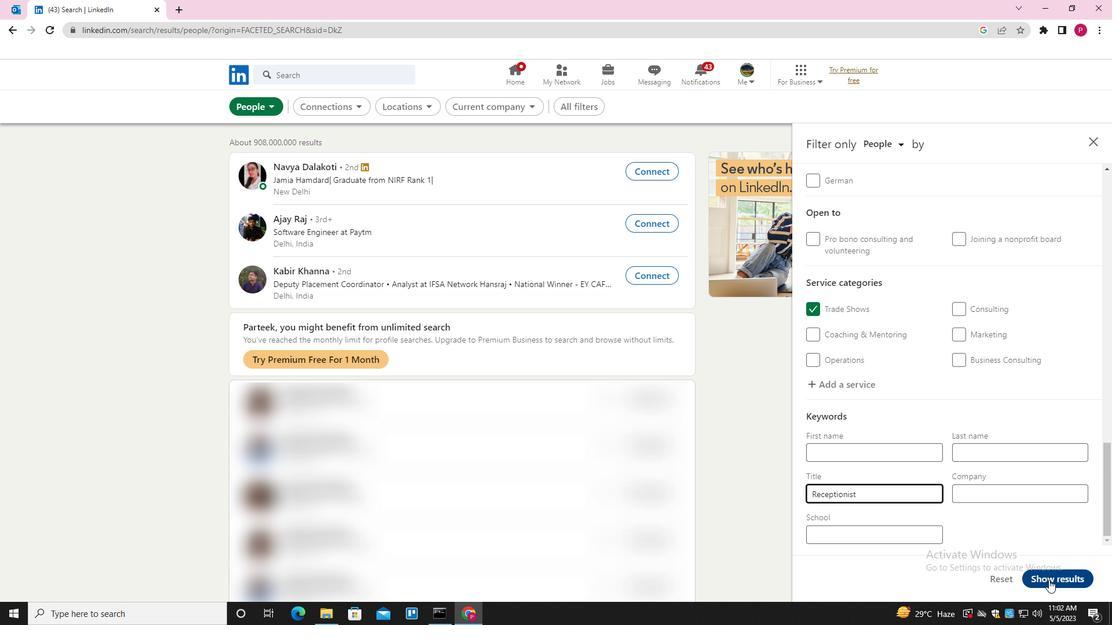 
Action: Mouse moved to (595, 265)
Screenshot: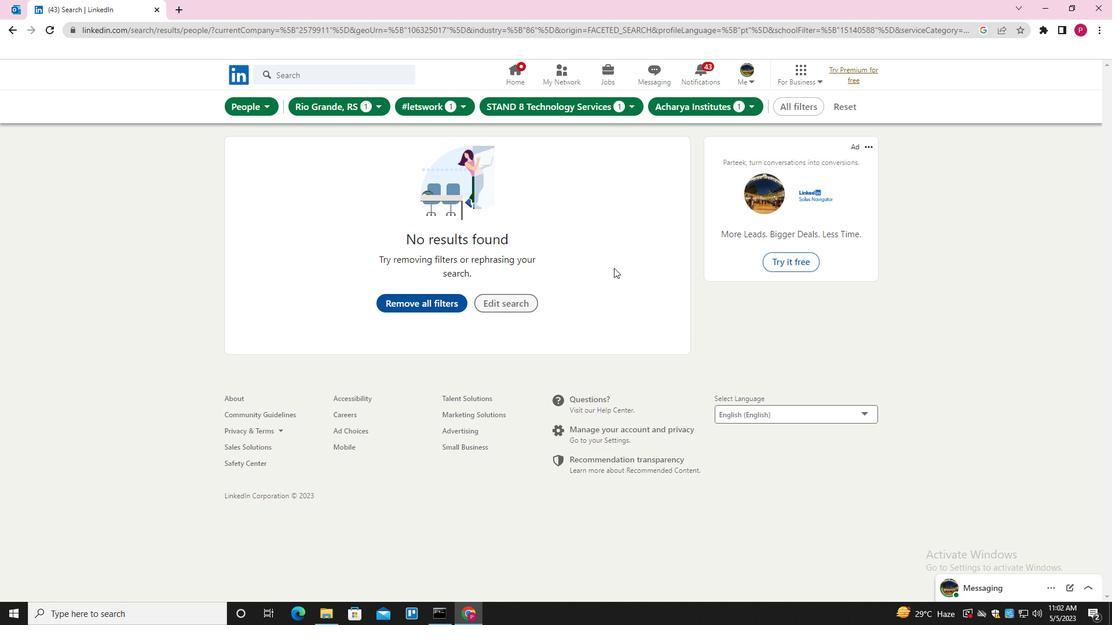 
